 Task: Look for space in Titāgarh, India from 5th September, 2023 to 13th September, 2023 for 6 adults in price range Rs.15000 to Rs.20000. Place can be entire place with 3 bedrooms having 3 beds and 3 bathrooms. Property type can be house, flat, guest house. Booking option can be shelf check-in. Required host language is English.
Action: Mouse moved to (599, 106)
Screenshot: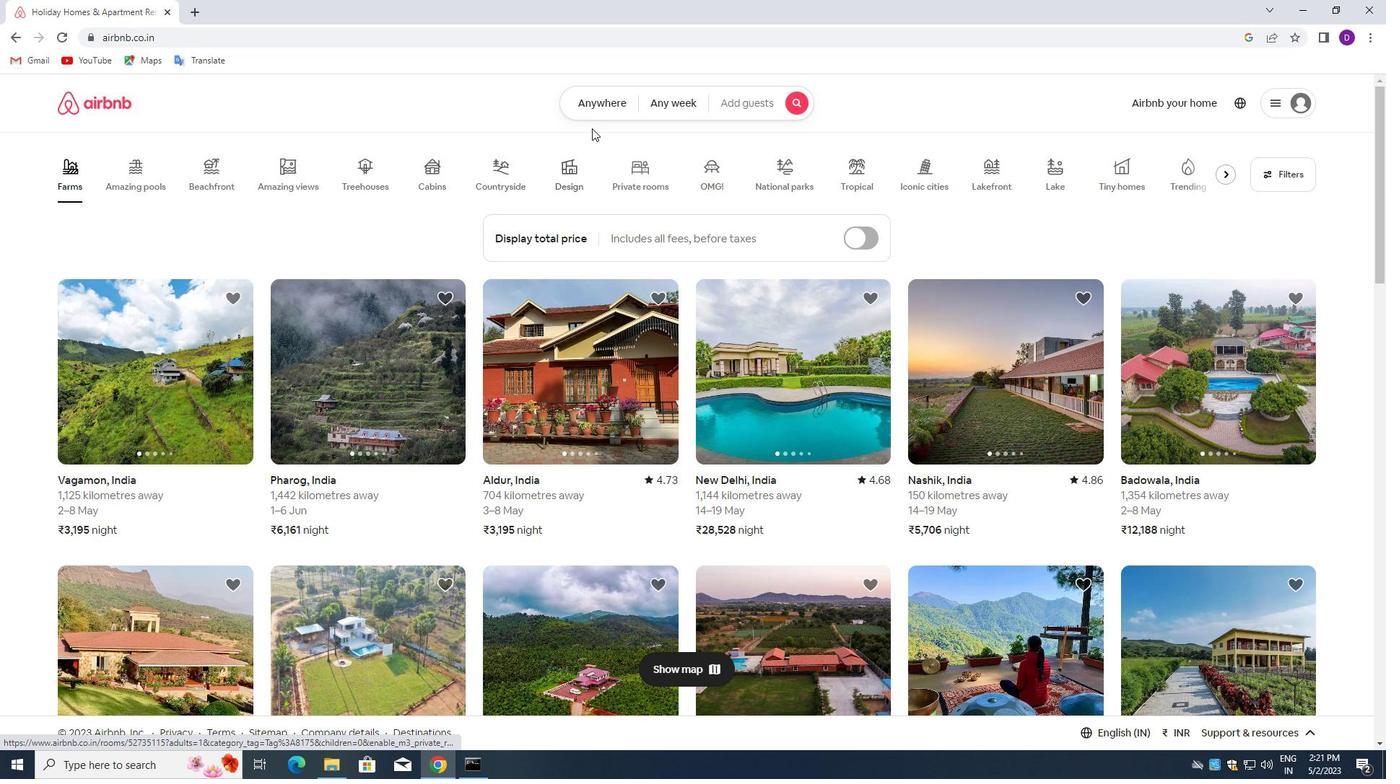 
Action: Mouse pressed left at (599, 106)
Screenshot: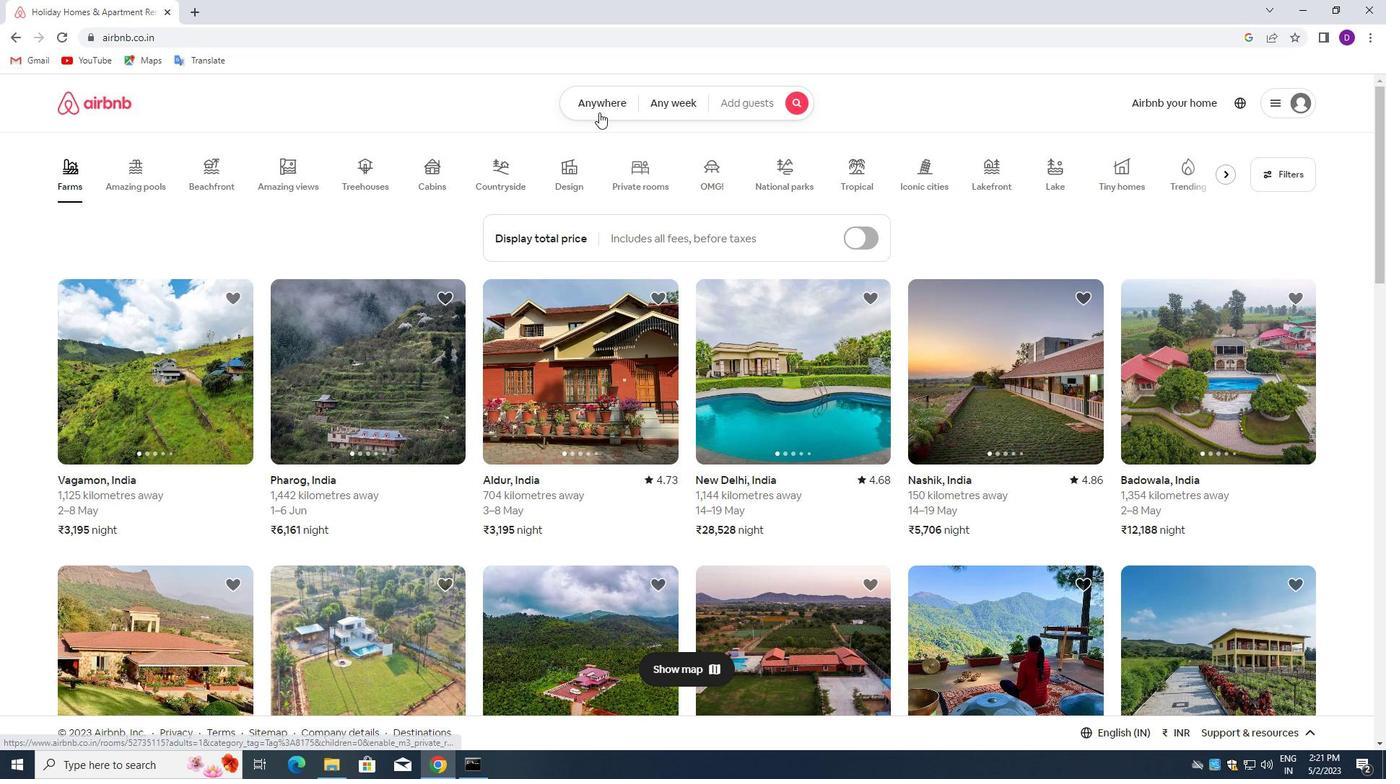 
Action: Mouse moved to (467, 162)
Screenshot: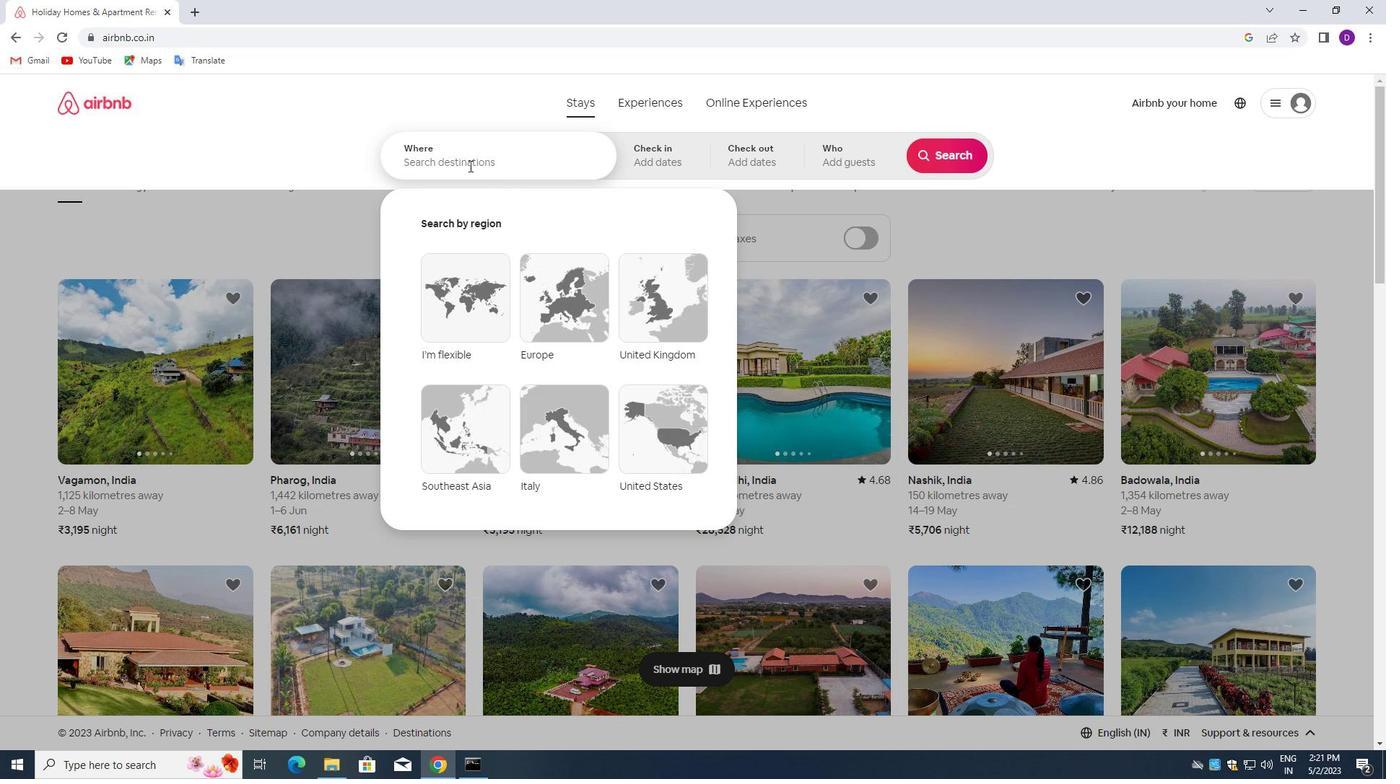 
Action: Mouse pressed left at (467, 162)
Screenshot: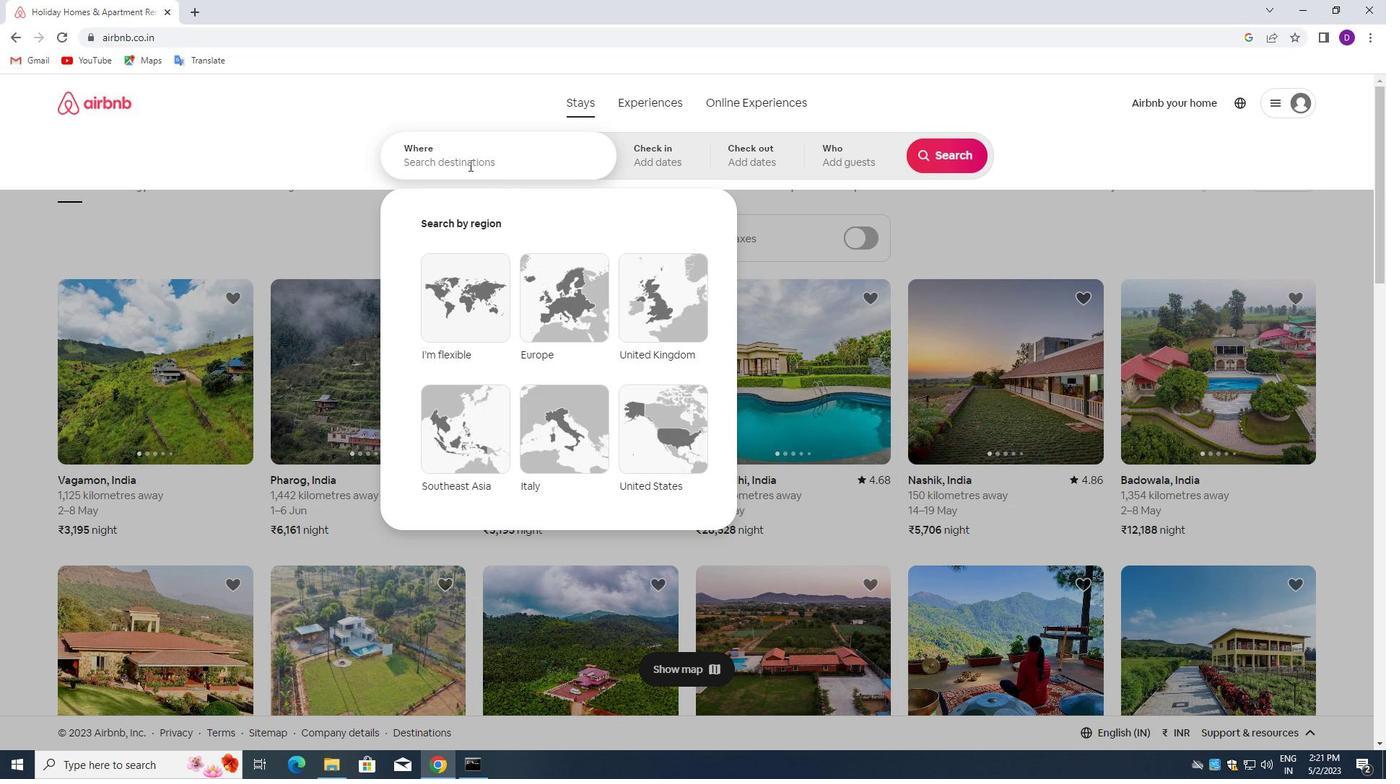 
Action: Key pressed <Key.shift_r>Titagarh,<Key.space><Key.shift>INDIA<Key.enter>
Screenshot: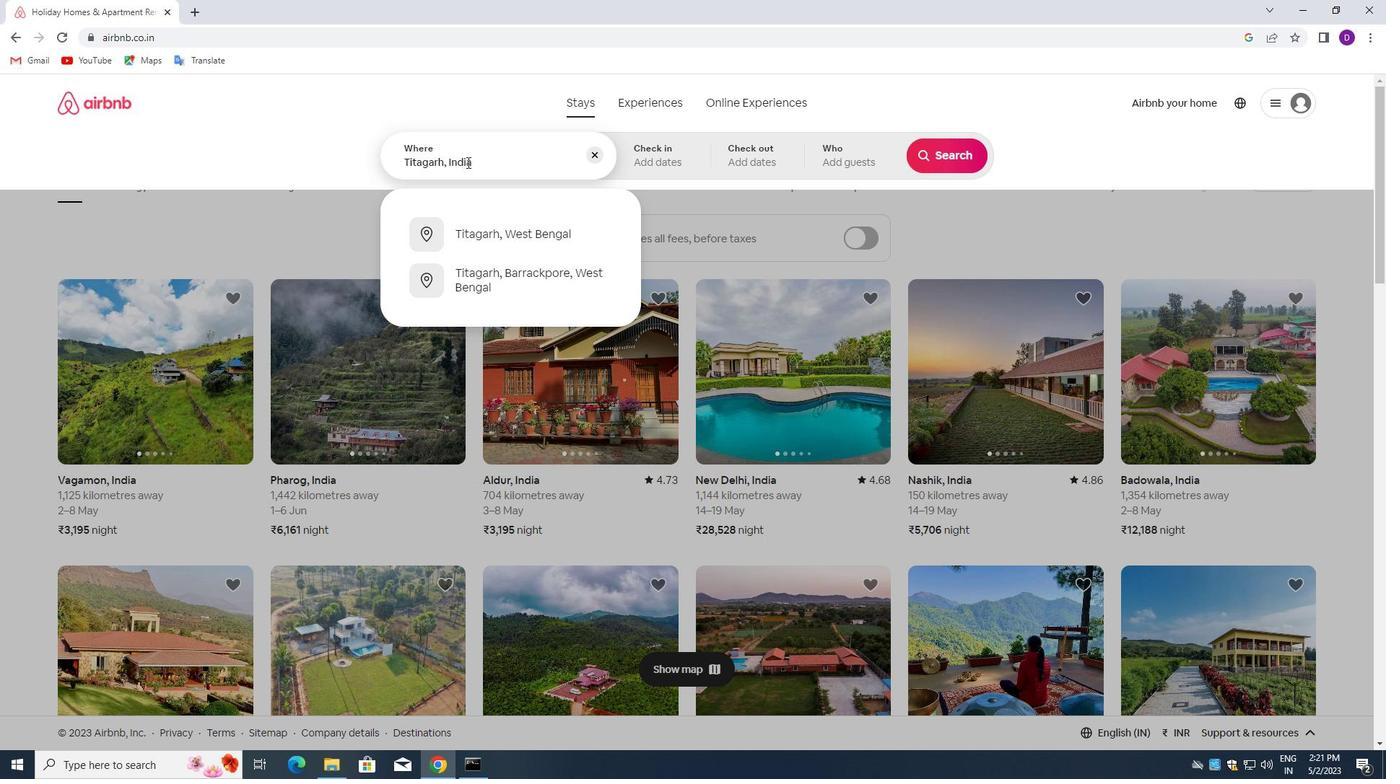 
Action: Mouse moved to (945, 270)
Screenshot: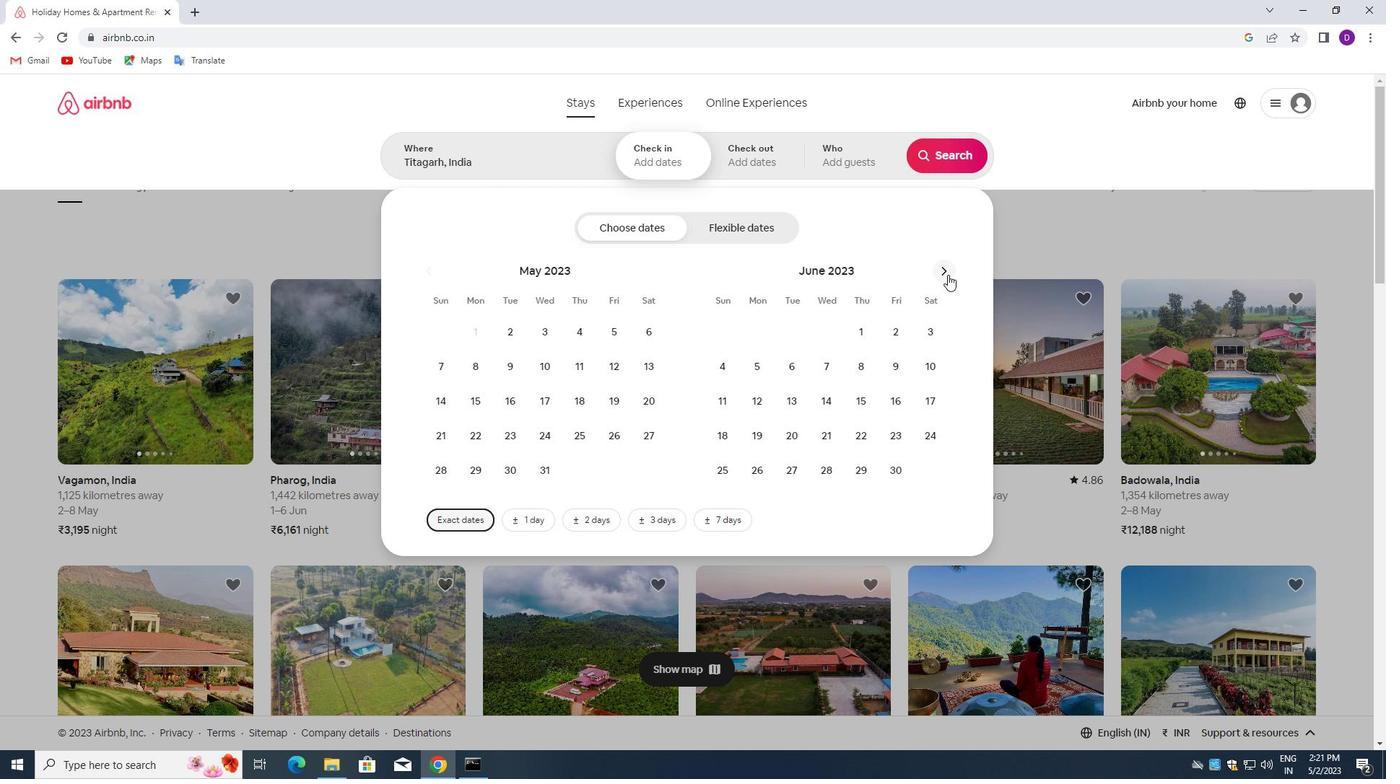 
Action: Mouse pressed left at (945, 270)
Screenshot: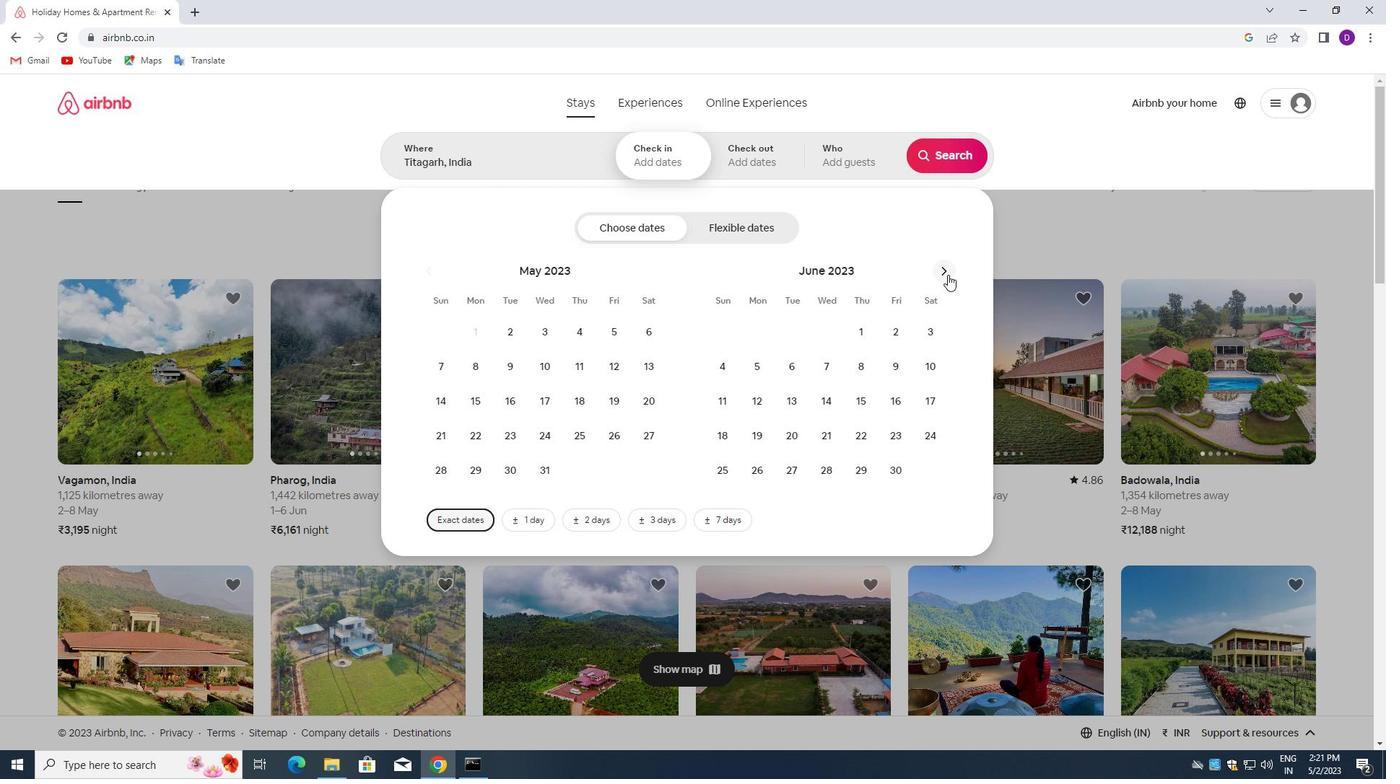 
Action: Mouse pressed left at (945, 270)
Screenshot: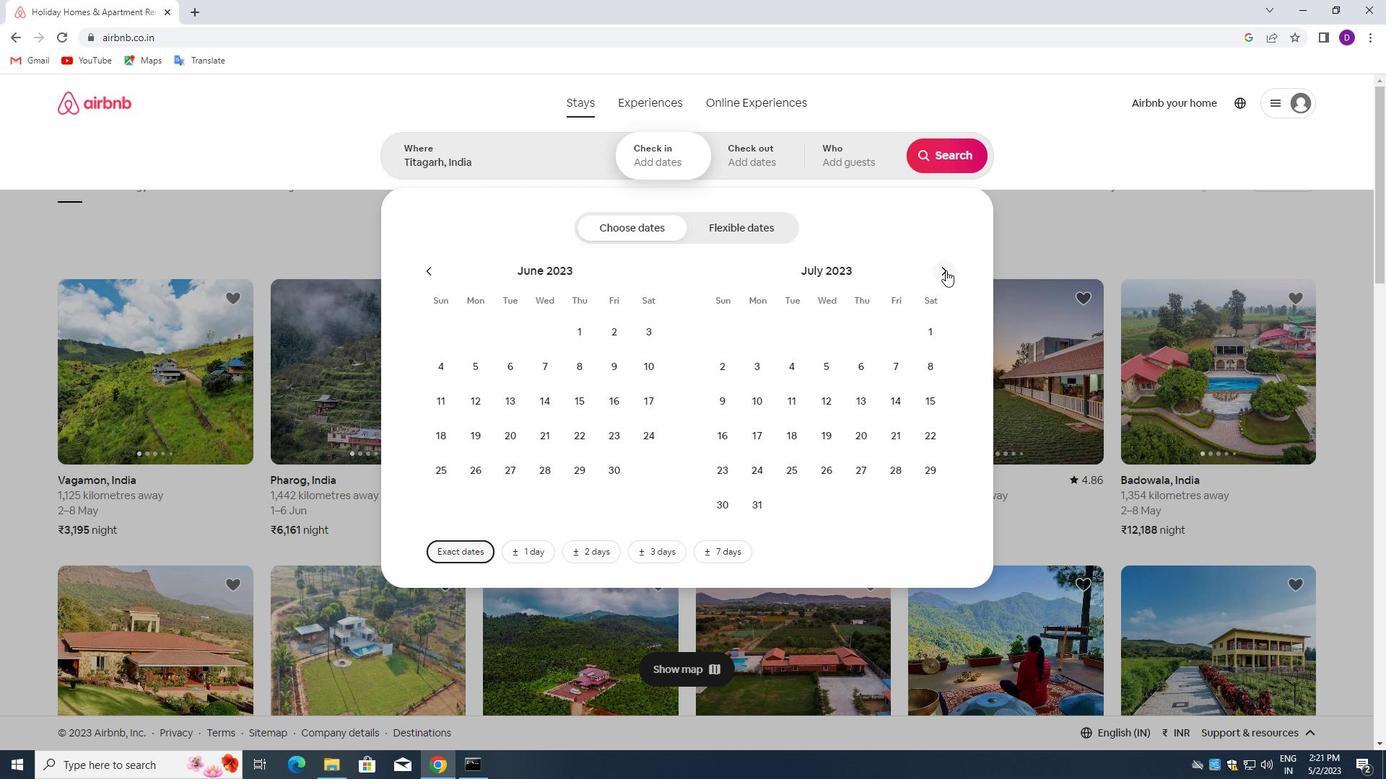 
Action: Mouse pressed left at (945, 270)
Screenshot: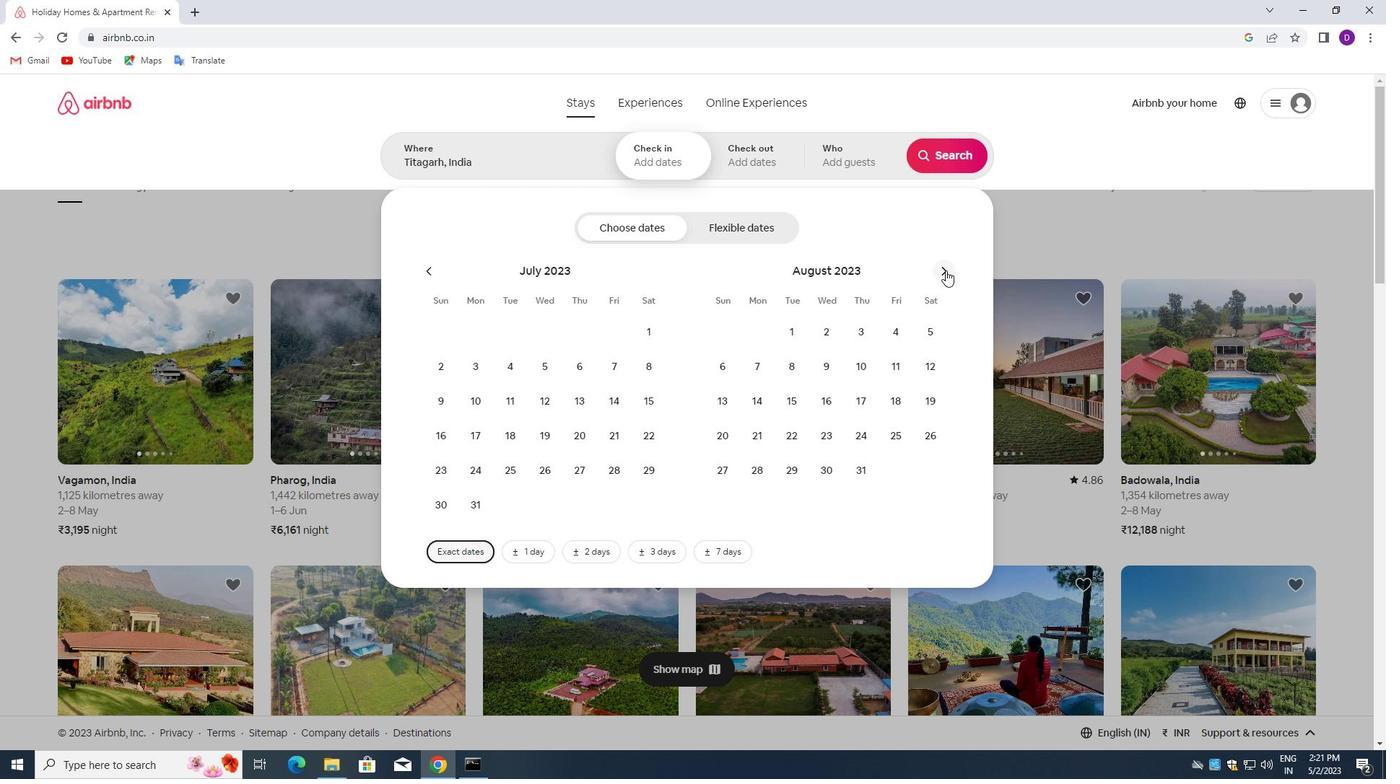 
Action: Mouse moved to (802, 369)
Screenshot: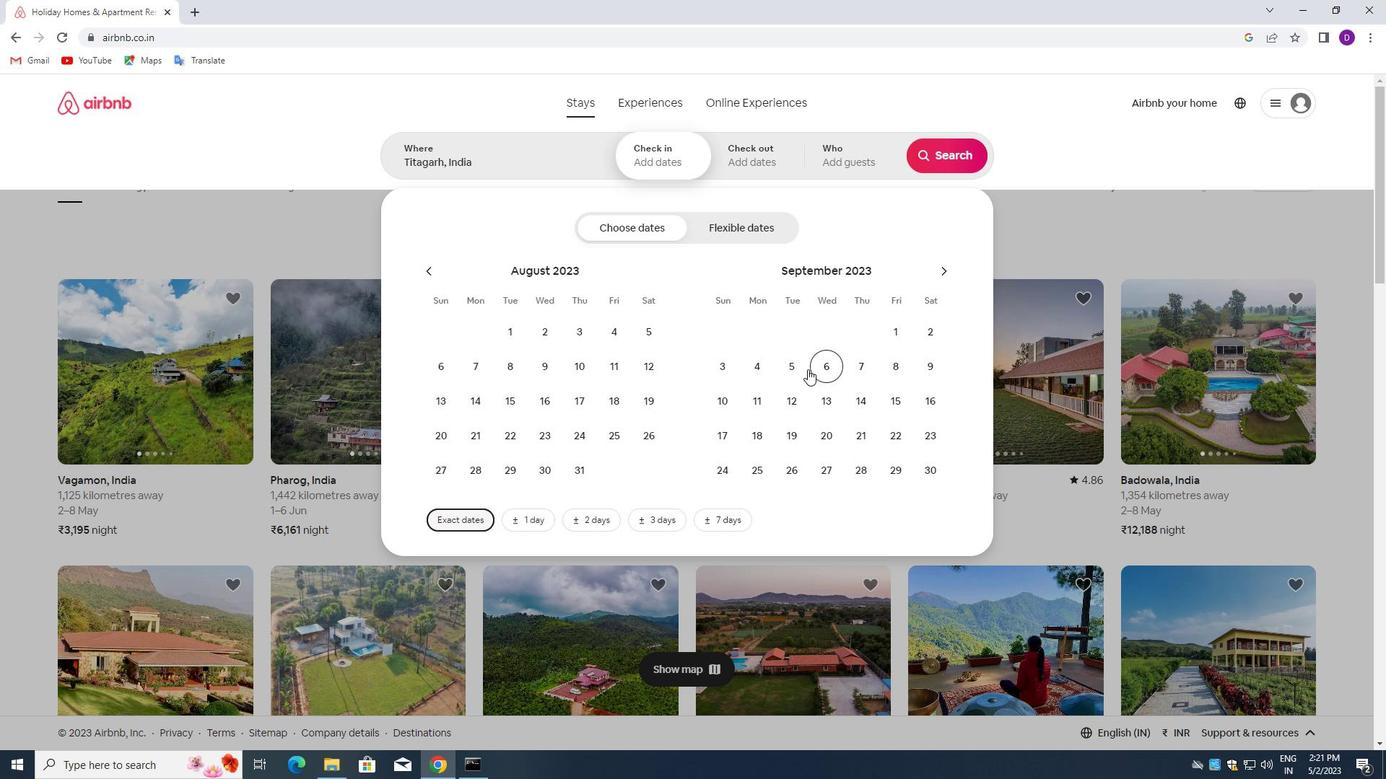 
Action: Mouse pressed left at (802, 369)
Screenshot: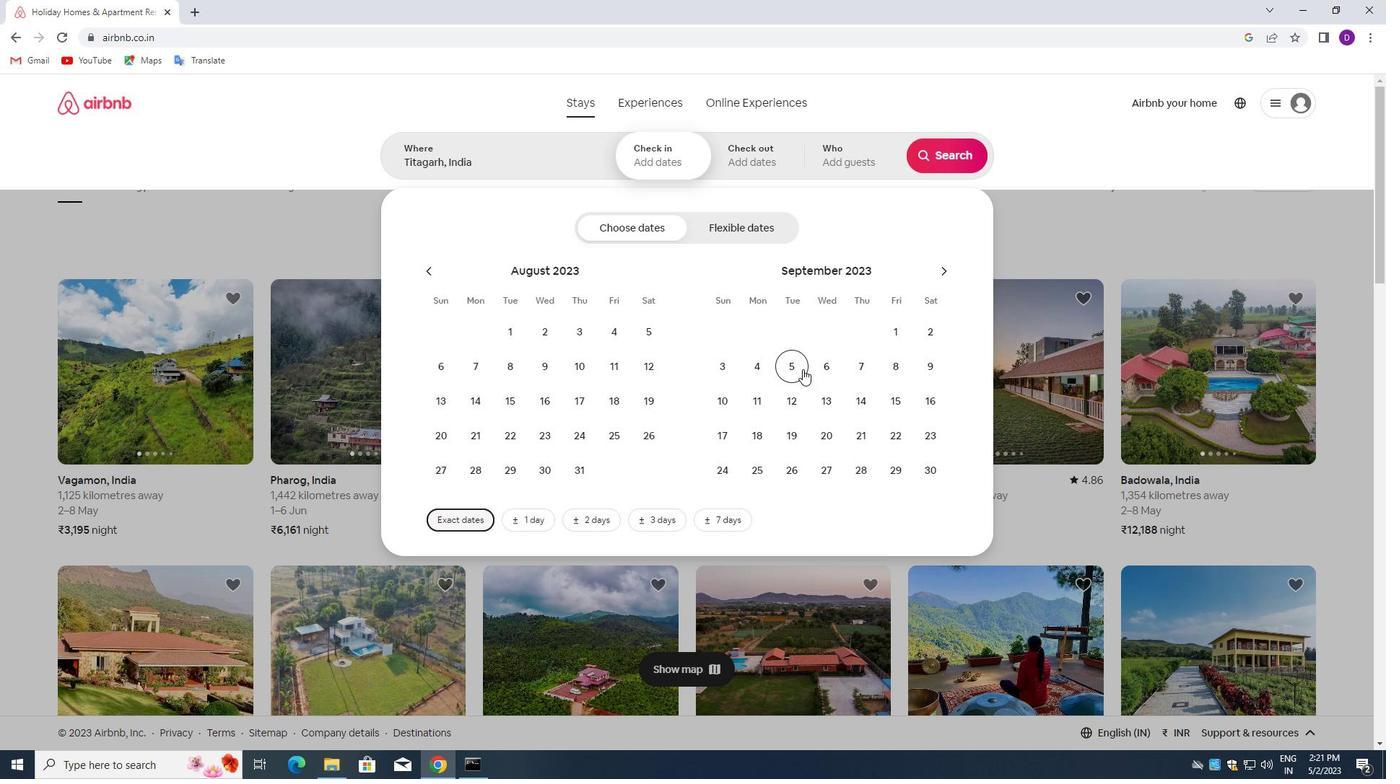 
Action: Mouse moved to (827, 394)
Screenshot: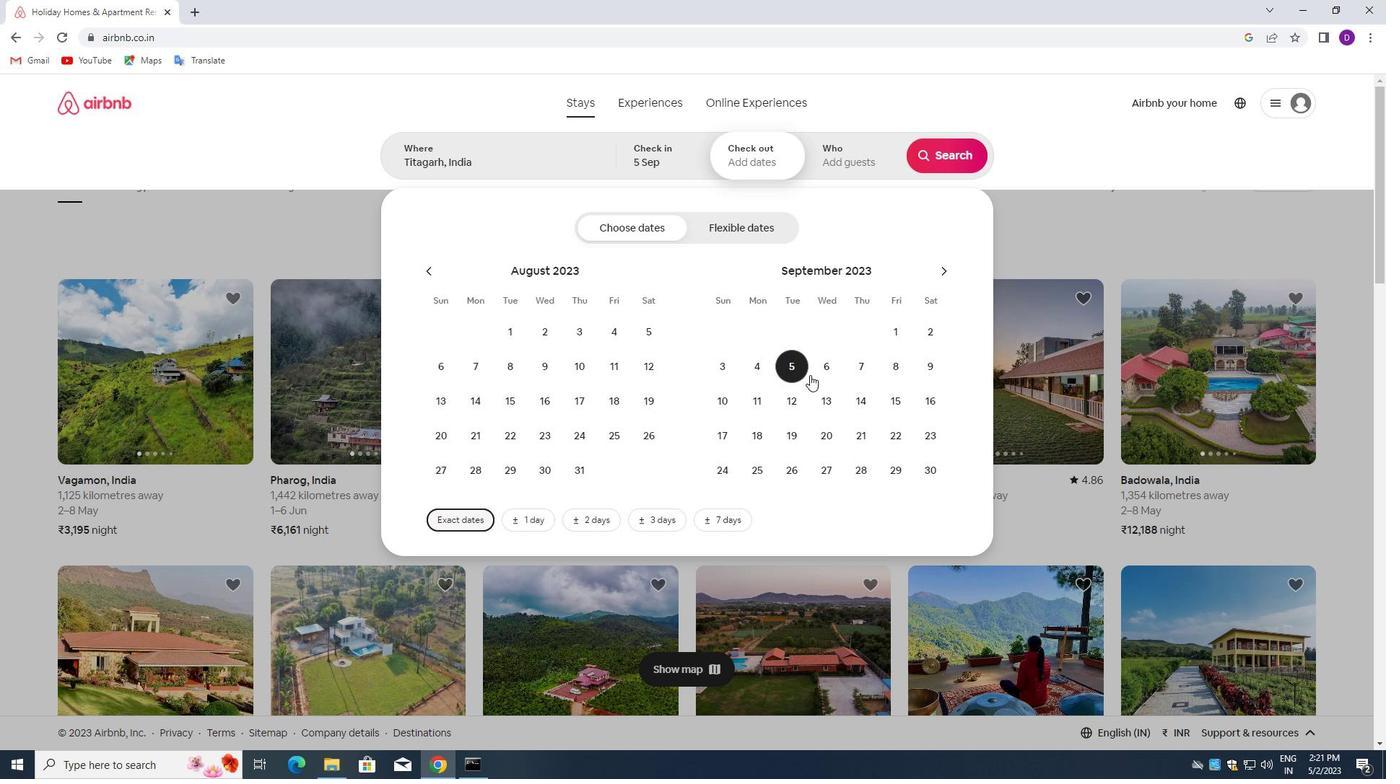 
Action: Mouse pressed left at (827, 394)
Screenshot: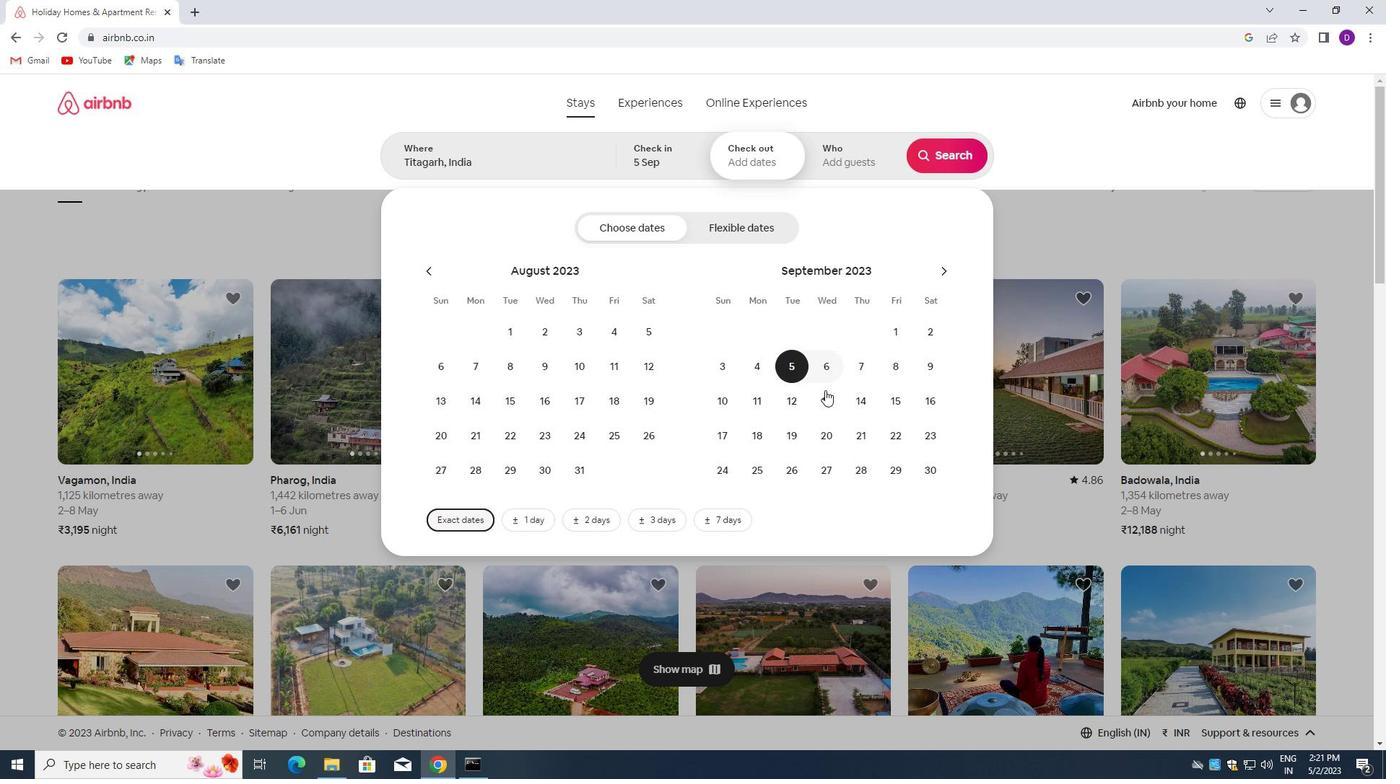 
Action: Mouse moved to (837, 151)
Screenshot: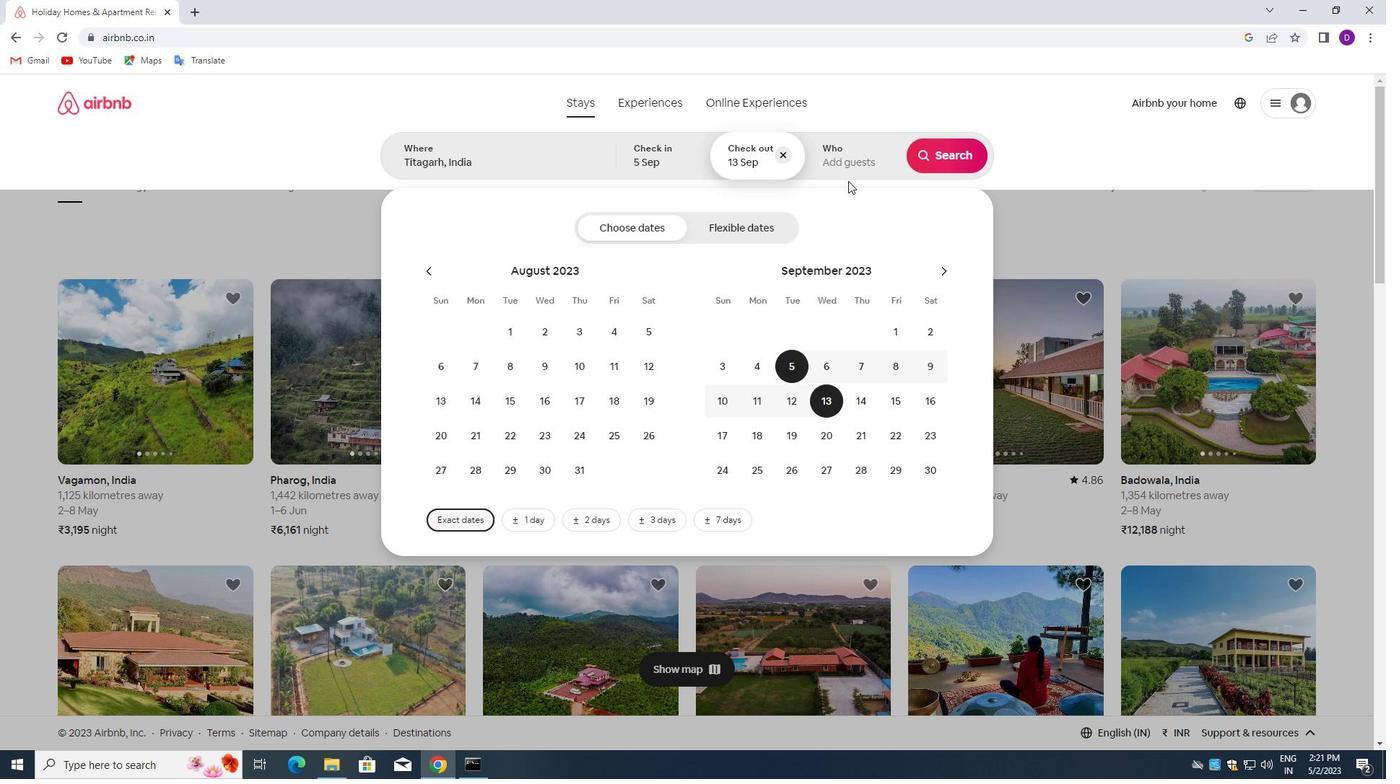 
Action: Mouse pressed left at (837, 151)
Screenshot: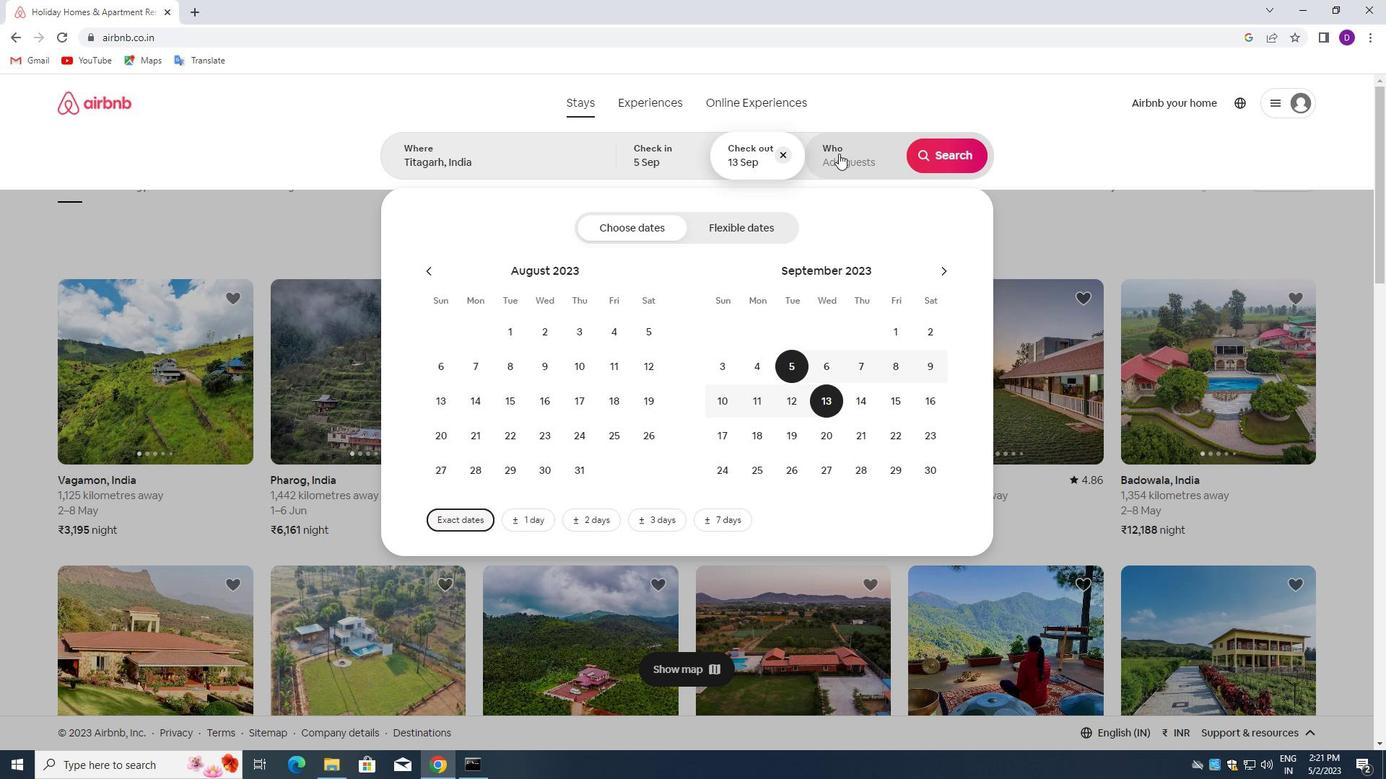 
Action: Mouse moved to (945, 224)
Screenshot: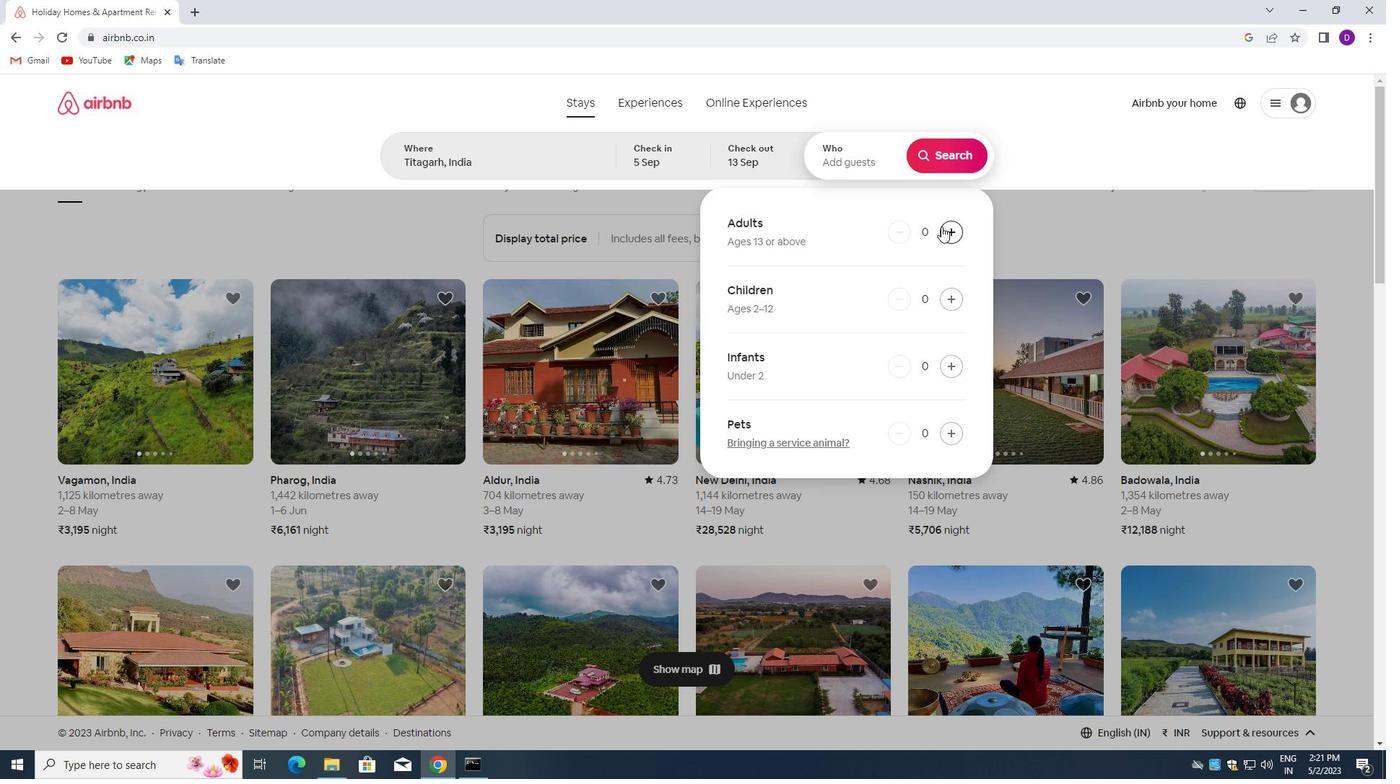 
Action: Mouse pressed left at (945, 224)
Screenshot: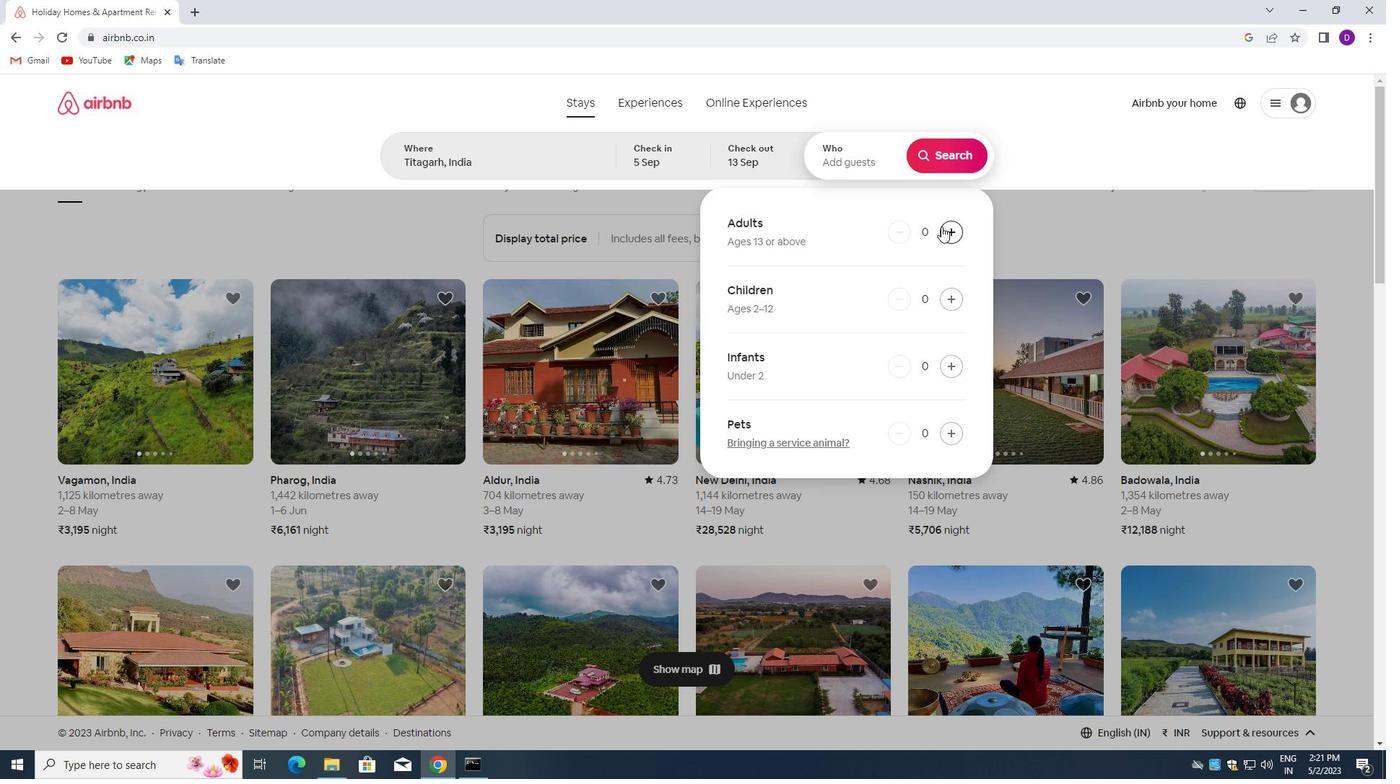 
Action: Mouse moved to (945, 224)
Screenshot: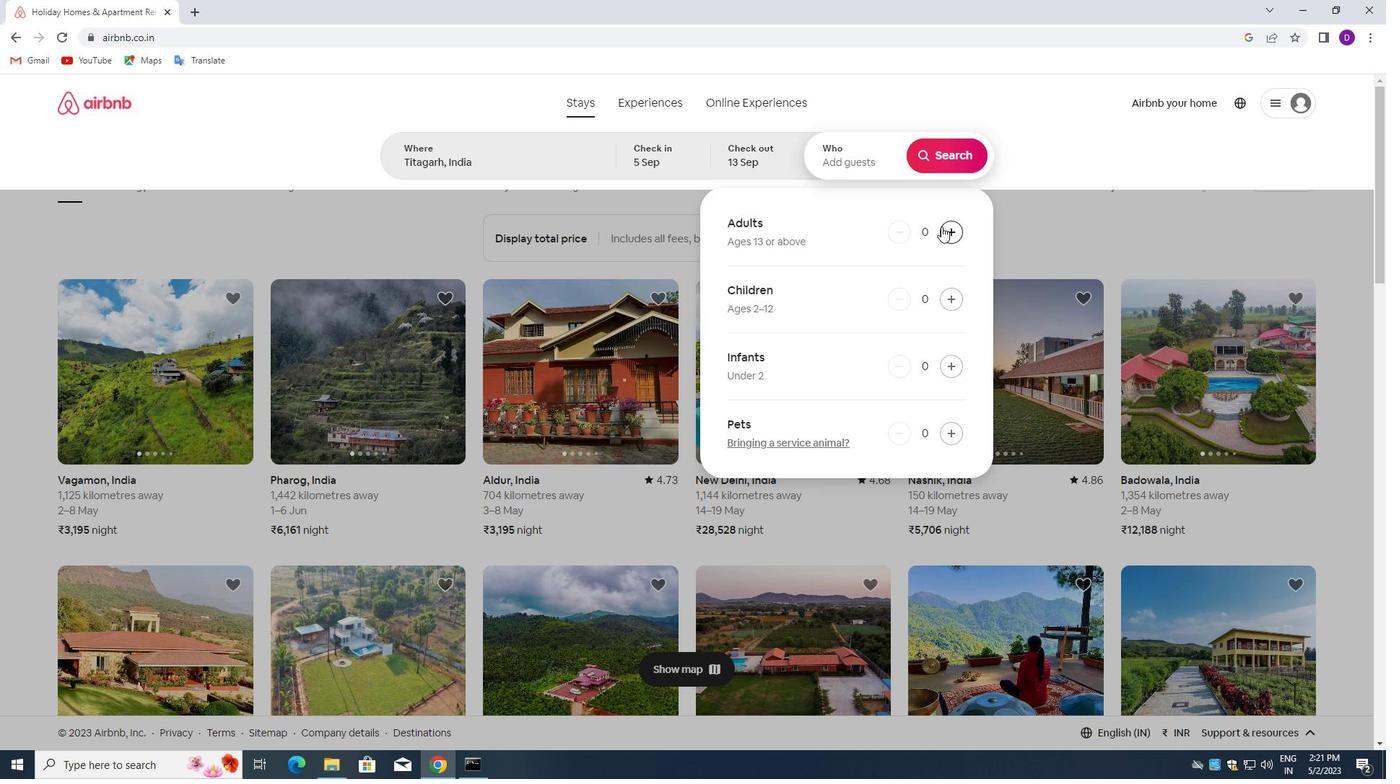 
Action: Mouse pressed left at (945, 224)
Screenshot: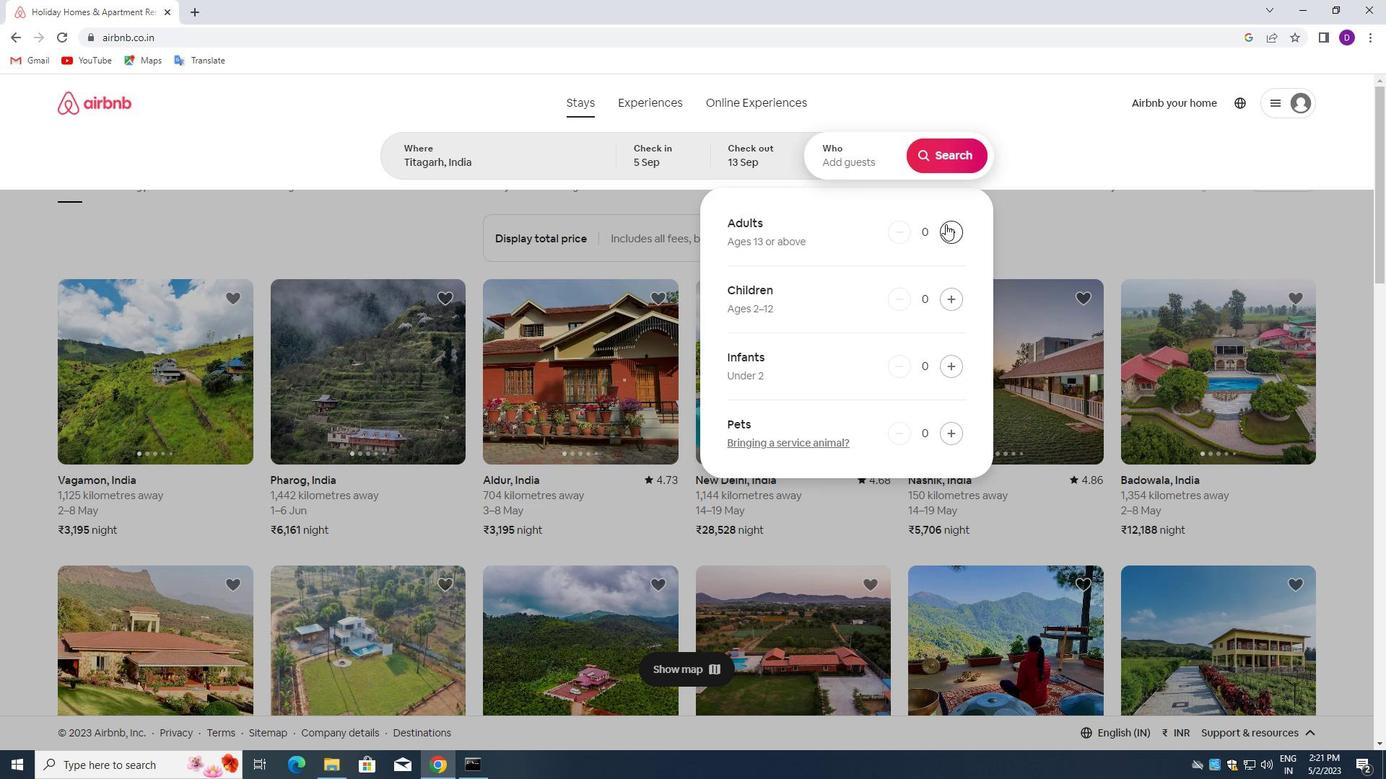 
Action: Mouse pressed left at (945, 224)
Screenshot: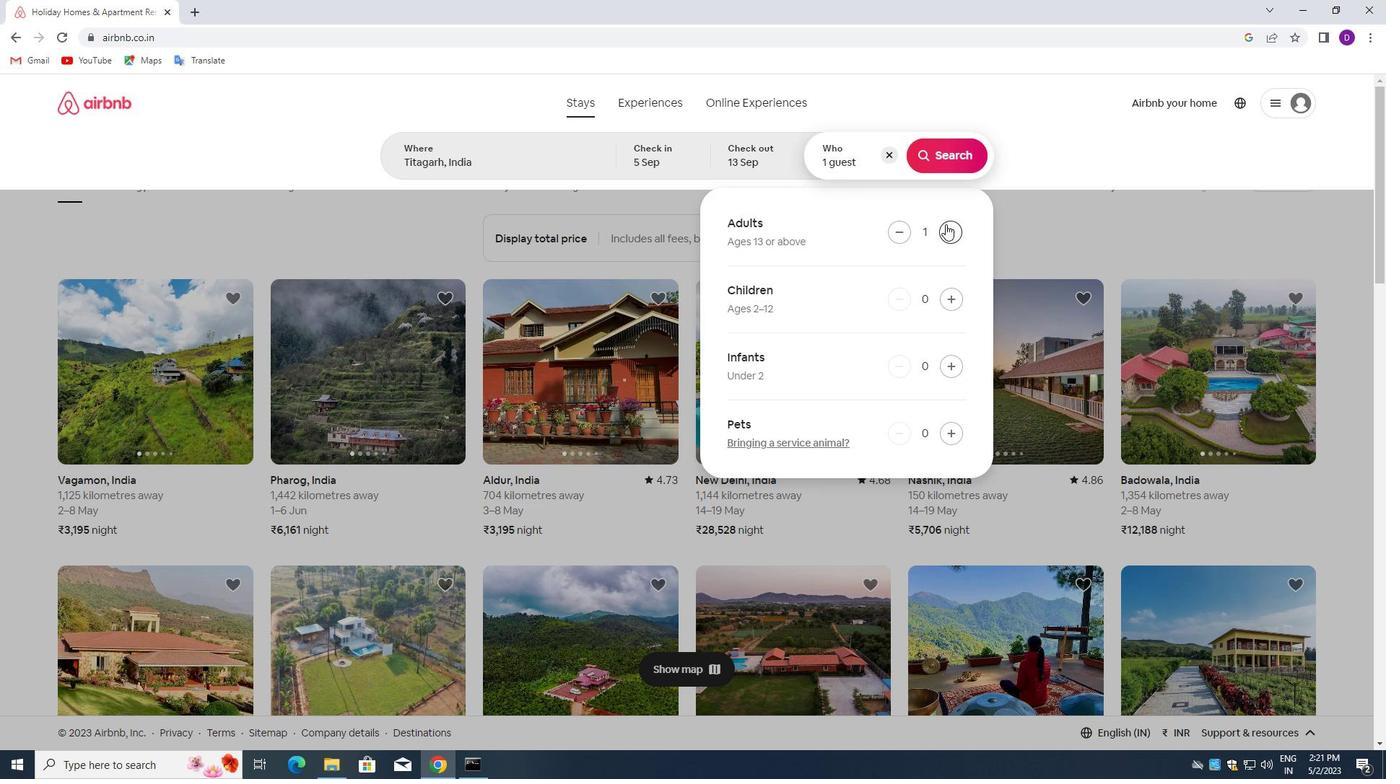 
Action: Mouse pressed left at (945, 224)
Screenshot: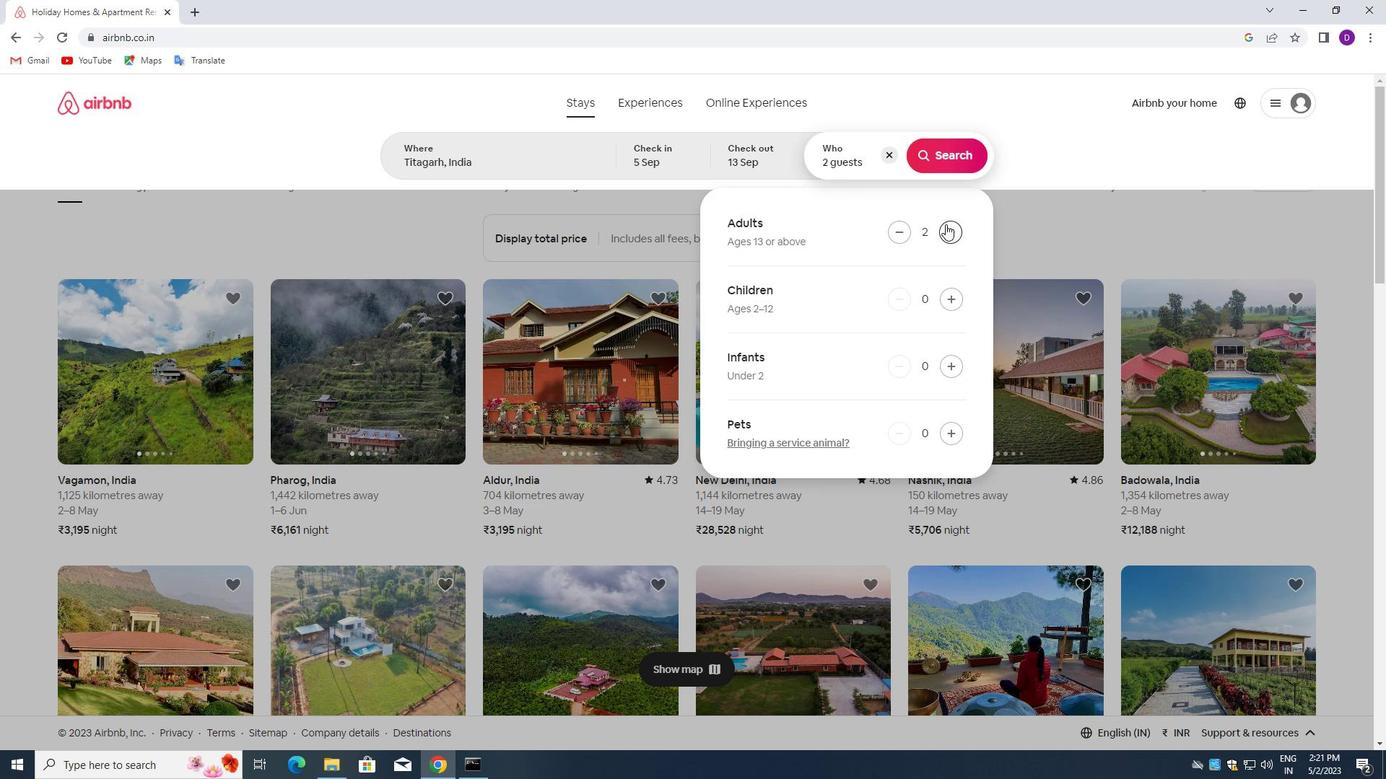 
Action: Mouse pressed left at (945, 224)
Screenshot: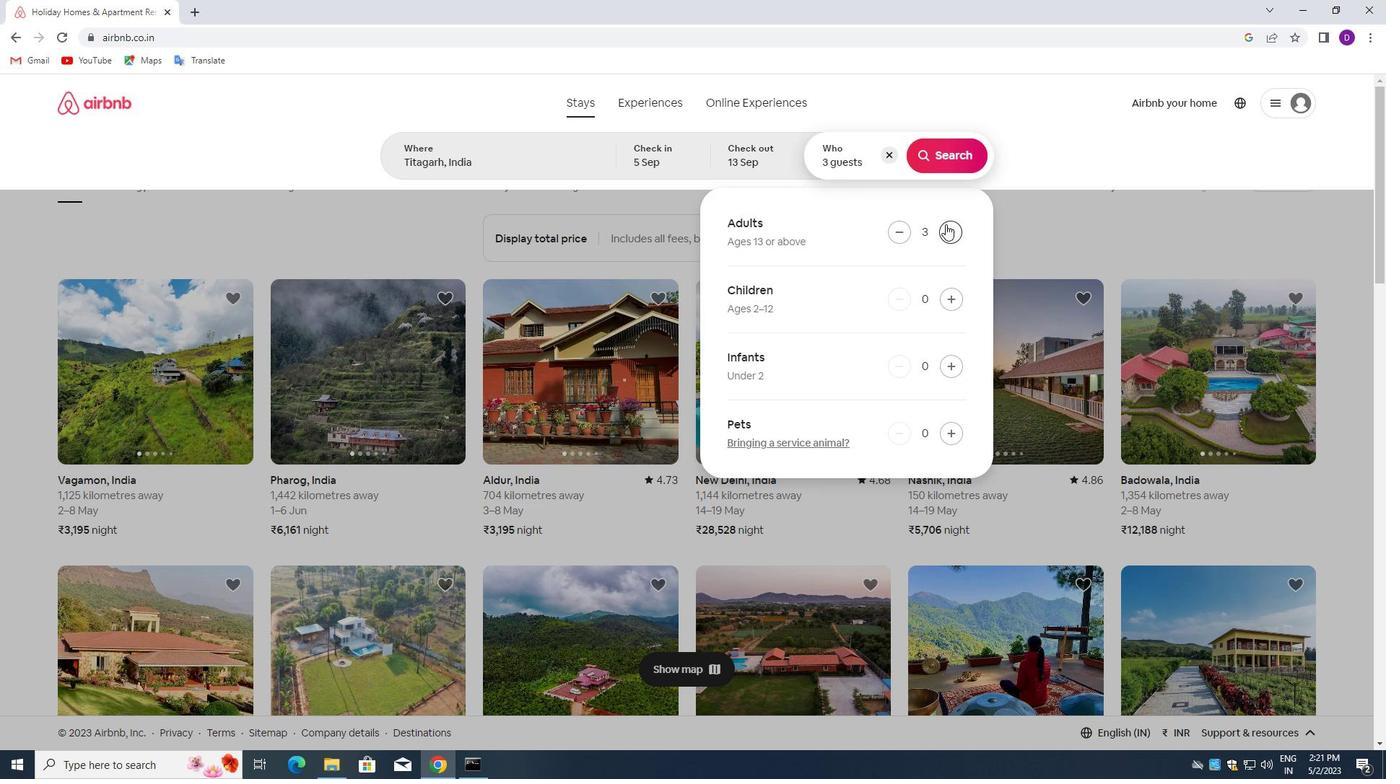 
Action: Mouse pressed left at (945, 224)
Screenshot: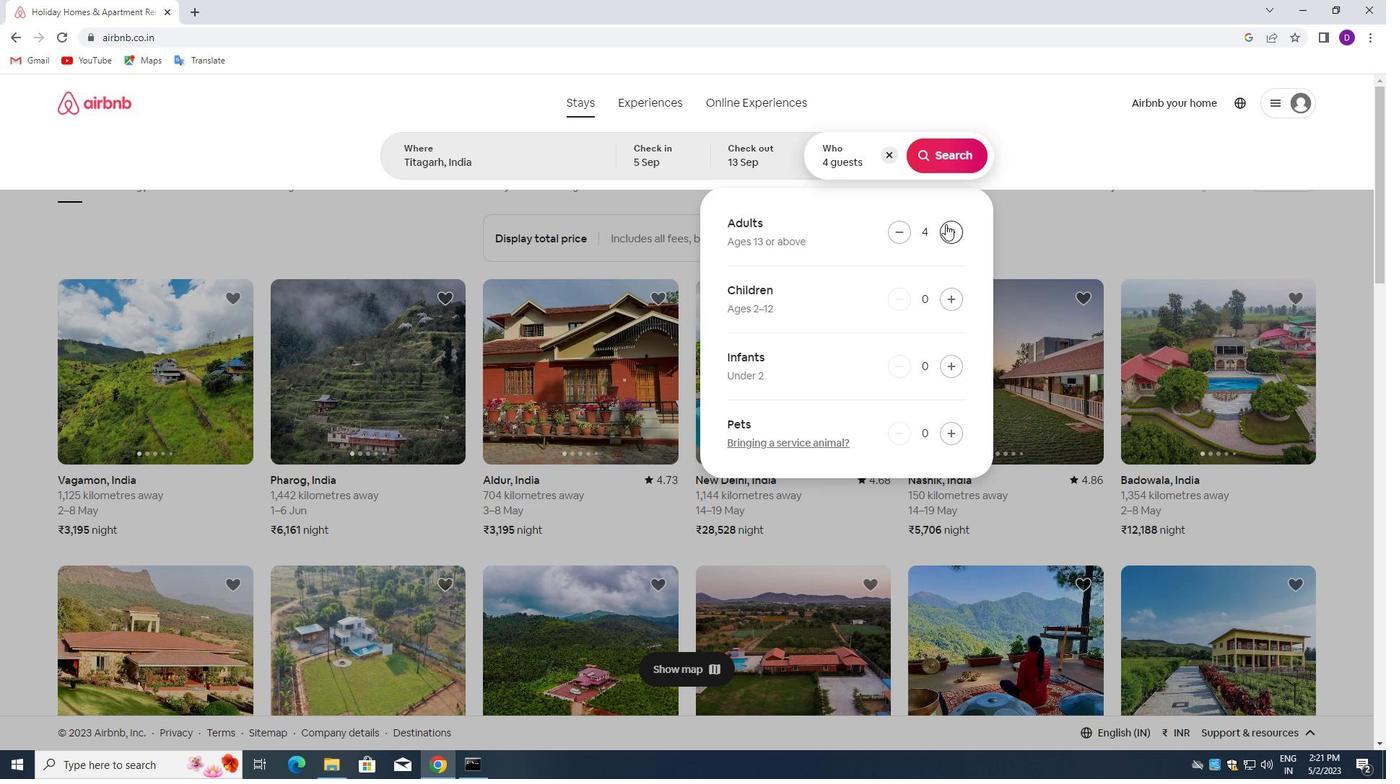 
Action: Mouse moved to (940, 158)
Screenshot: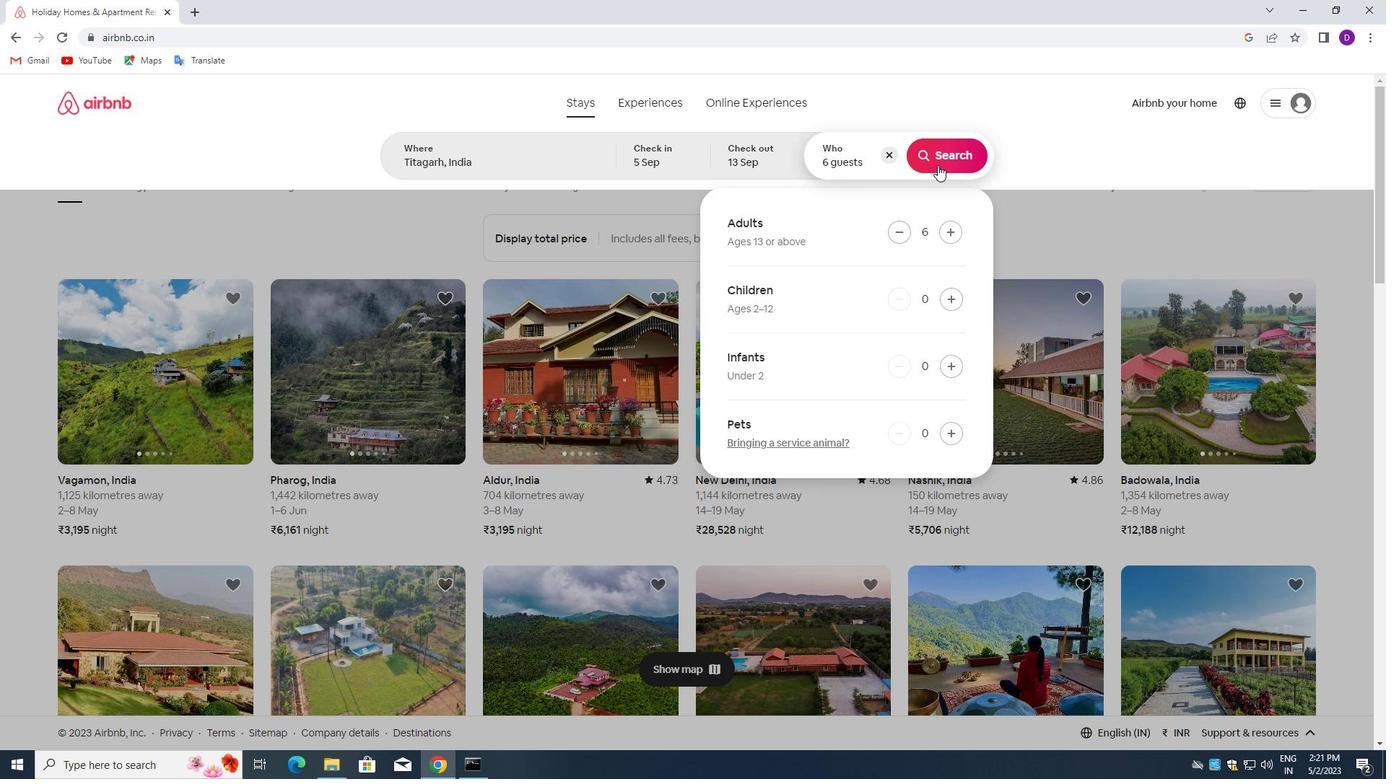 
Action: Mouse pressed left at (940, 158)
Screenshot: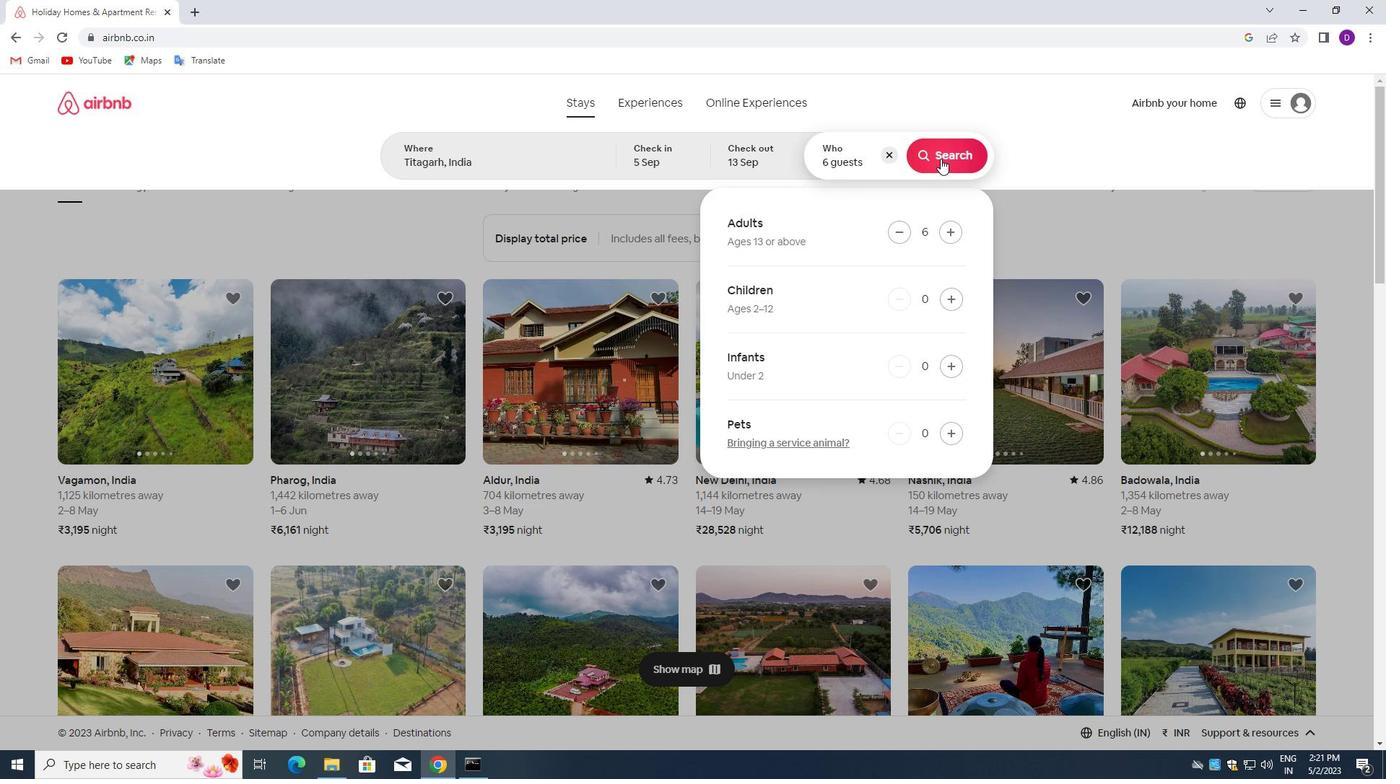 
Action: Mouse moved to (1317, 153)
Screenshot: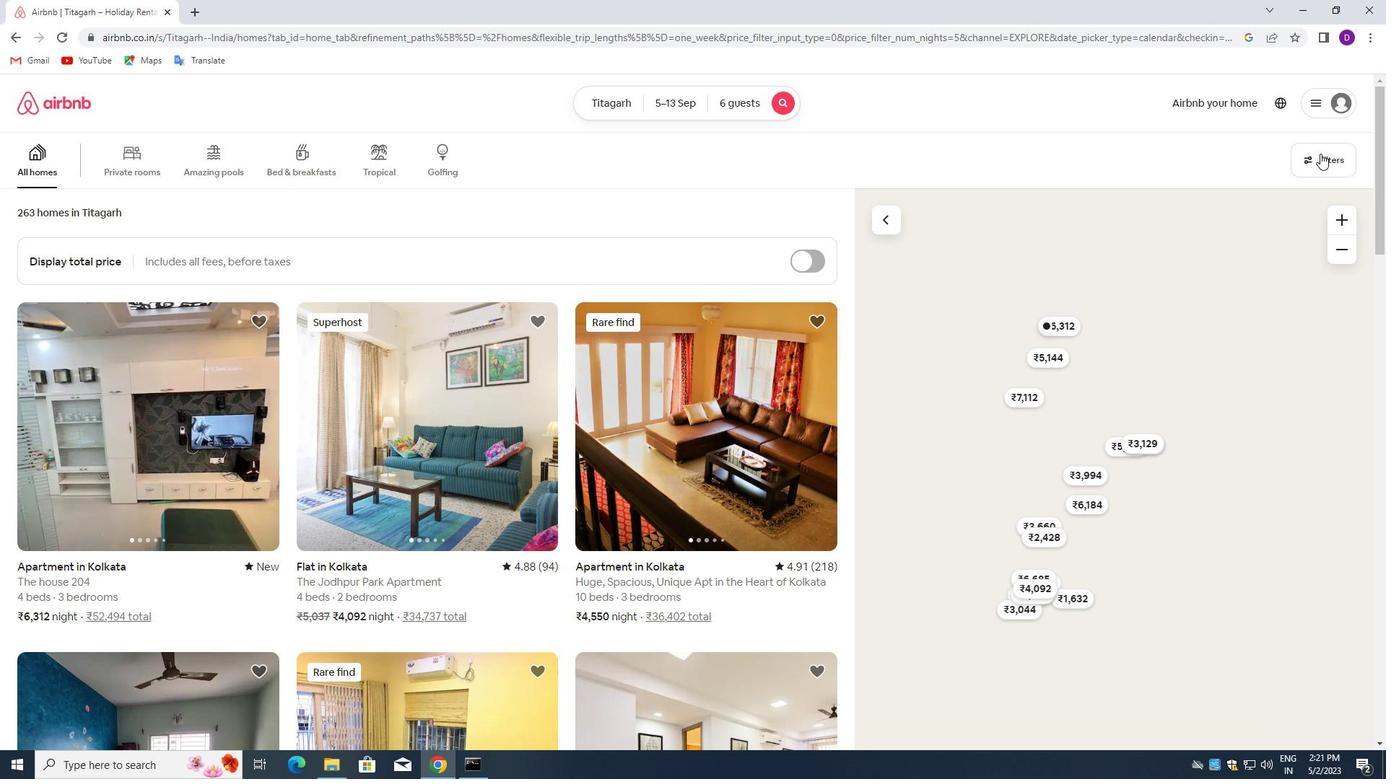 
Action: Mouse pressed left at (1317, 153)
Screenshot: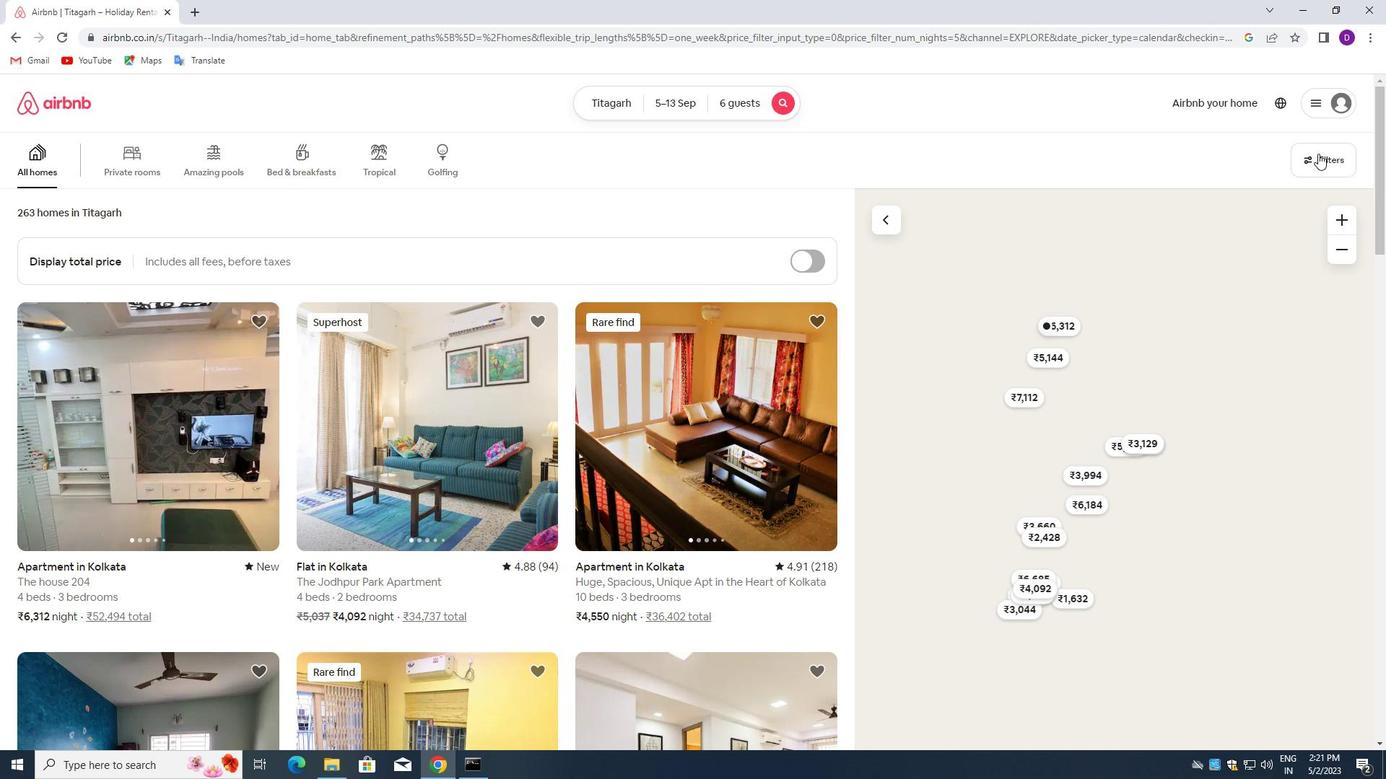 
Action: Mouse moved to (498, 346)
Screenshot: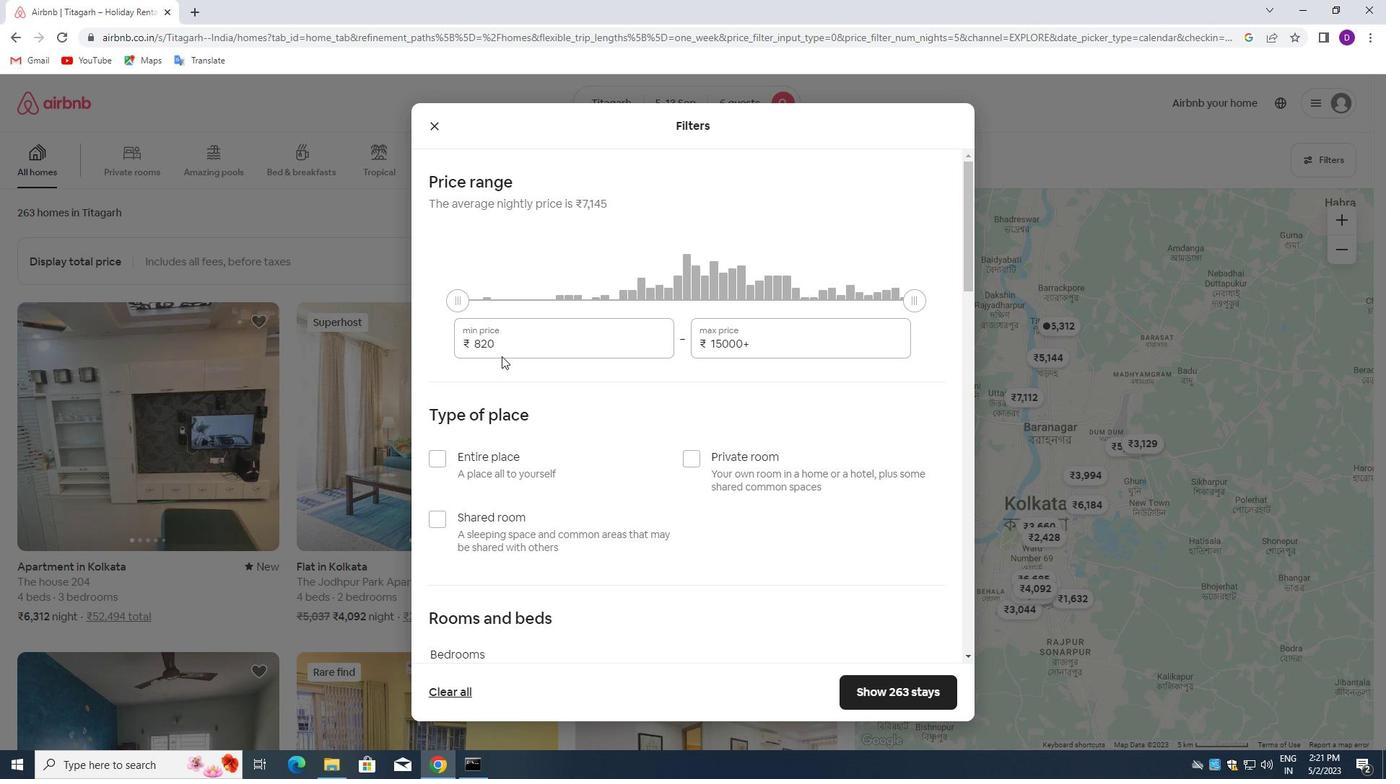 
Action: Mouse pressed left at (498, 346)
Screenshot: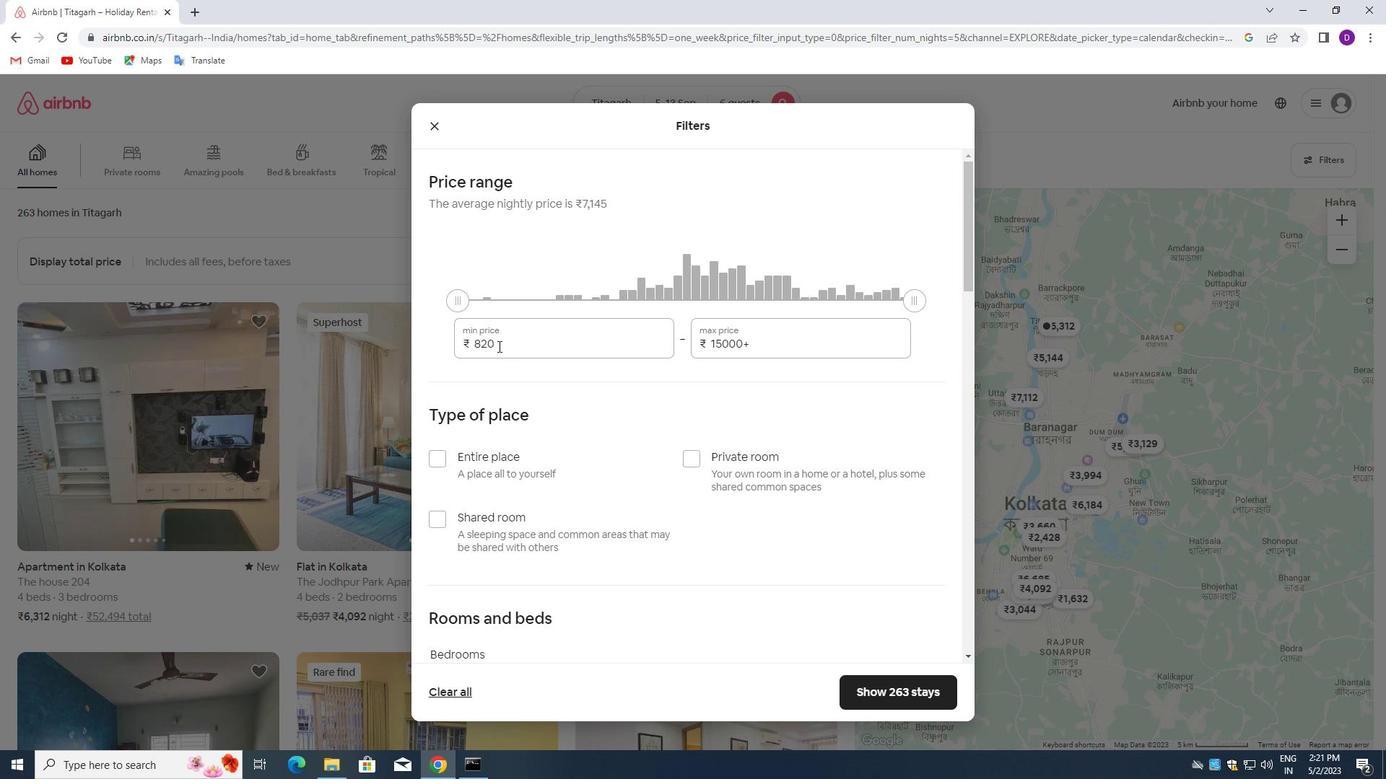 
Action: Mouse moved to (498, 345)
Screenshot: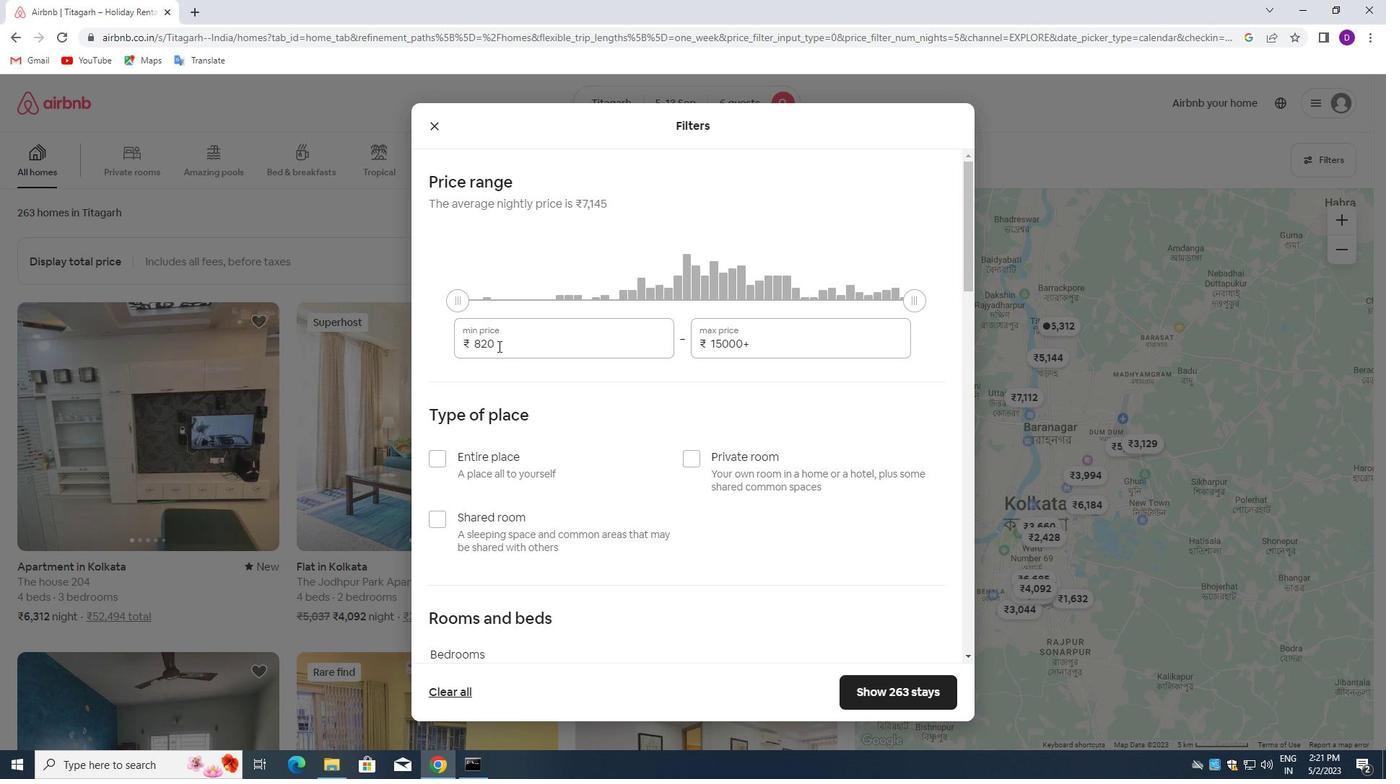 
Action: Mouse pressed left at (498, 345)
Screenshot: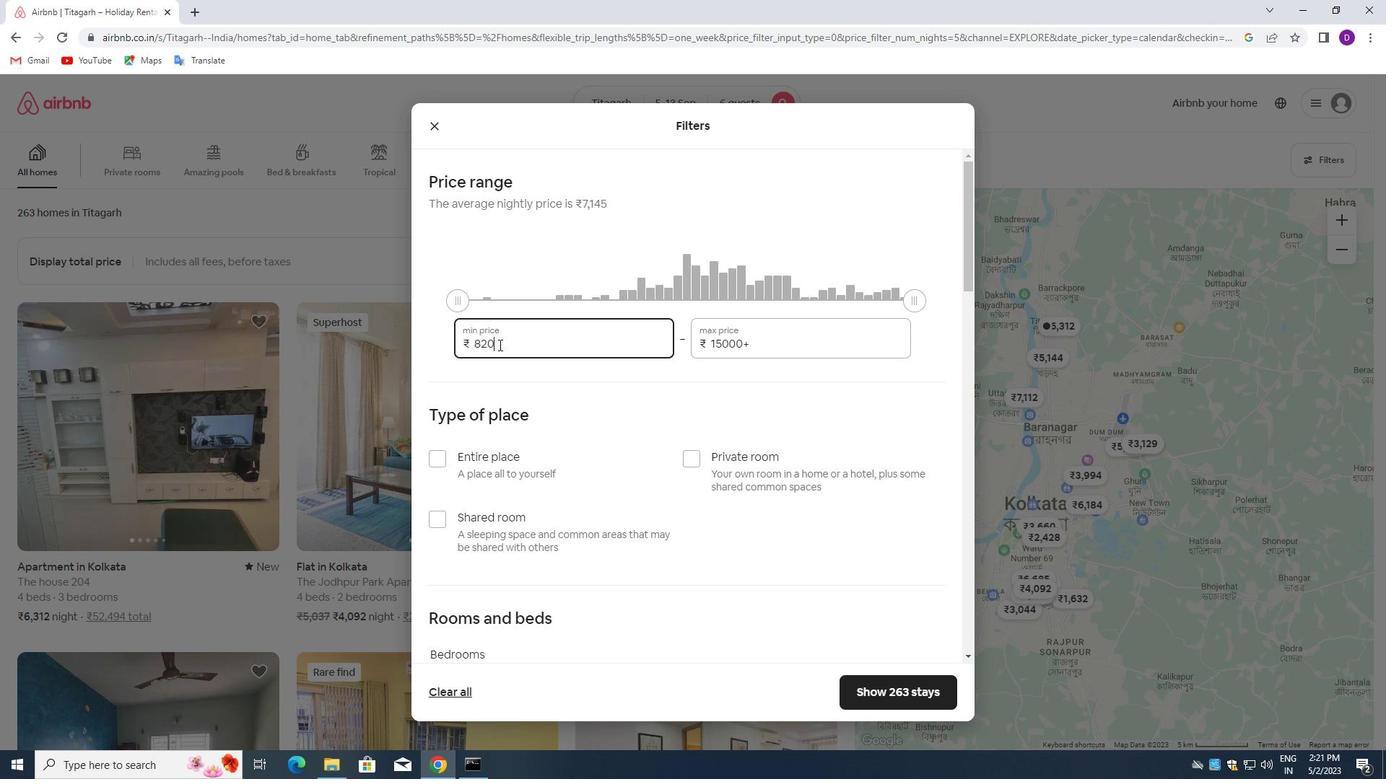 
Action: Key pressed 15000<Key.tab>20000
Screenshot: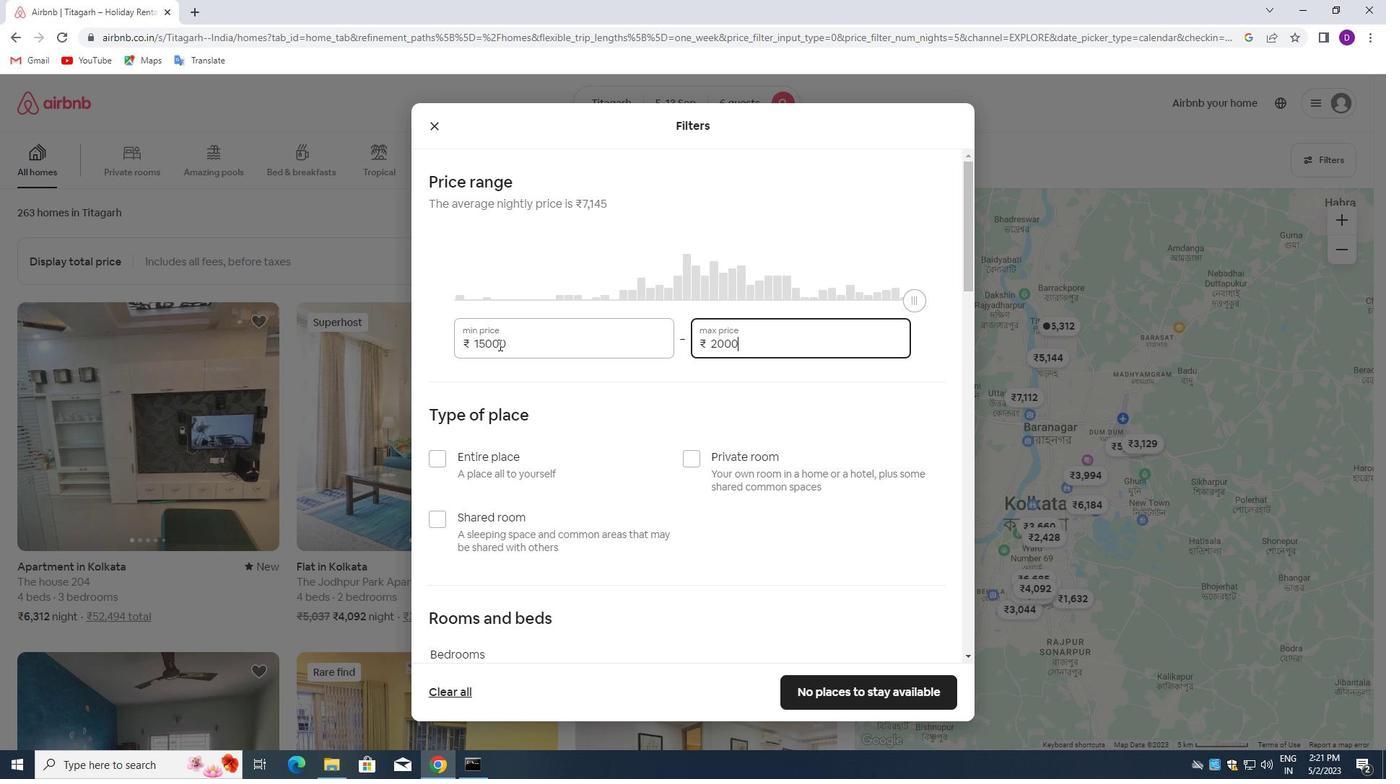 
Action: Mouse moved to (703, 508)
Screenshot: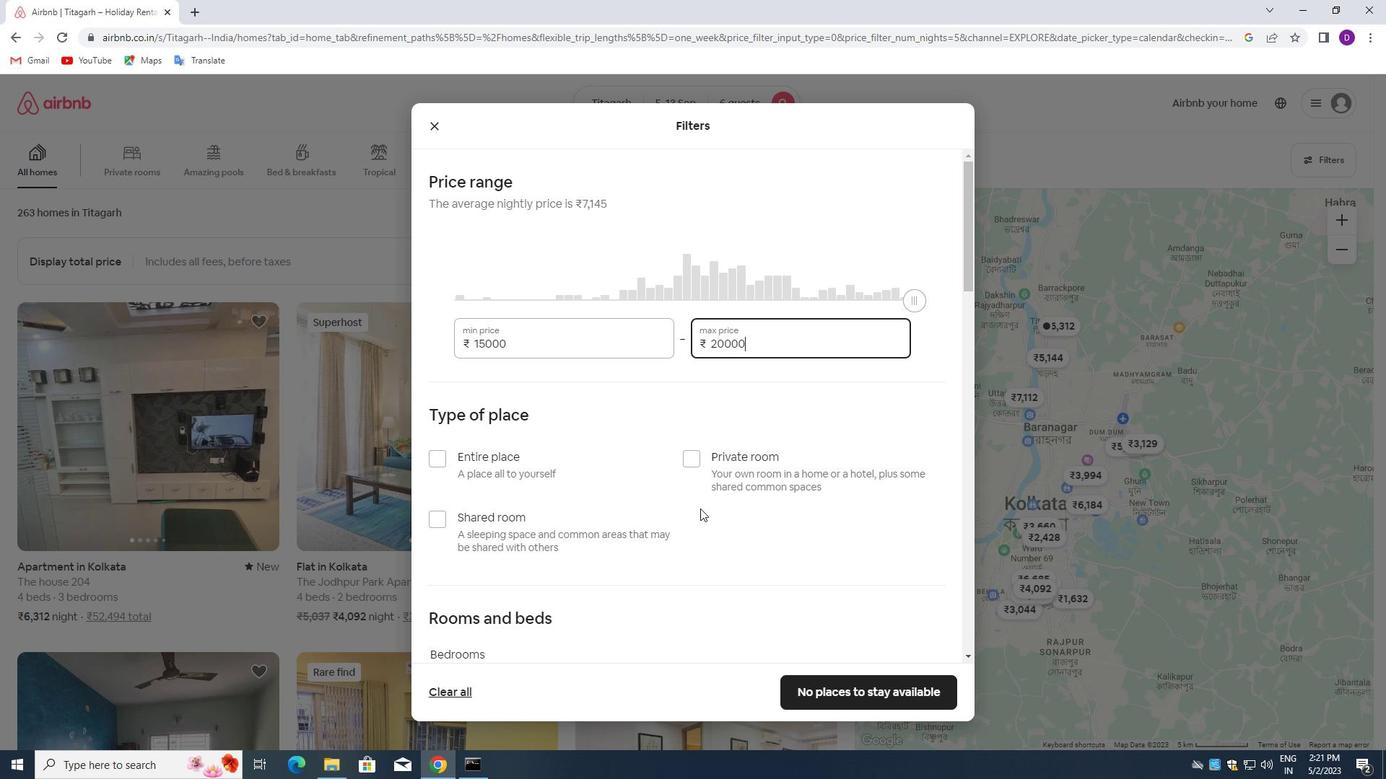 
Action: Mouse scrolled (703, 508) with delta (0, 0)
Screenshot: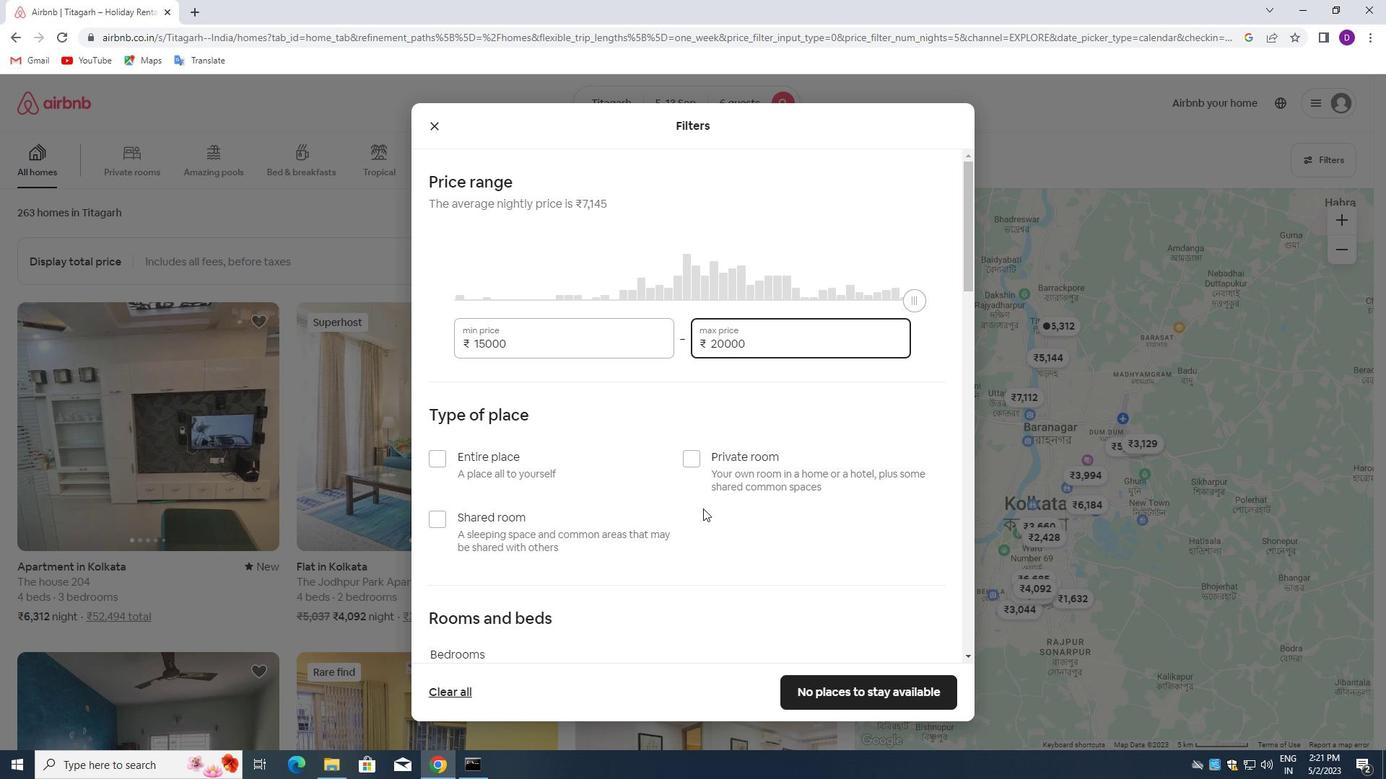 
Action: Mouse moved to (703, 509)
Screenshot: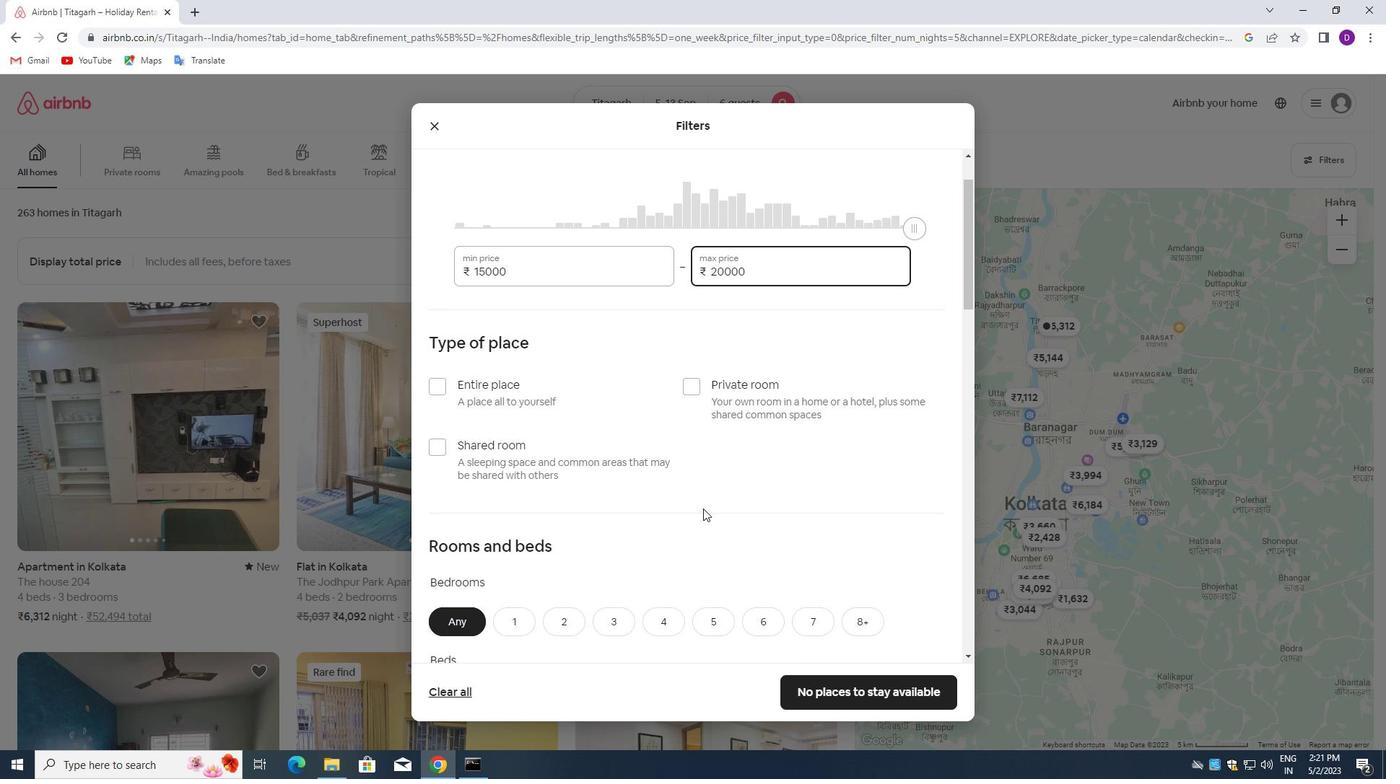 
Action: Mouse scrolled (703, 508) with delta (0, 0)
Screenshot: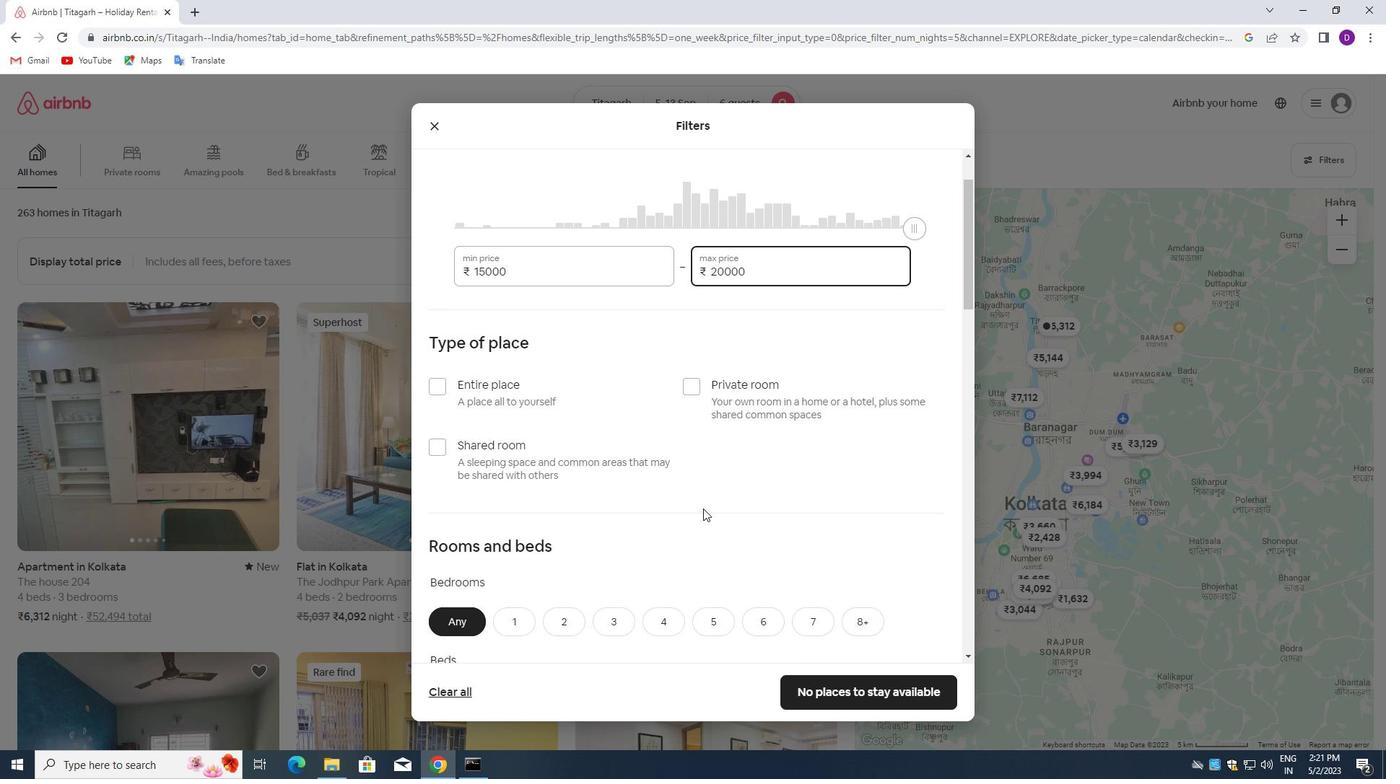 
Action: Mouse moved to (426, 314)
Screenshot: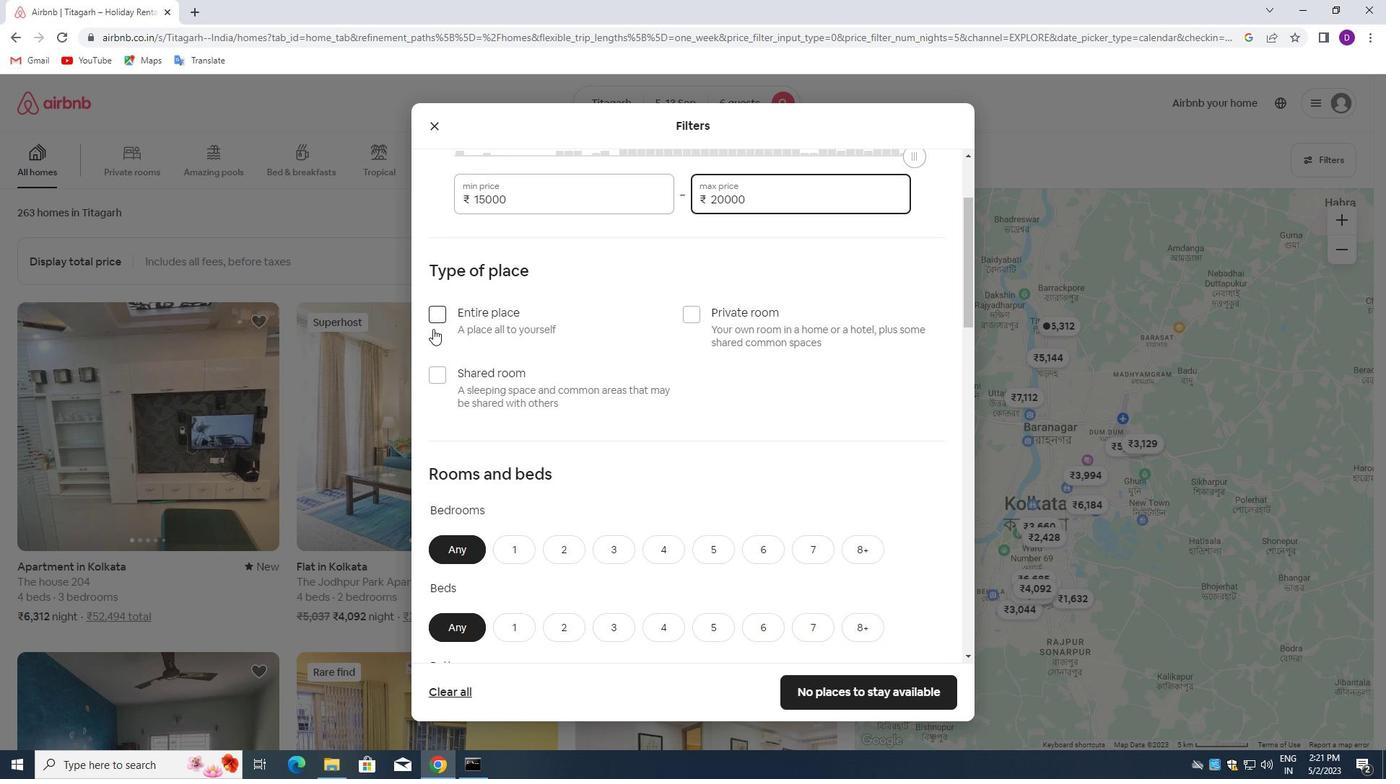 
Action: Mouse pressed left at (426, 314)
Screenshot: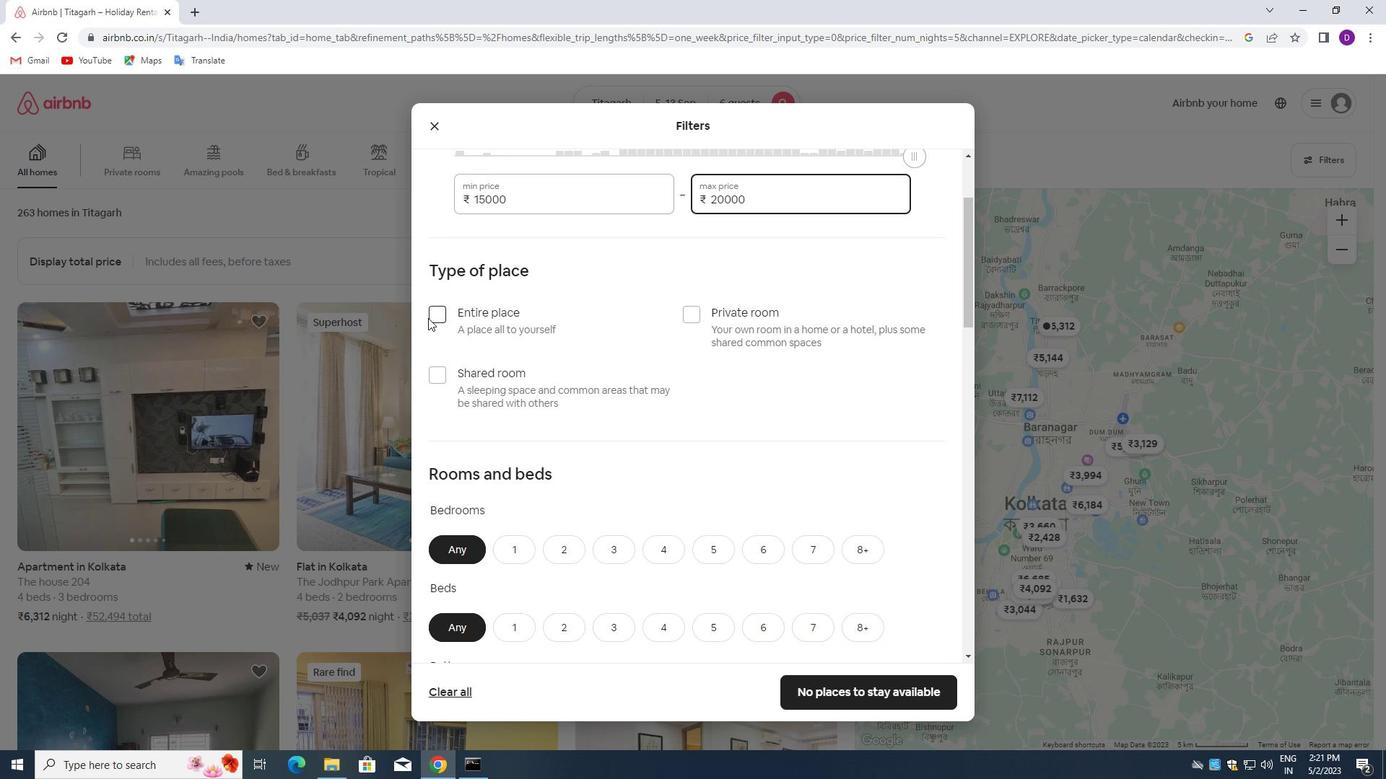 
Action: Mouse moved to (440, 312)
Screenshot: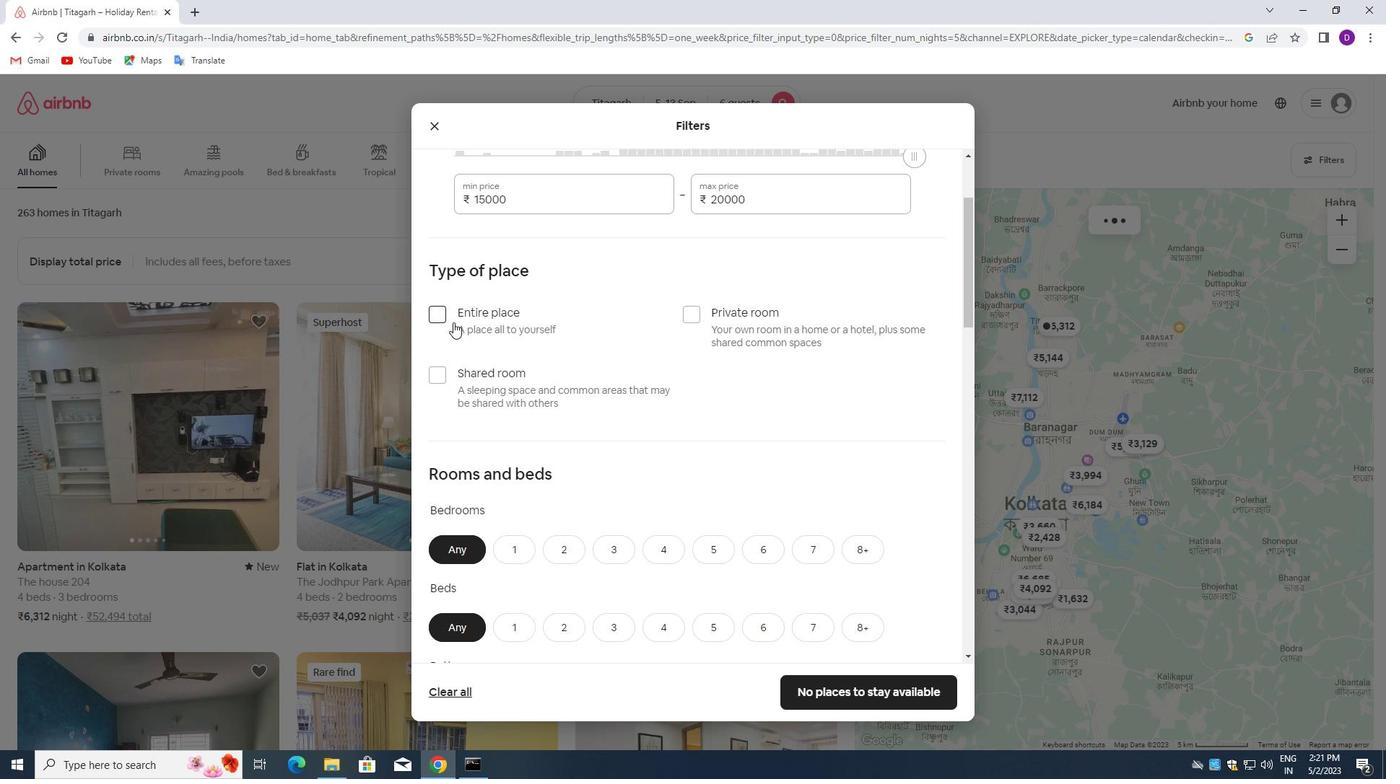 
Action: Mouse pressed left at (440, 312)
Screenshot: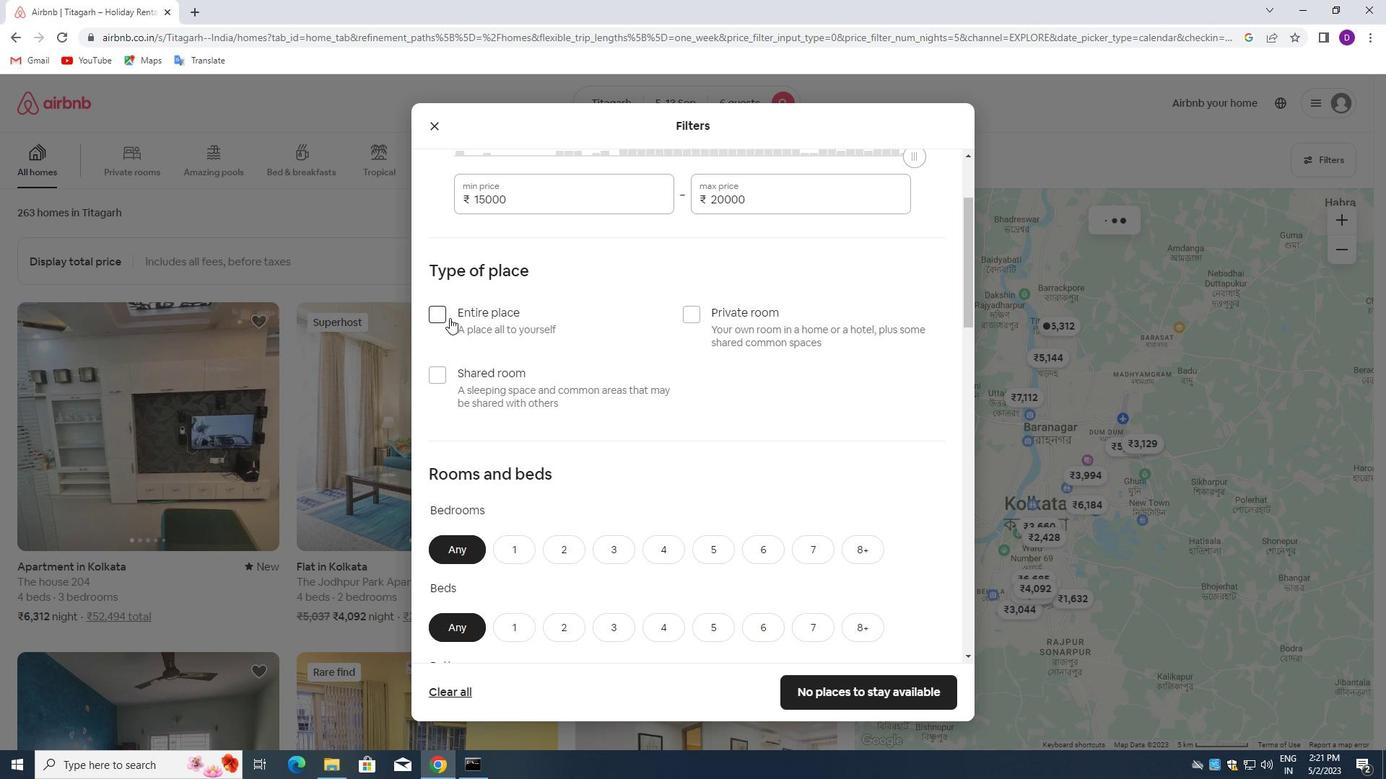 
Action: Mouse moved to (593, 397)
Screenshot: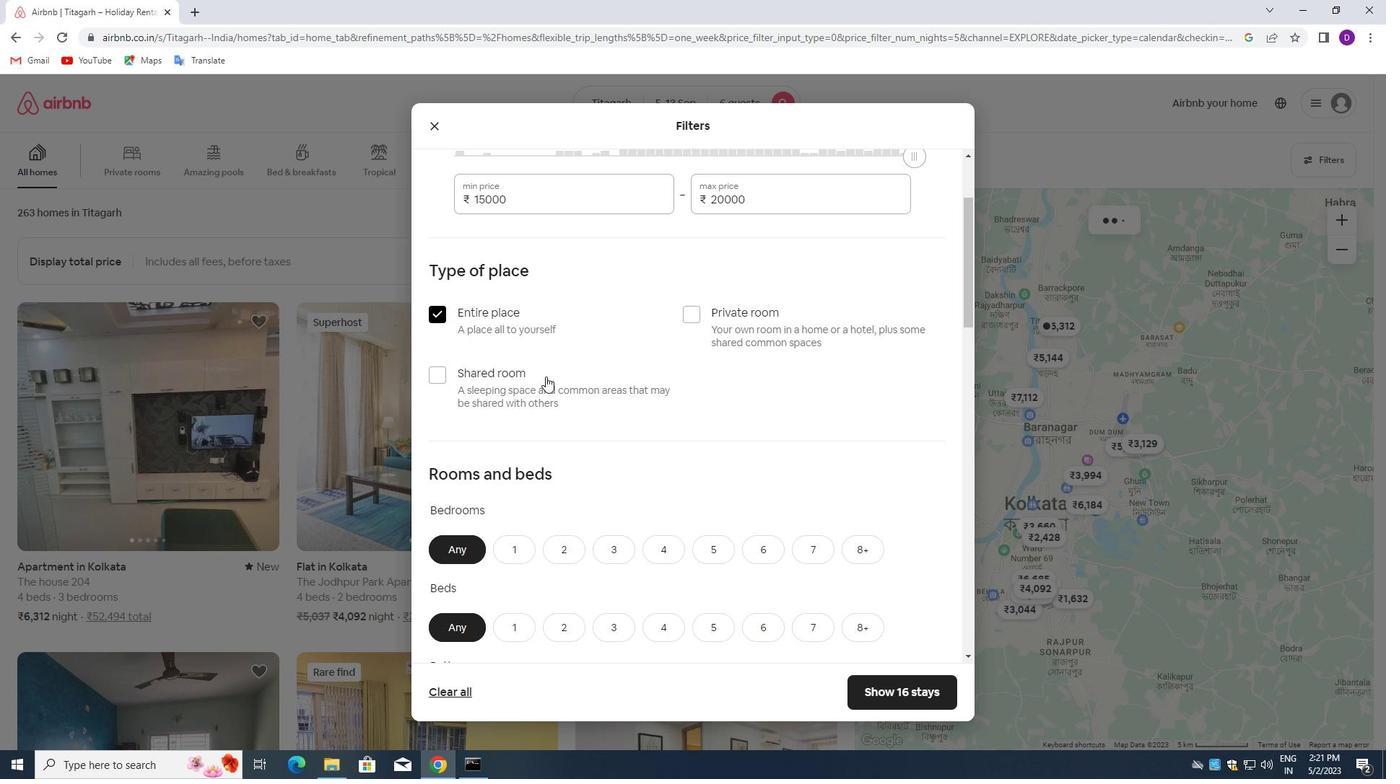 
Action: Mouse scrolled (593, 396) with delta (0, 0)
Screenshot: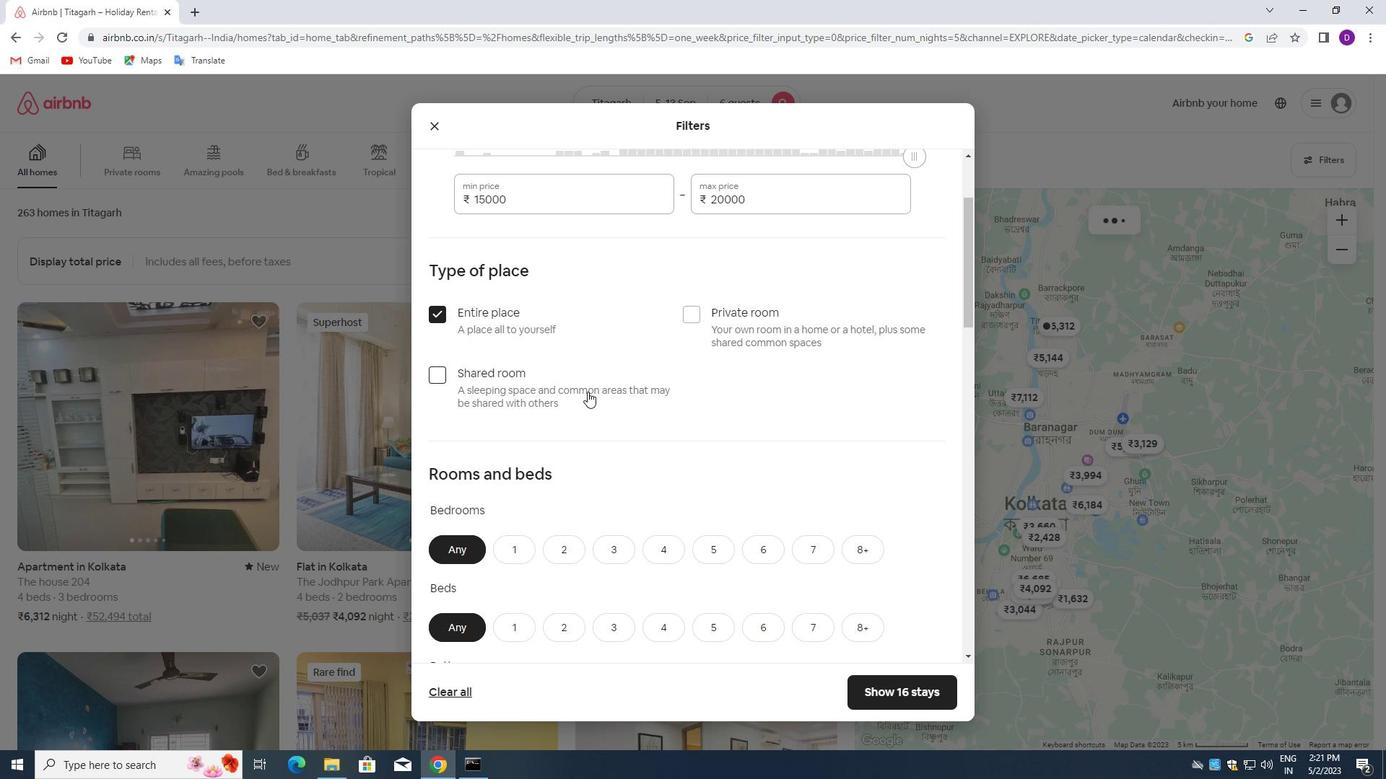 
Action: Mouse moved to (594, 401)
Screenshot: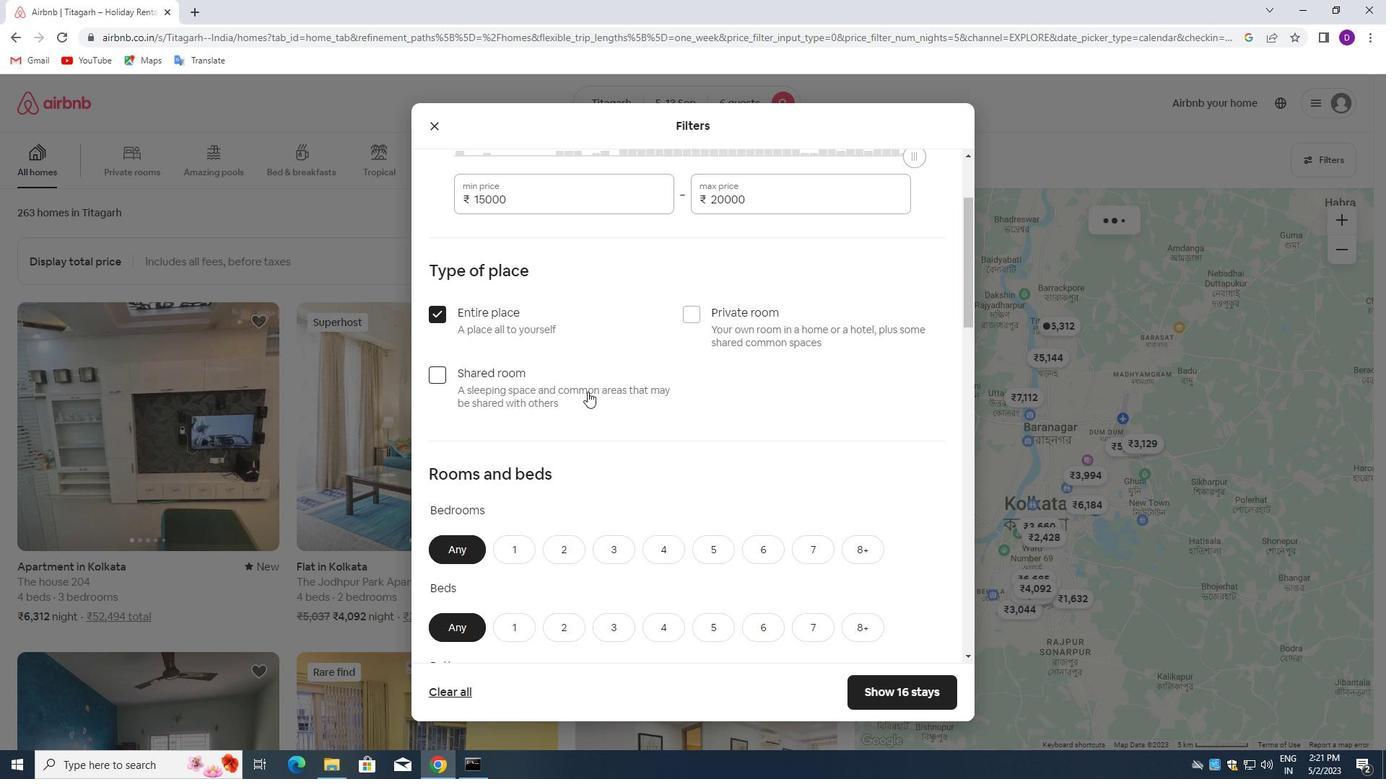 
Action: Mouse scrolled (594, 400) with delta (0, 0)
Screenshot: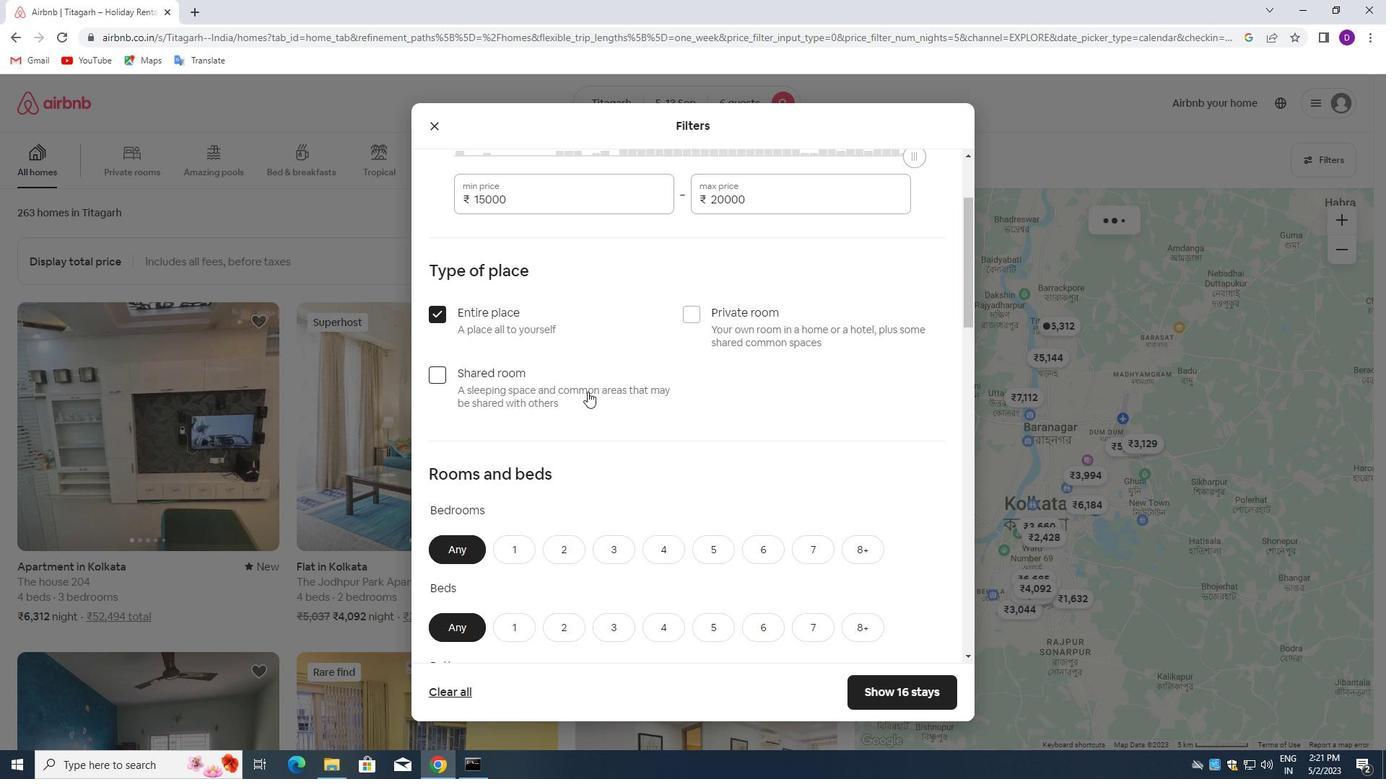 
Action: Mouse moved to (594, 402)
Screenshot: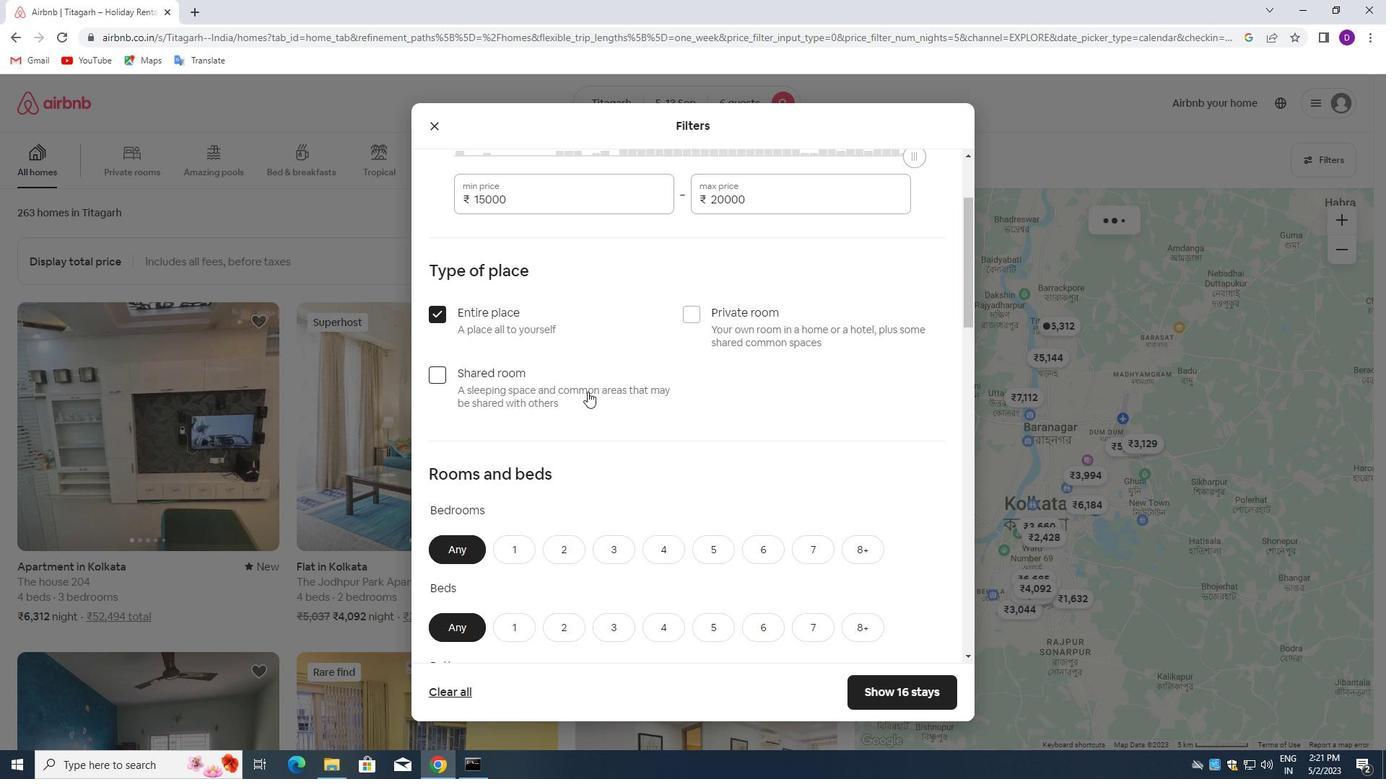 
Action: Mouse scrolled (594, 401) with delta (0, 0)
Screenshot: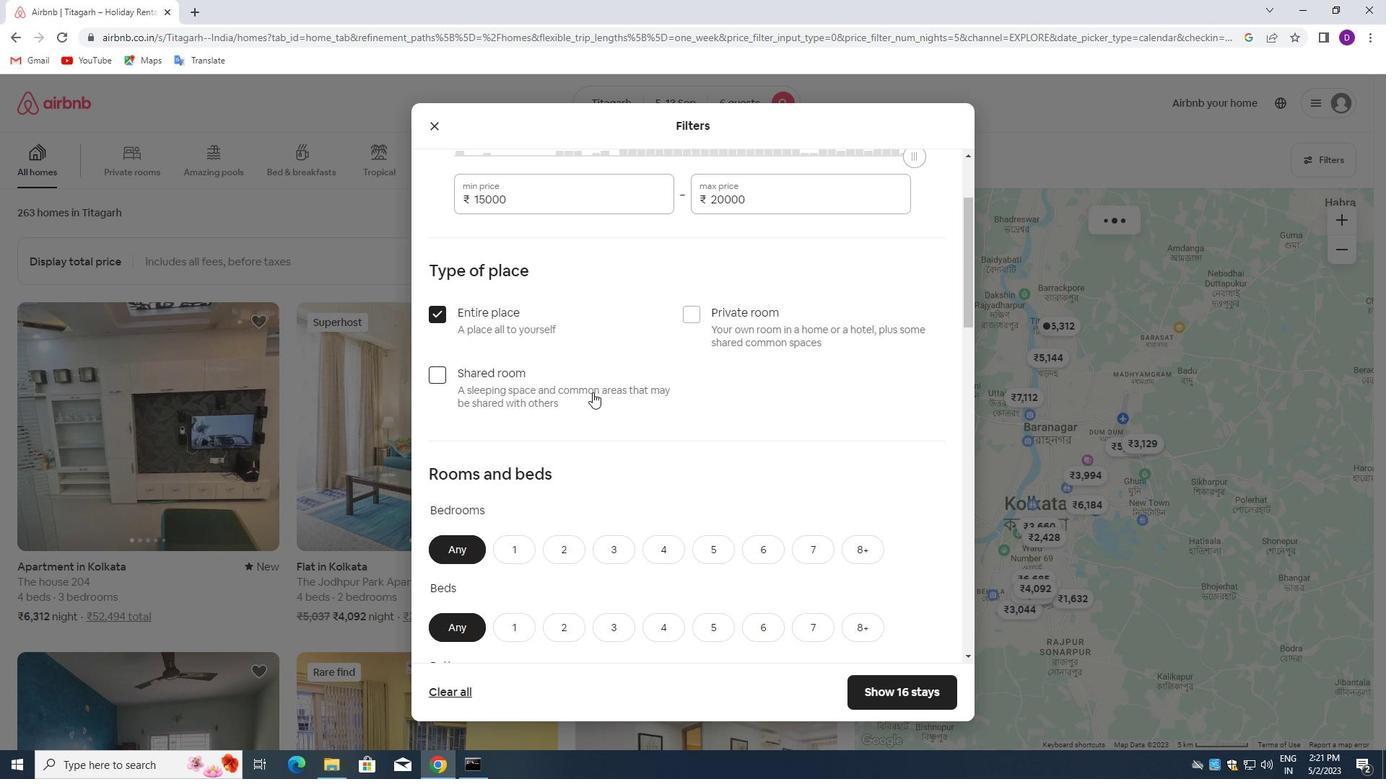 
Action: Mouse moved to (617, 327)
Screenshot: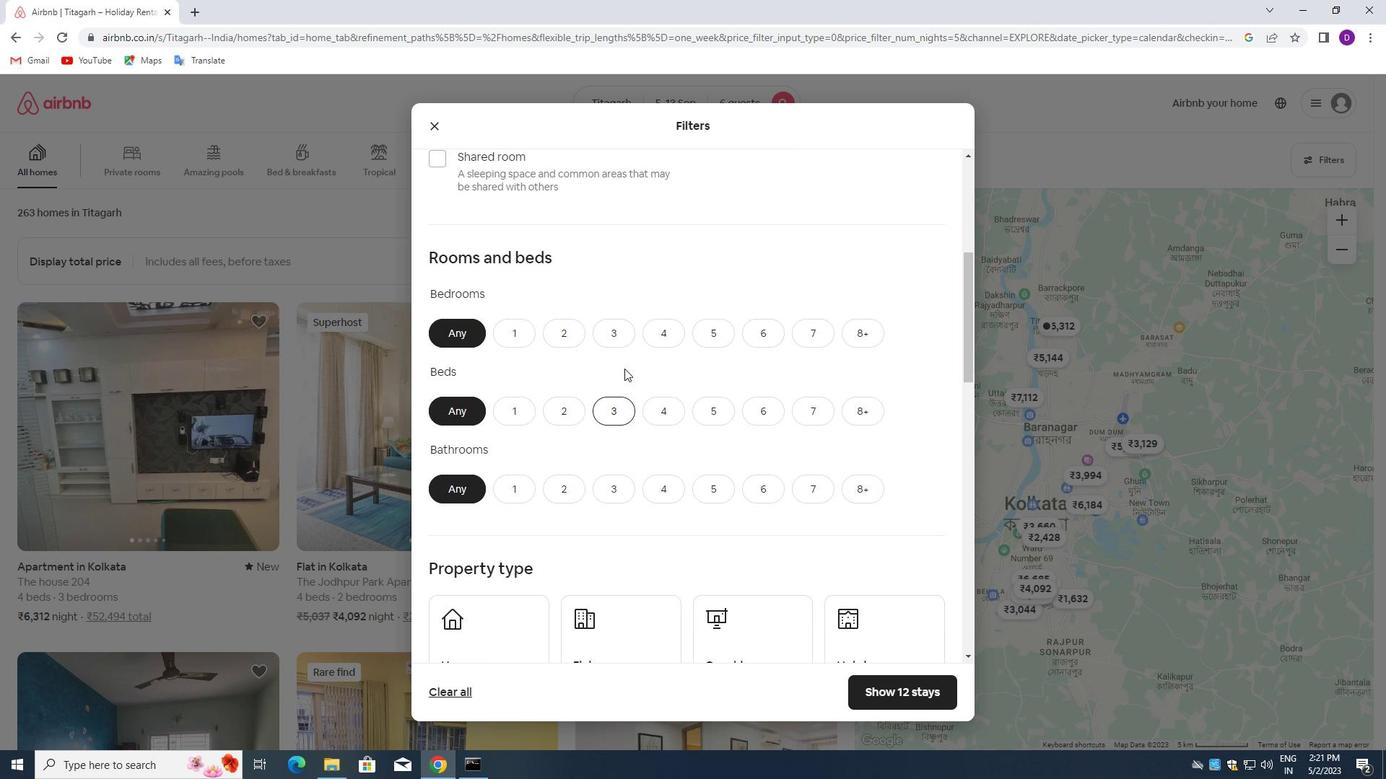 
Action: Mouse pressed left at (617, 327)
Screenshot: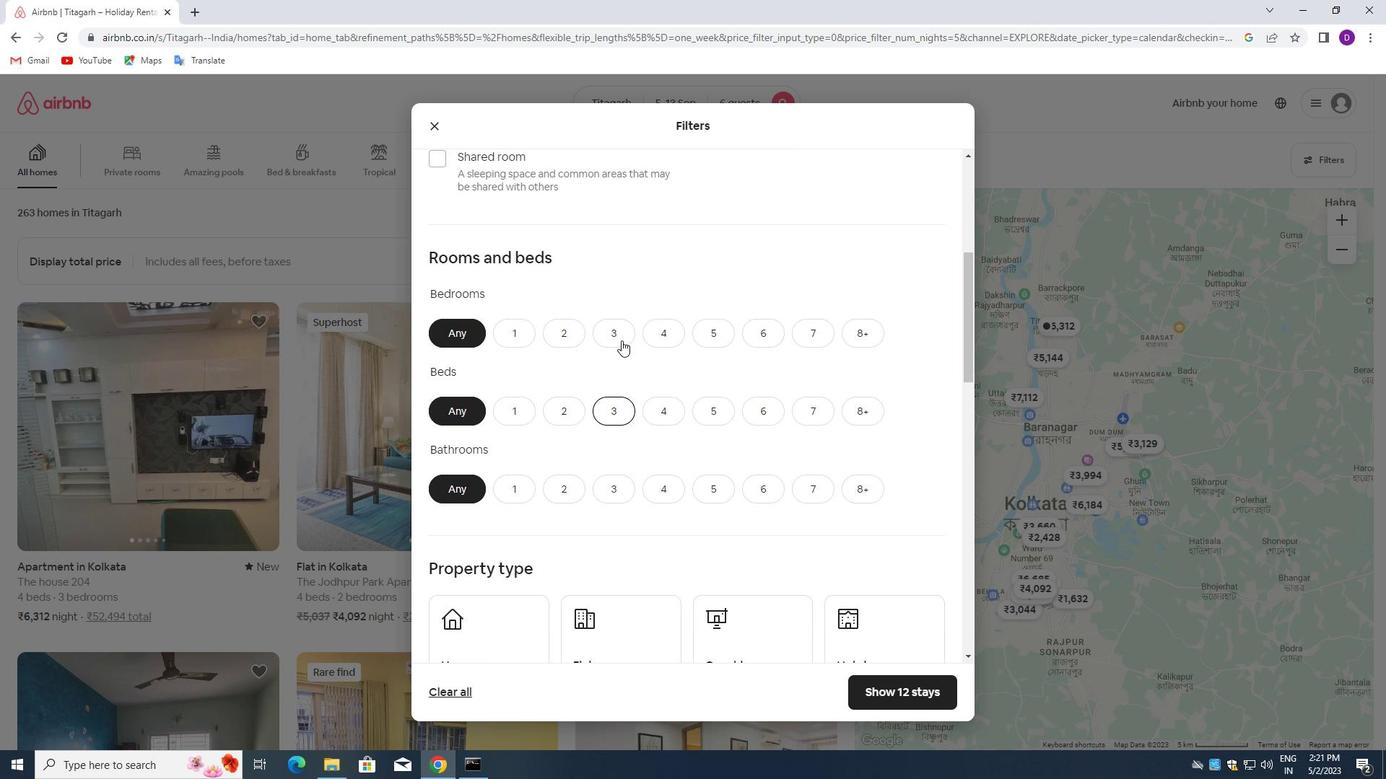 
Action: Mouse moved to (607, 400)
Screenshot: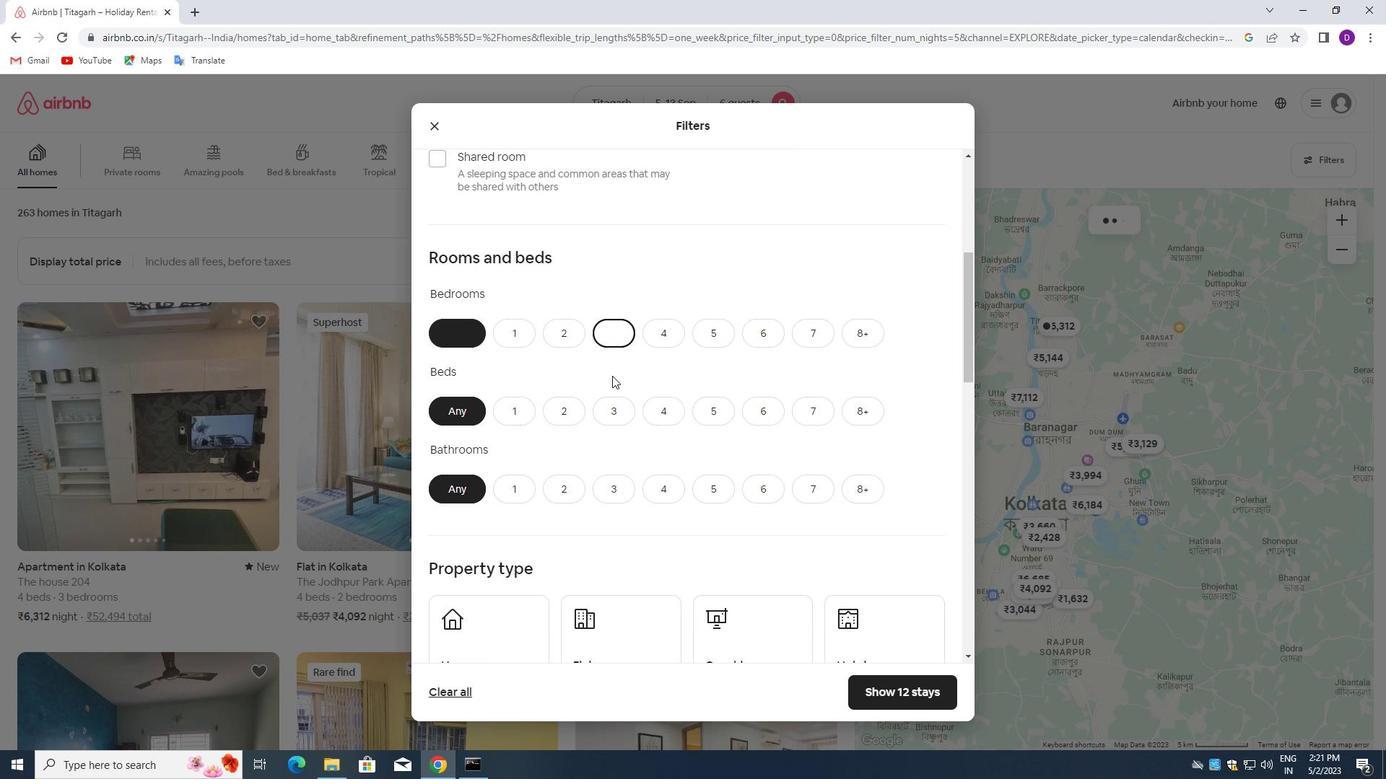 
Action: Mouse pressed left at (607, 400)
Screenshot: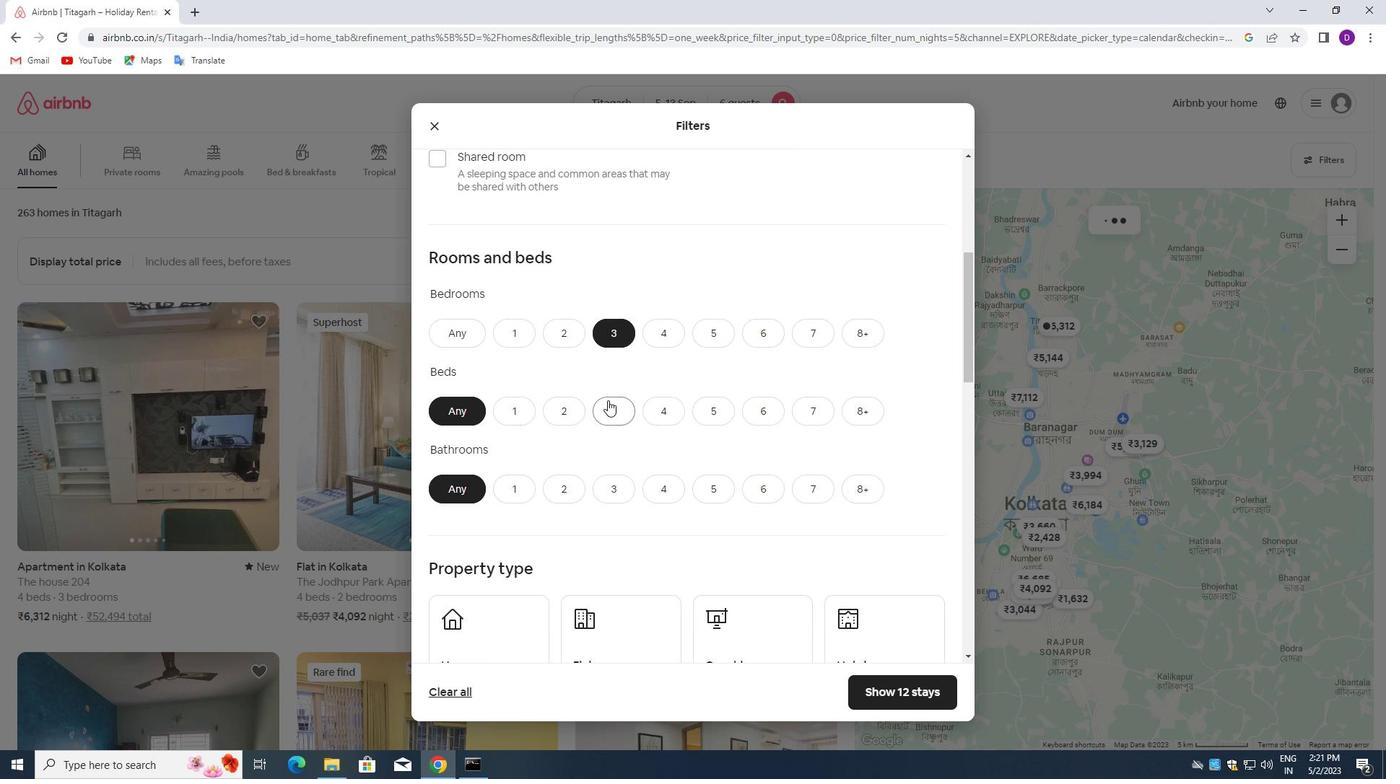 
Action: Mouse moved to (614, 487)
Screenshot: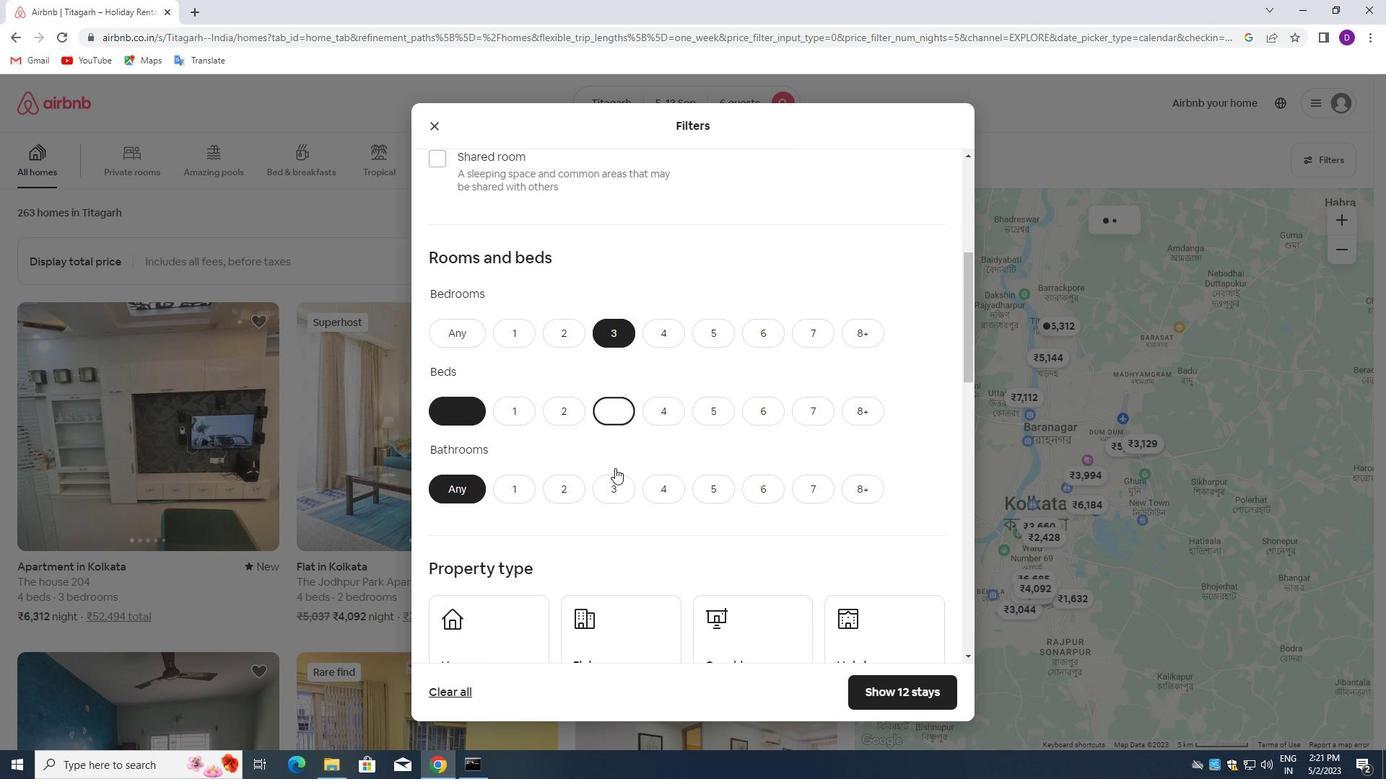 
Action: Mouse pressed left at (614, 487)
Screenshot: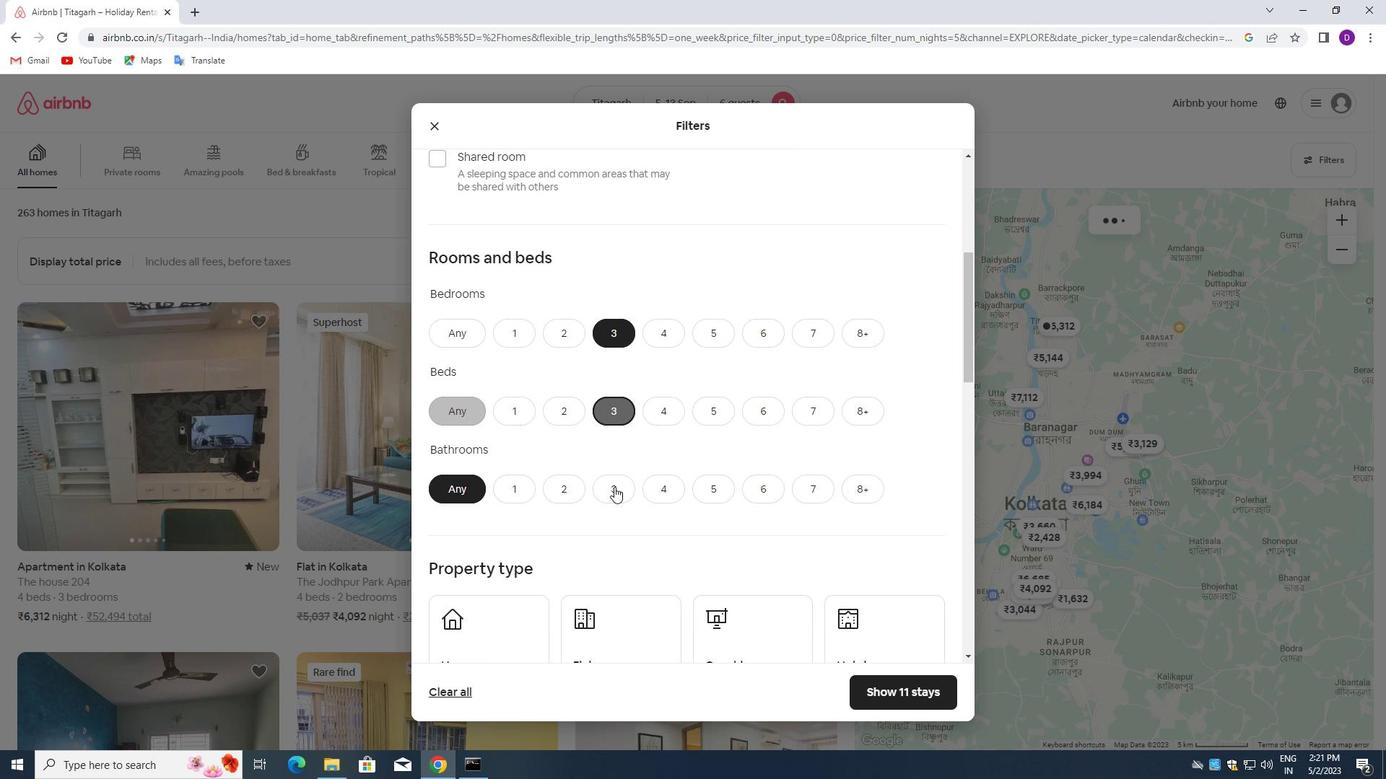 
Action: Mouse moved to (741, 508)
Screenshot: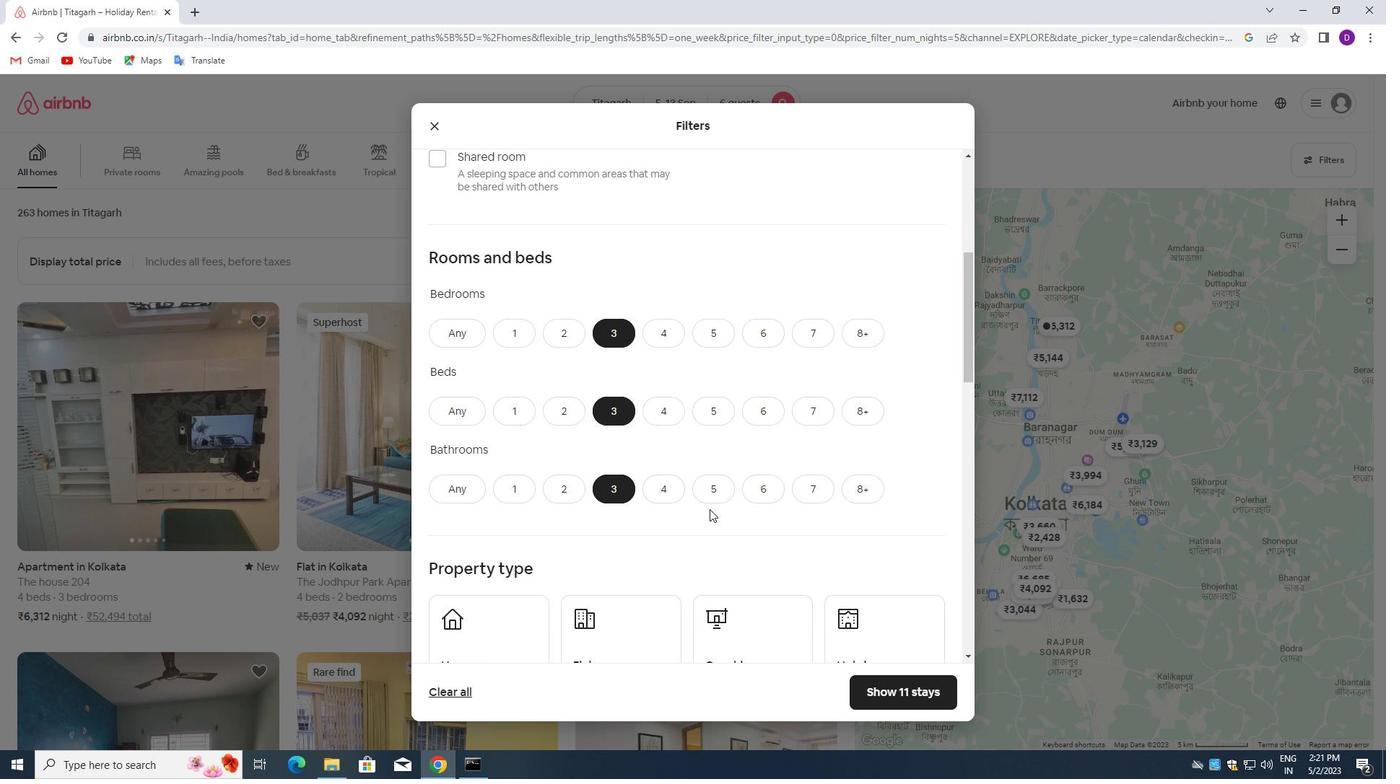 
Action: Mouse scrolled (741, 508) with delta (0, 0)
Screenshot: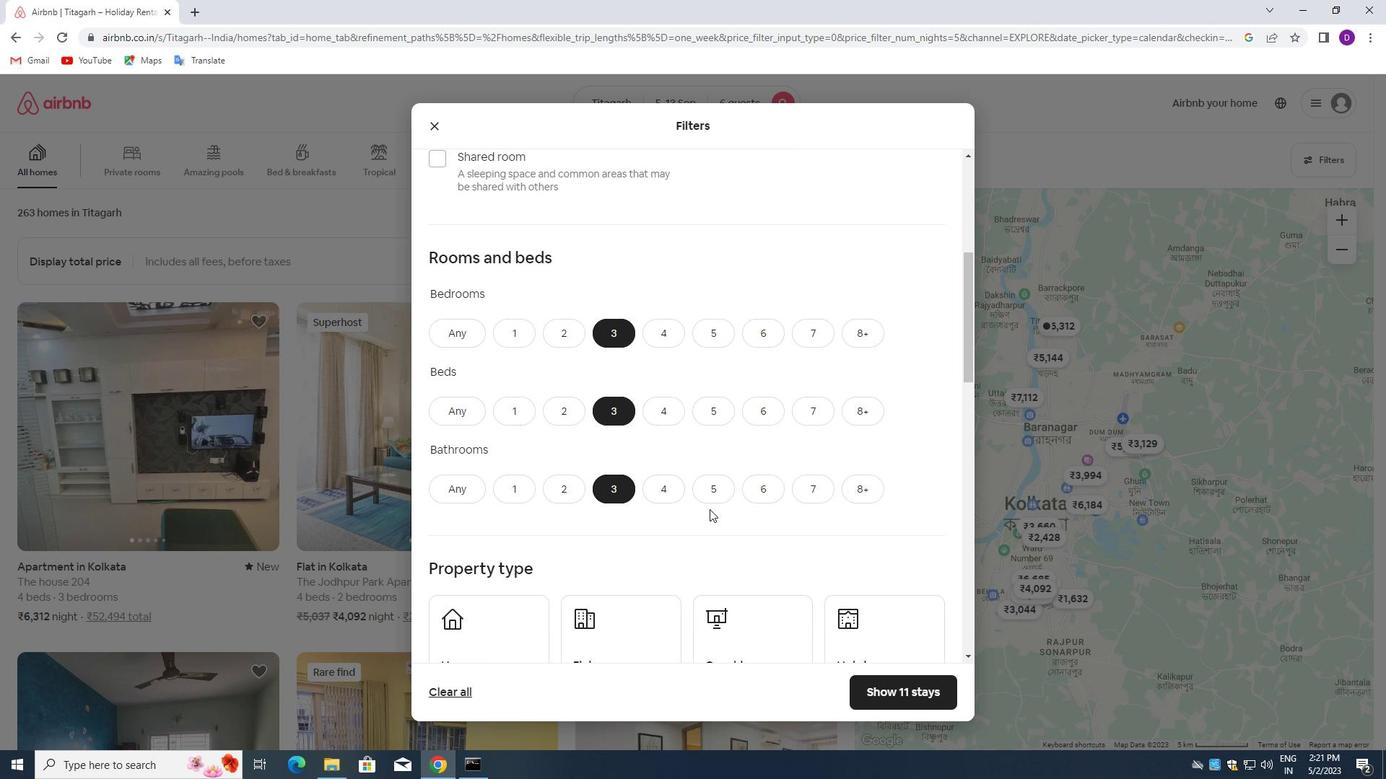 
Action: Mouse moved to (741, 508)
Screenshot: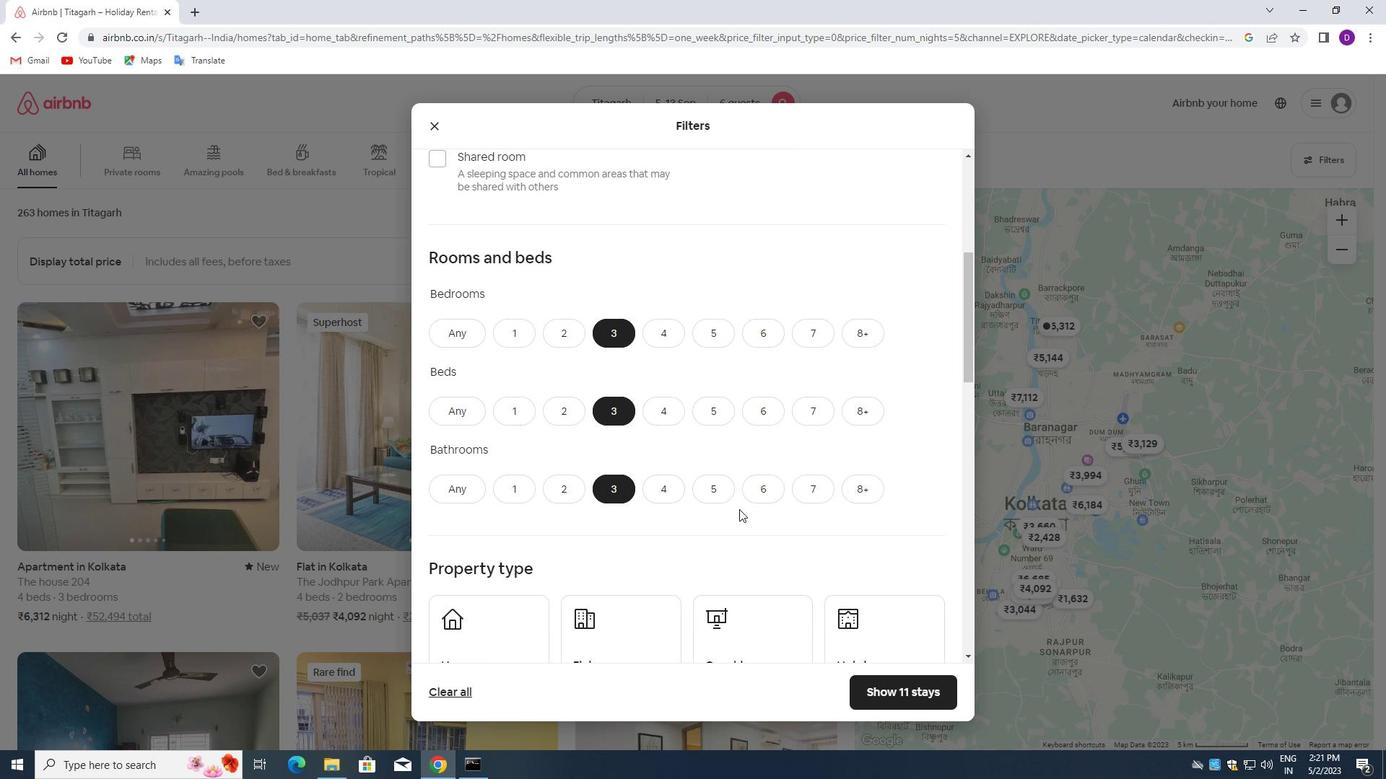 
Action: Mouse scrolled (741, 508) with delta (0, 0)
Screenshot: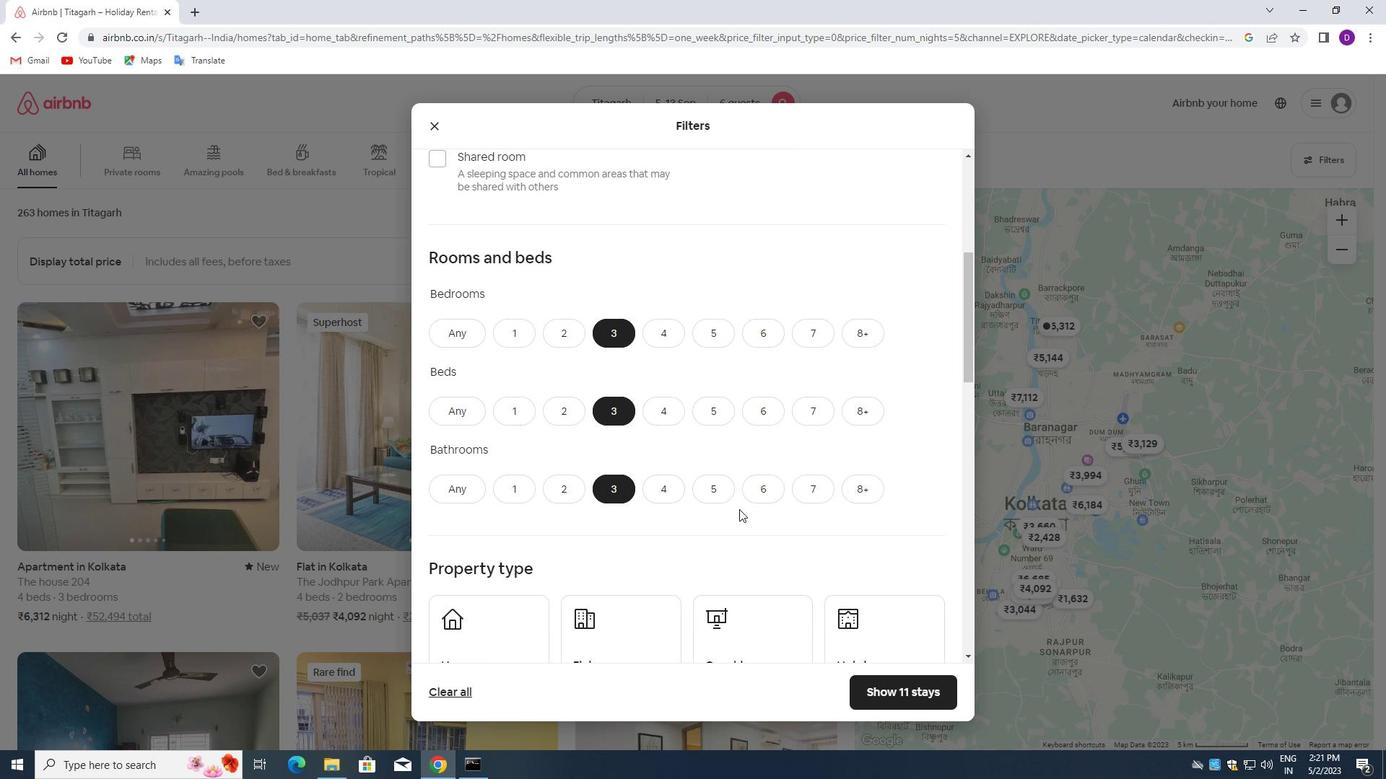 
Action: Mouse moved to (498, 474)
Screenshot: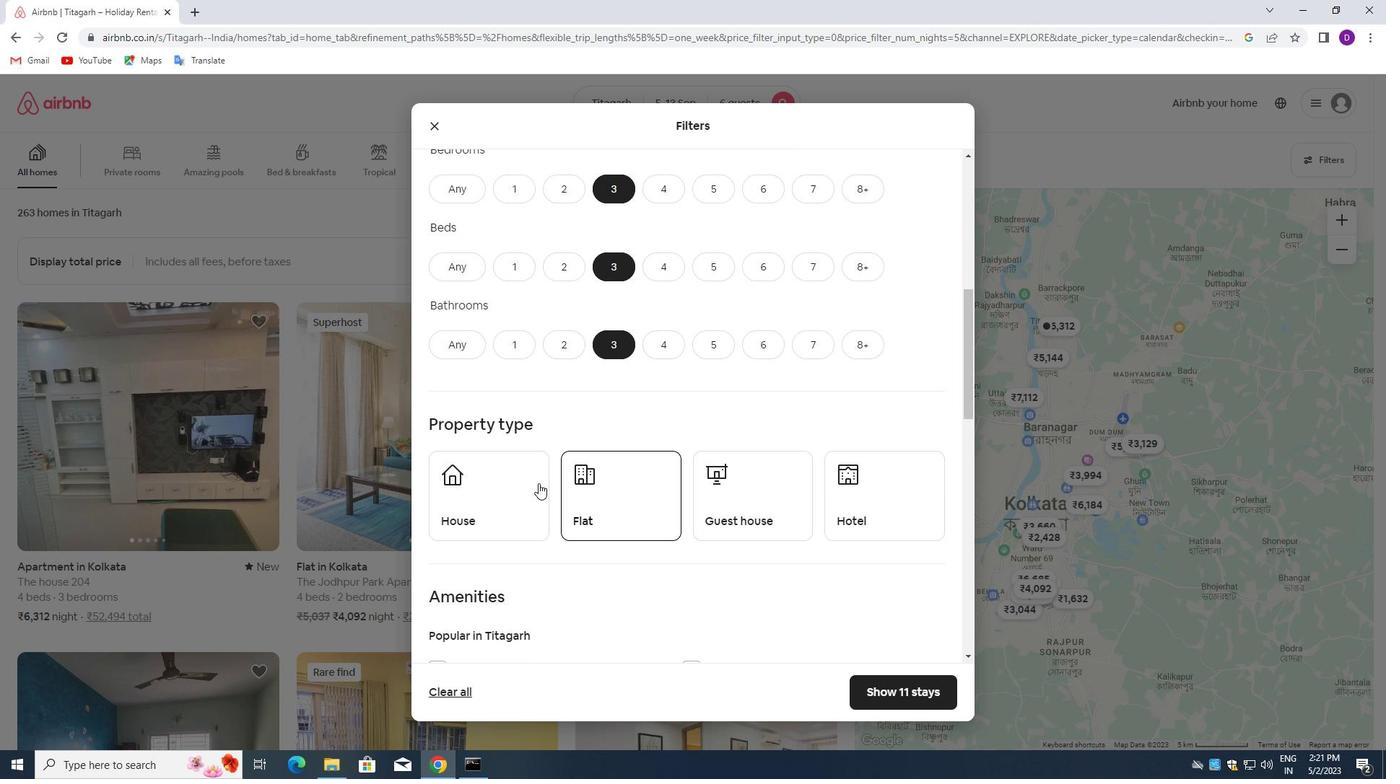 
Action: Mouse pressed left at (498, 474)
Screenshot: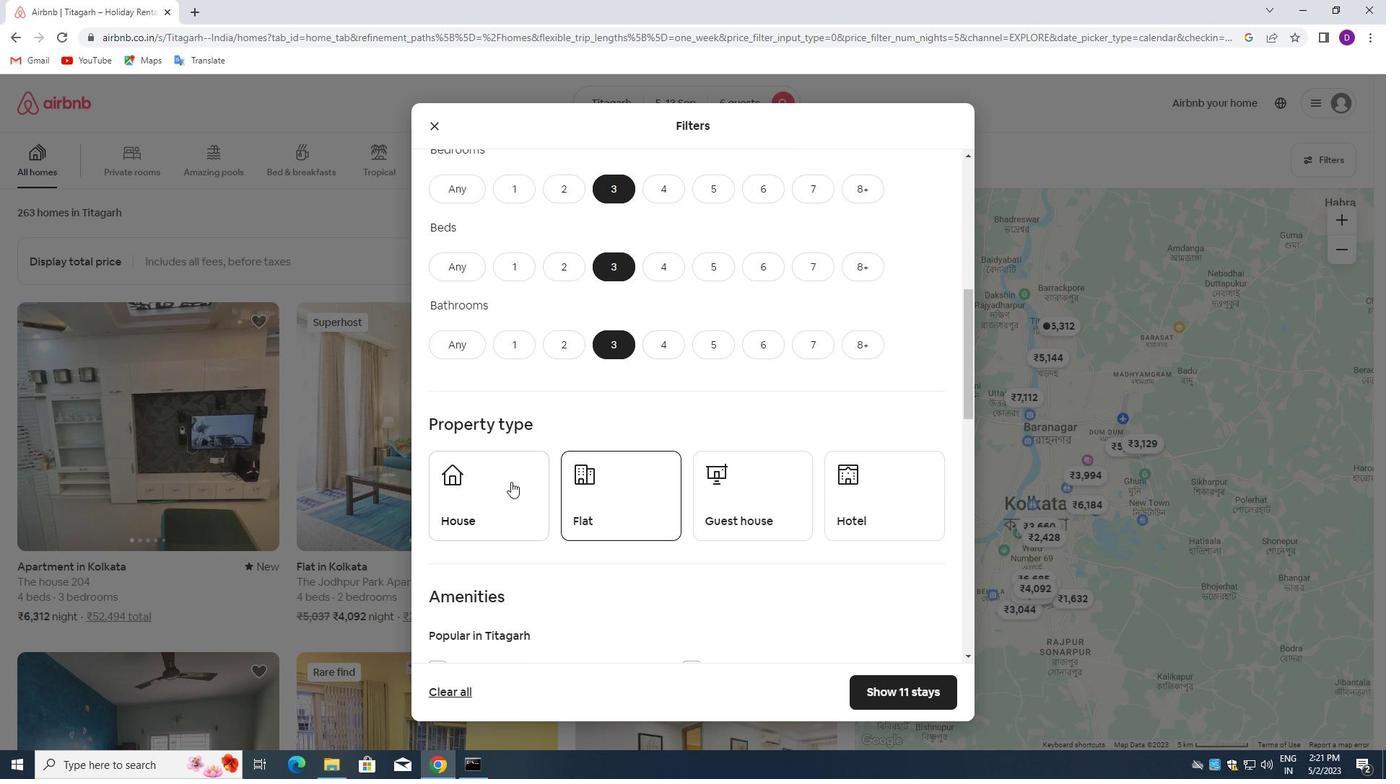 
Action: Mouse moved to (593, 488)
Screenshot: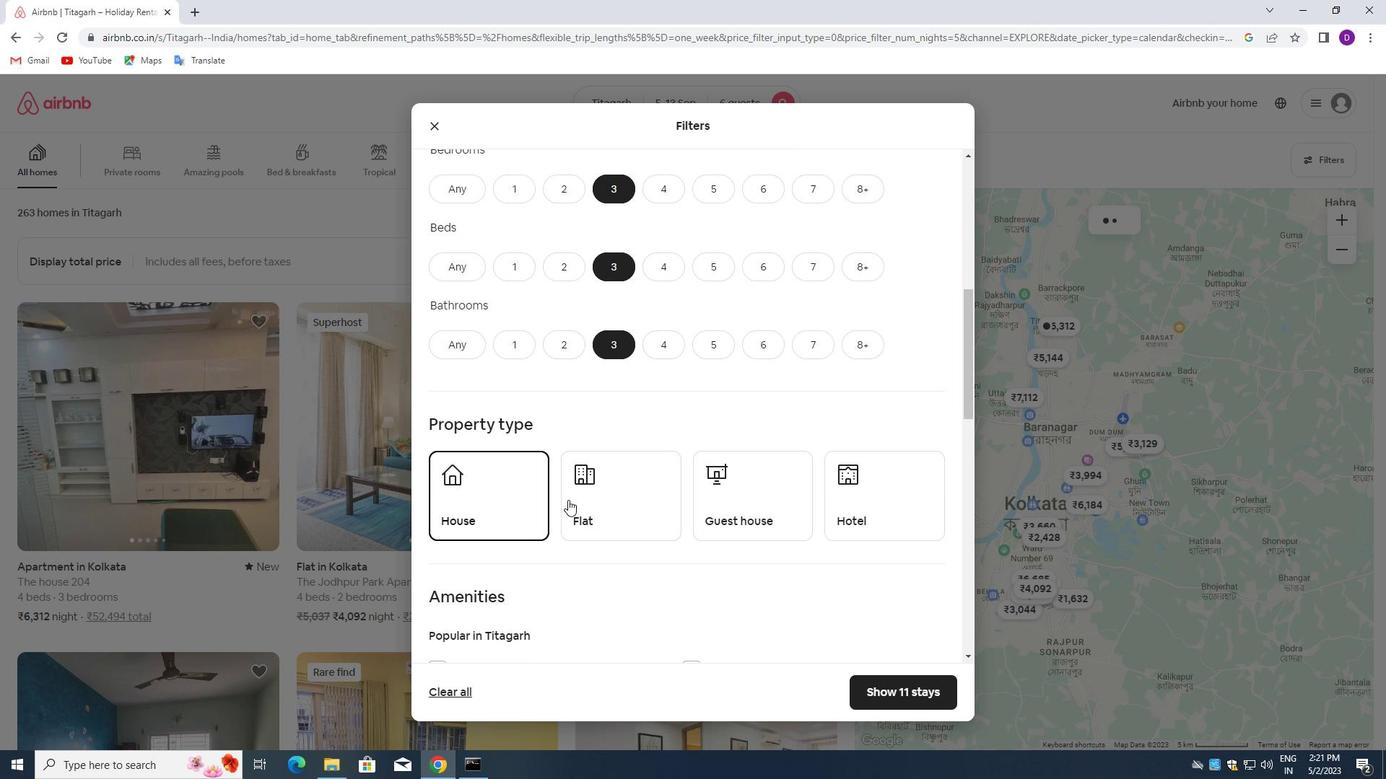 
Action: Mouse pressed left at (593, 488)
Screenshot: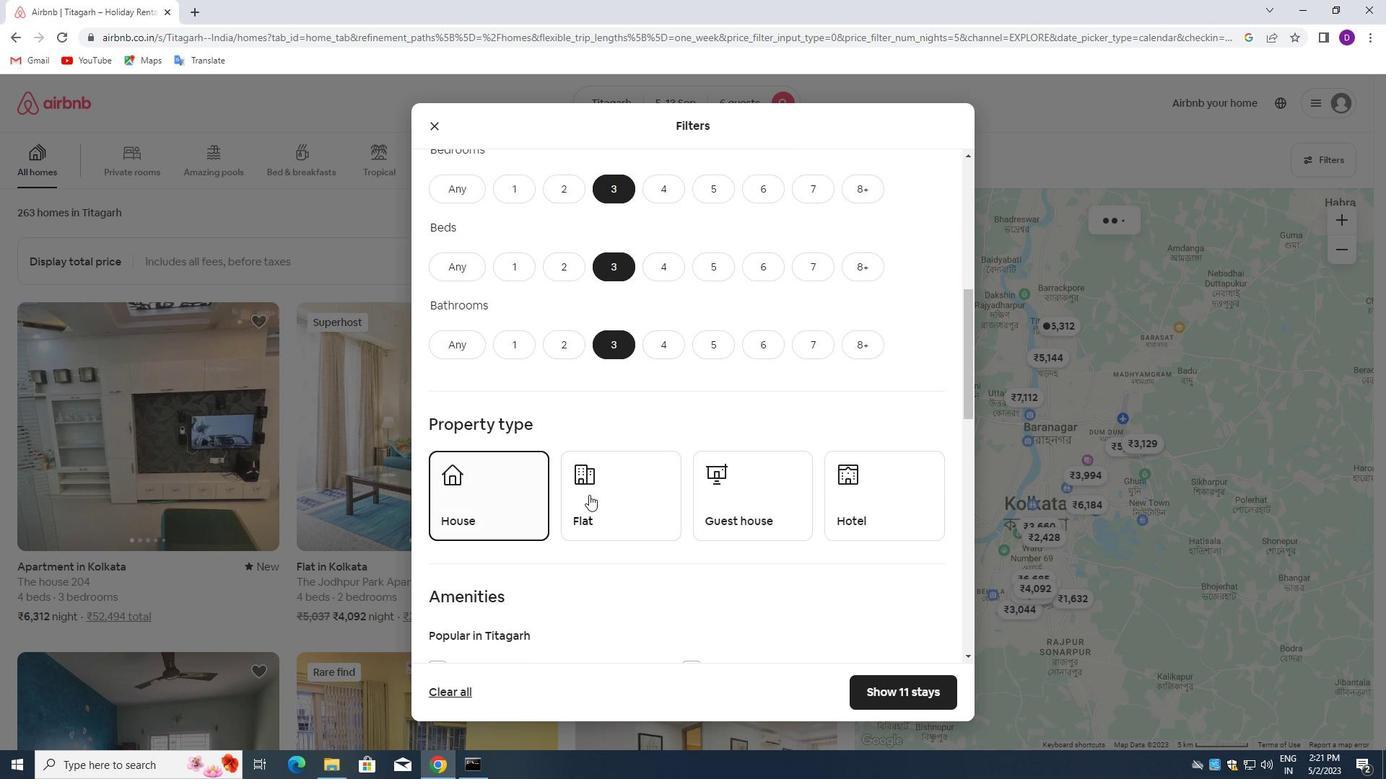 
Action: Mouse moved to (719, 498)
Screenshot: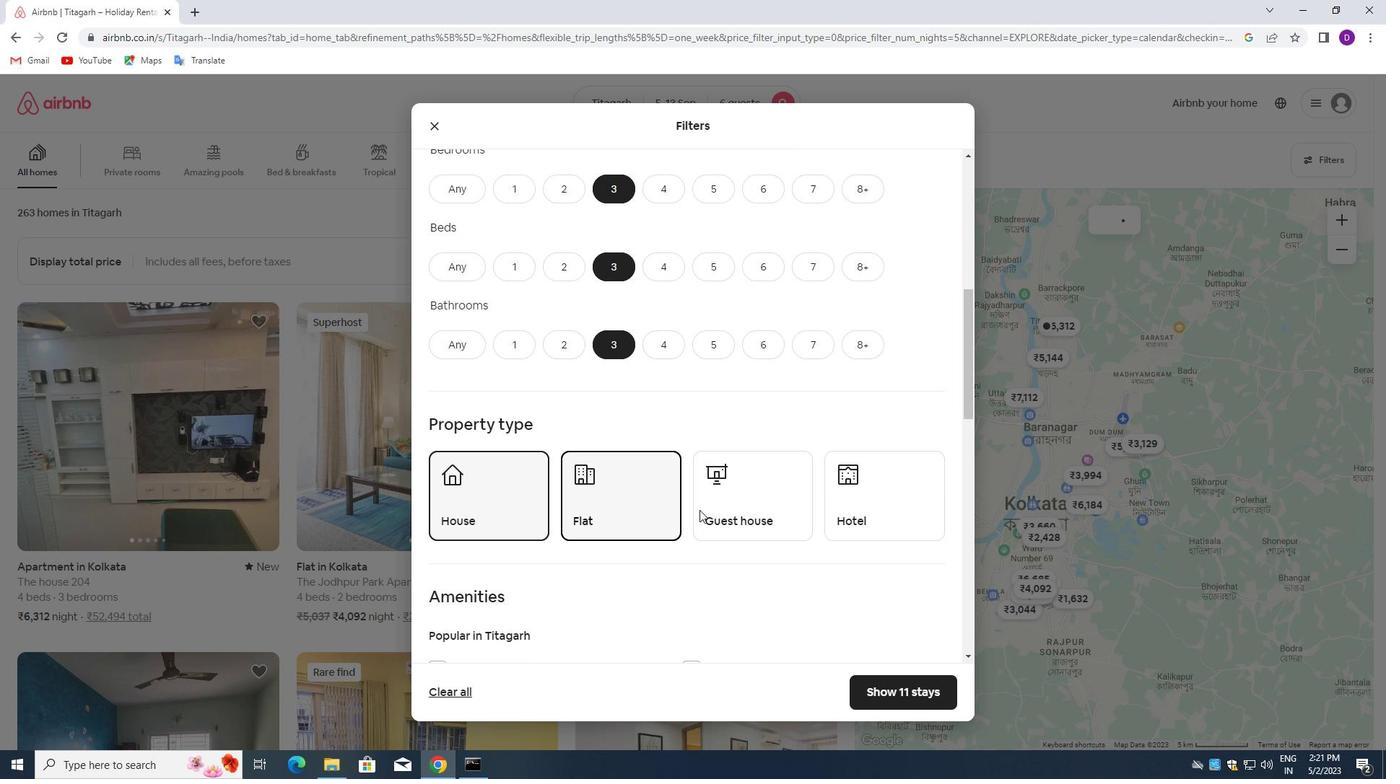 
Action: Mouse pressed left at (719, 498)
Screenshot: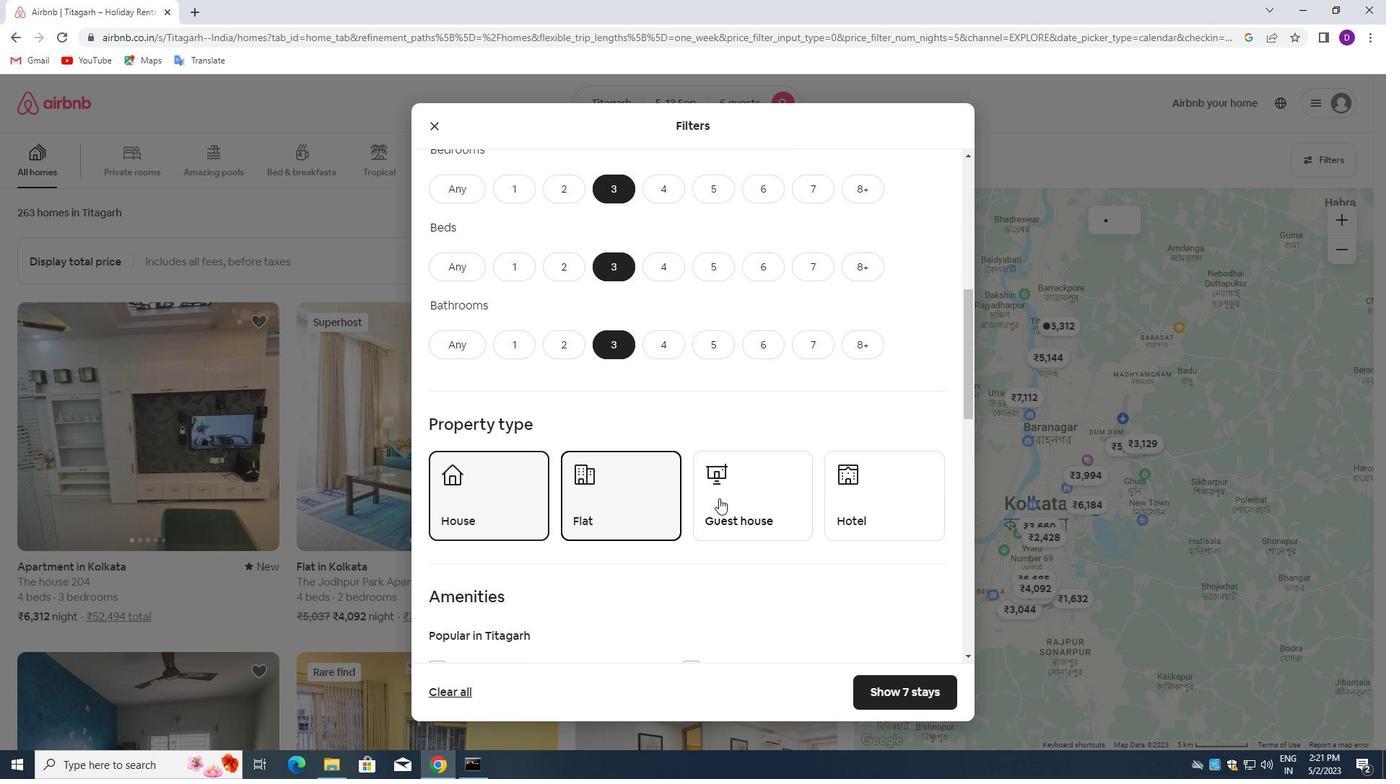 
Action: Mouse moved to (662, 524)
Screenshot: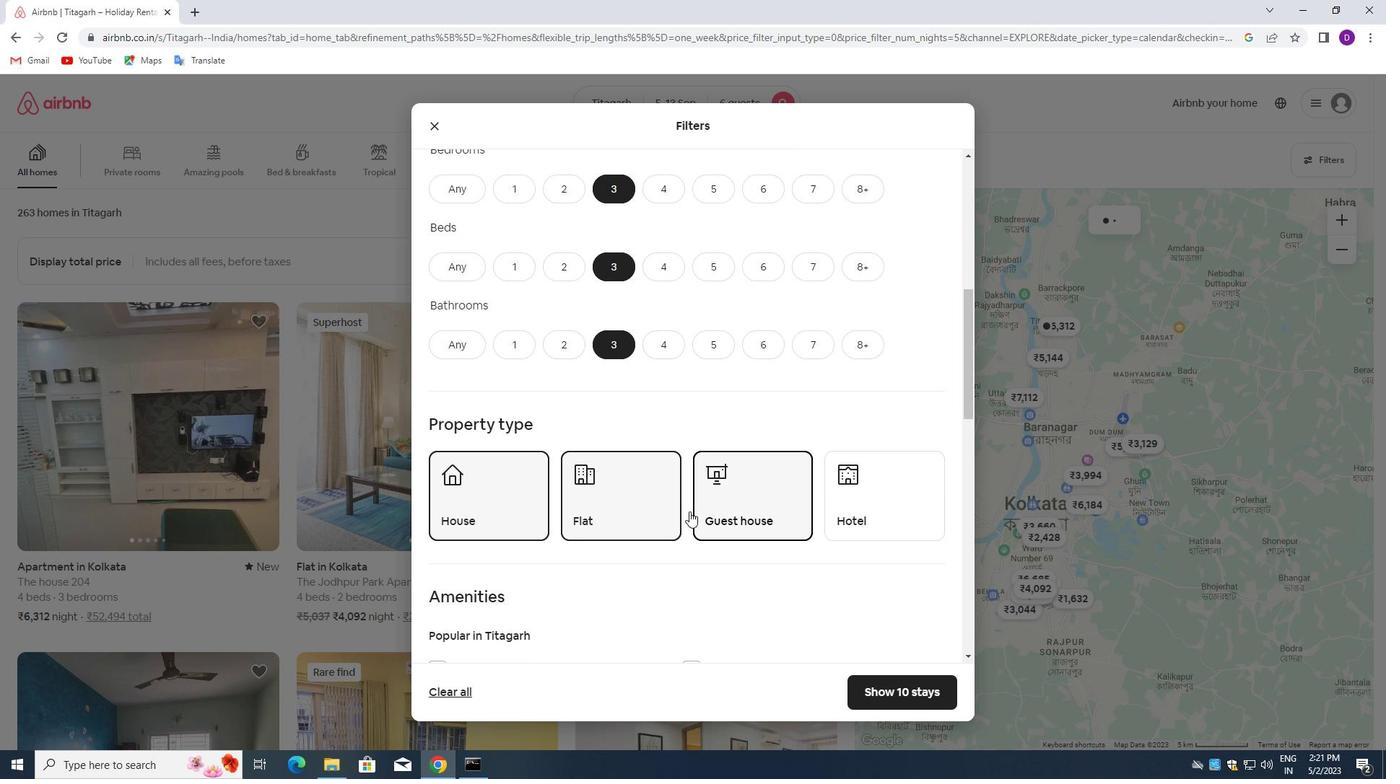 
Action: Mouse scrolled (662, 523) with delta (0, 0)
Screenshot: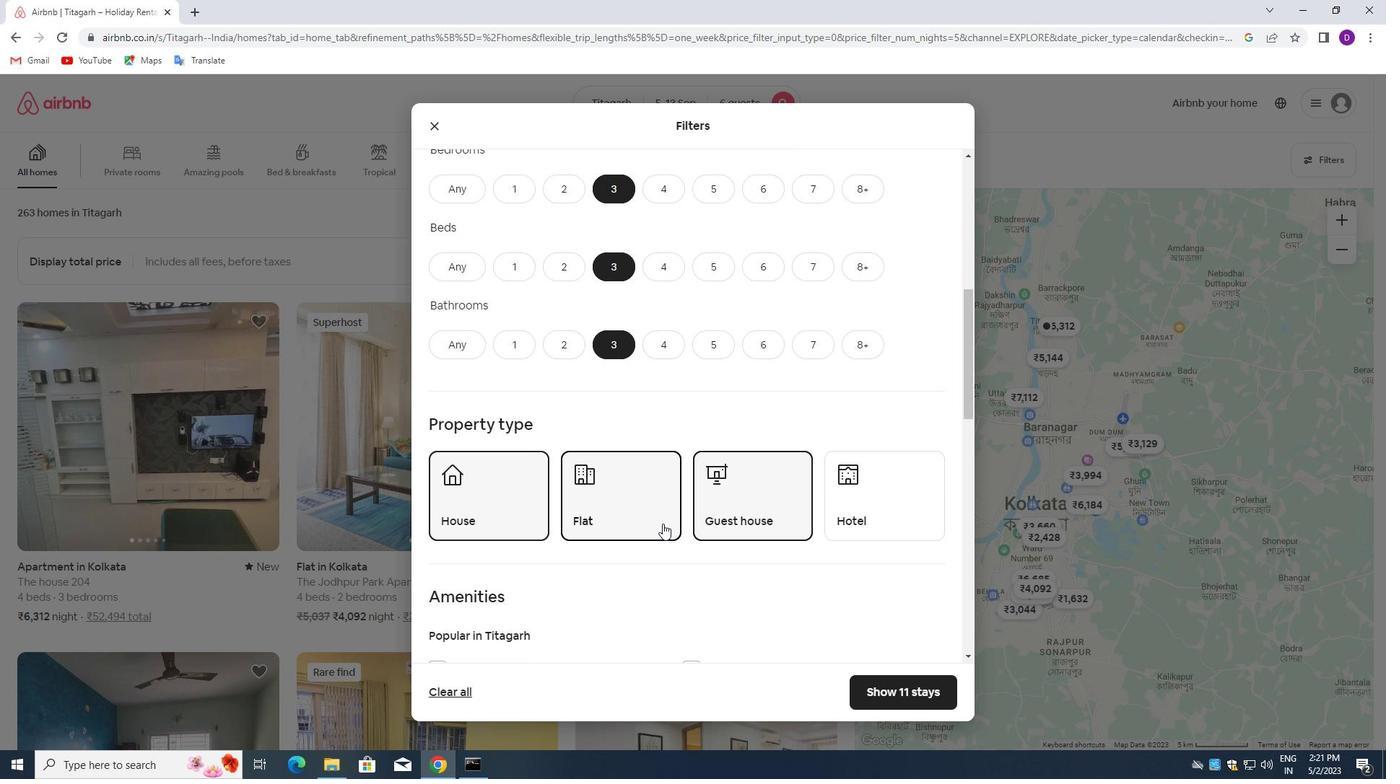 
Action: Mouse moved to (662, 524)
Screenshot: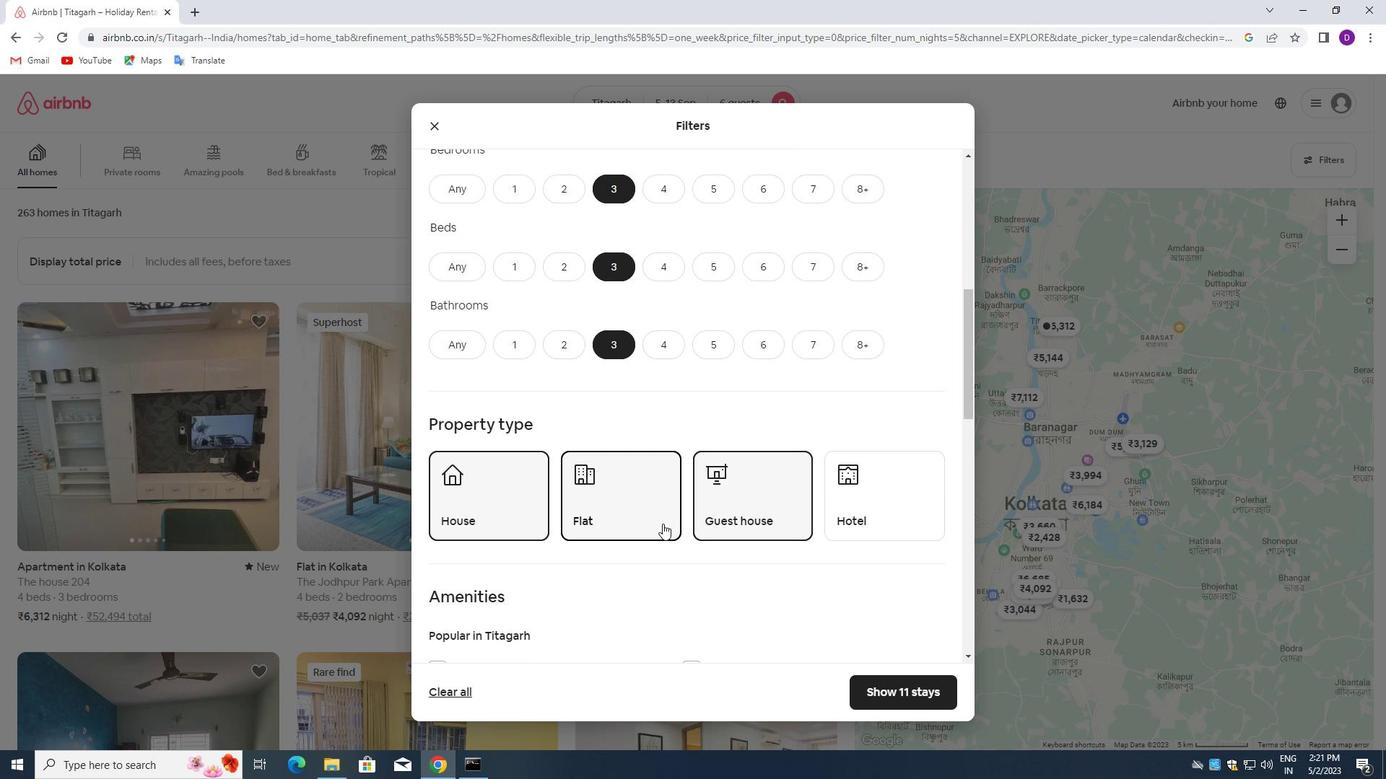 
Action: Mouse scrolled (662, 523) with delta (0, 0)
Screenshot: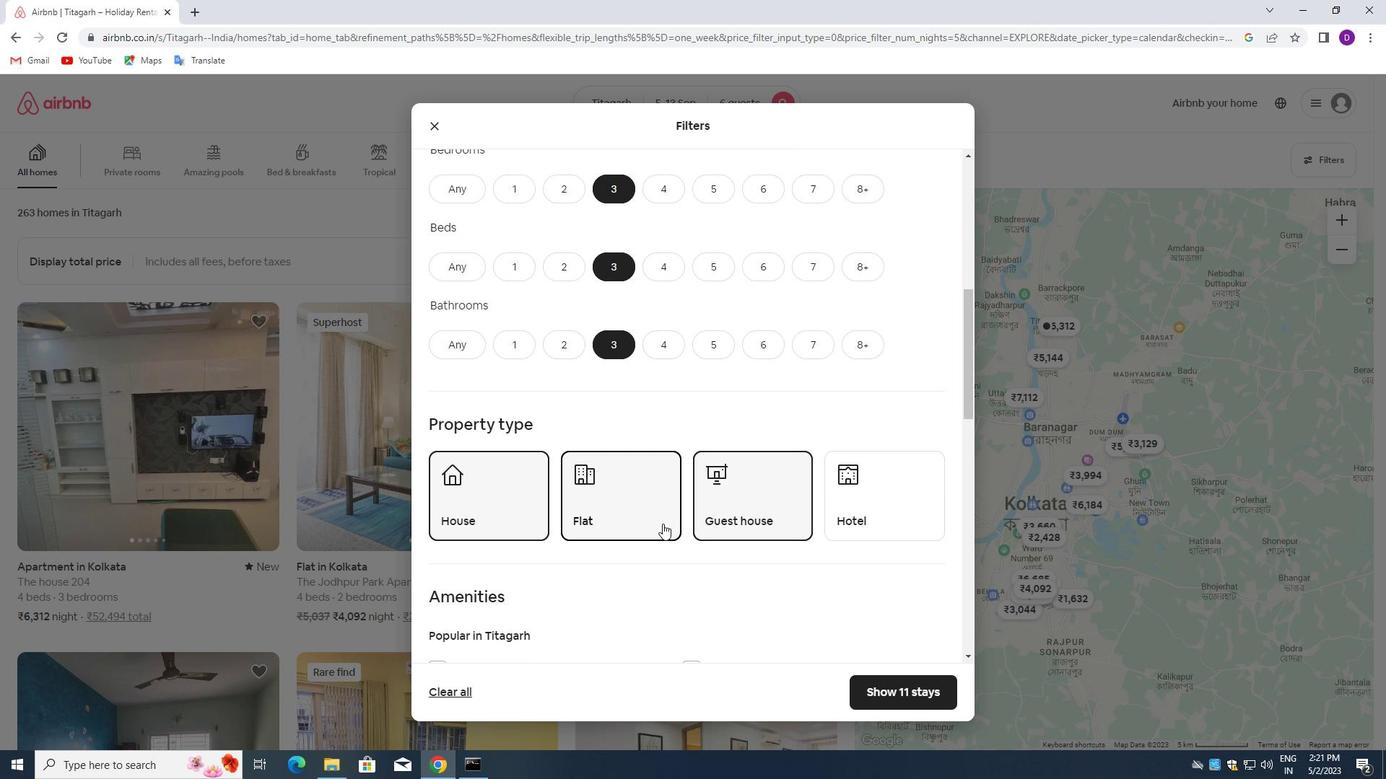 
Action: Mouse scrolled (662, 523) with delta (0, 0)
Screenshot: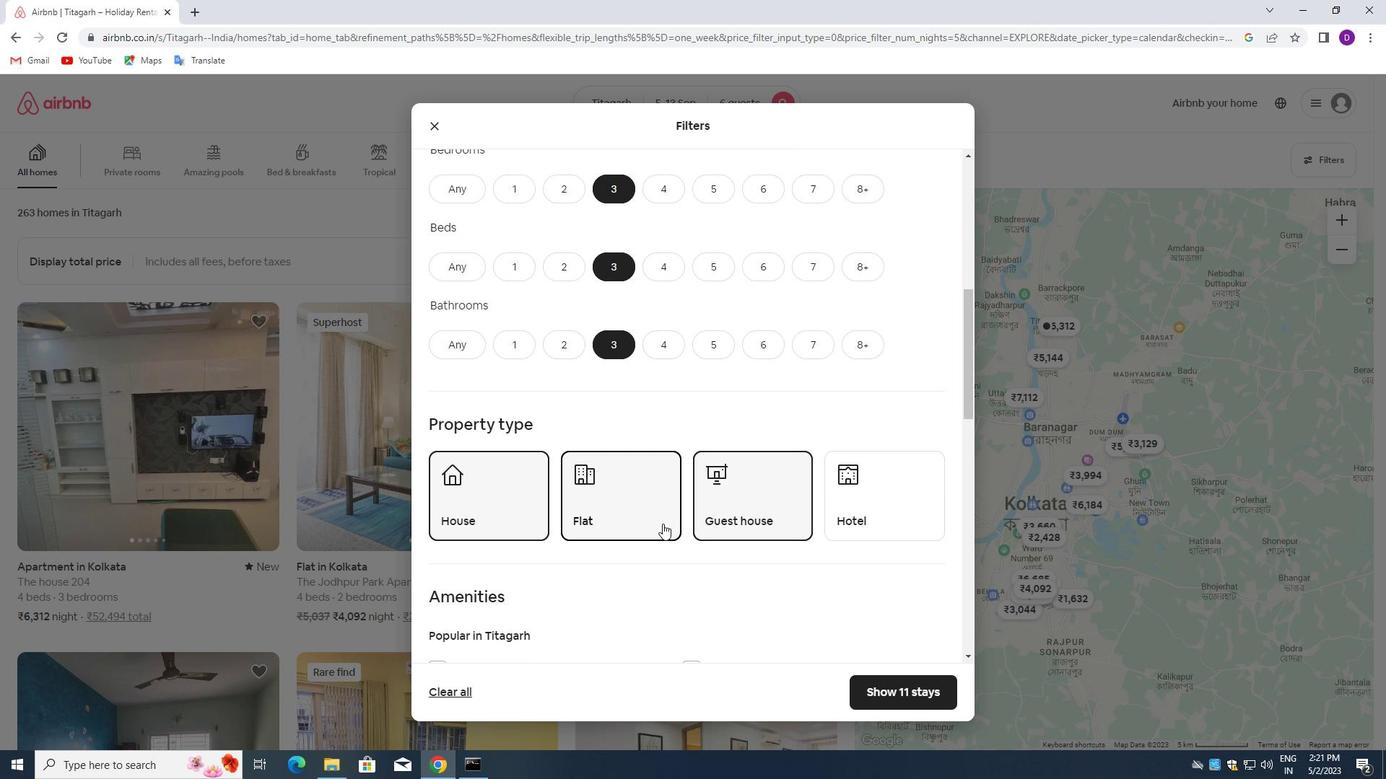 
Action: Mouse moved to (663, 524)
Screenshot: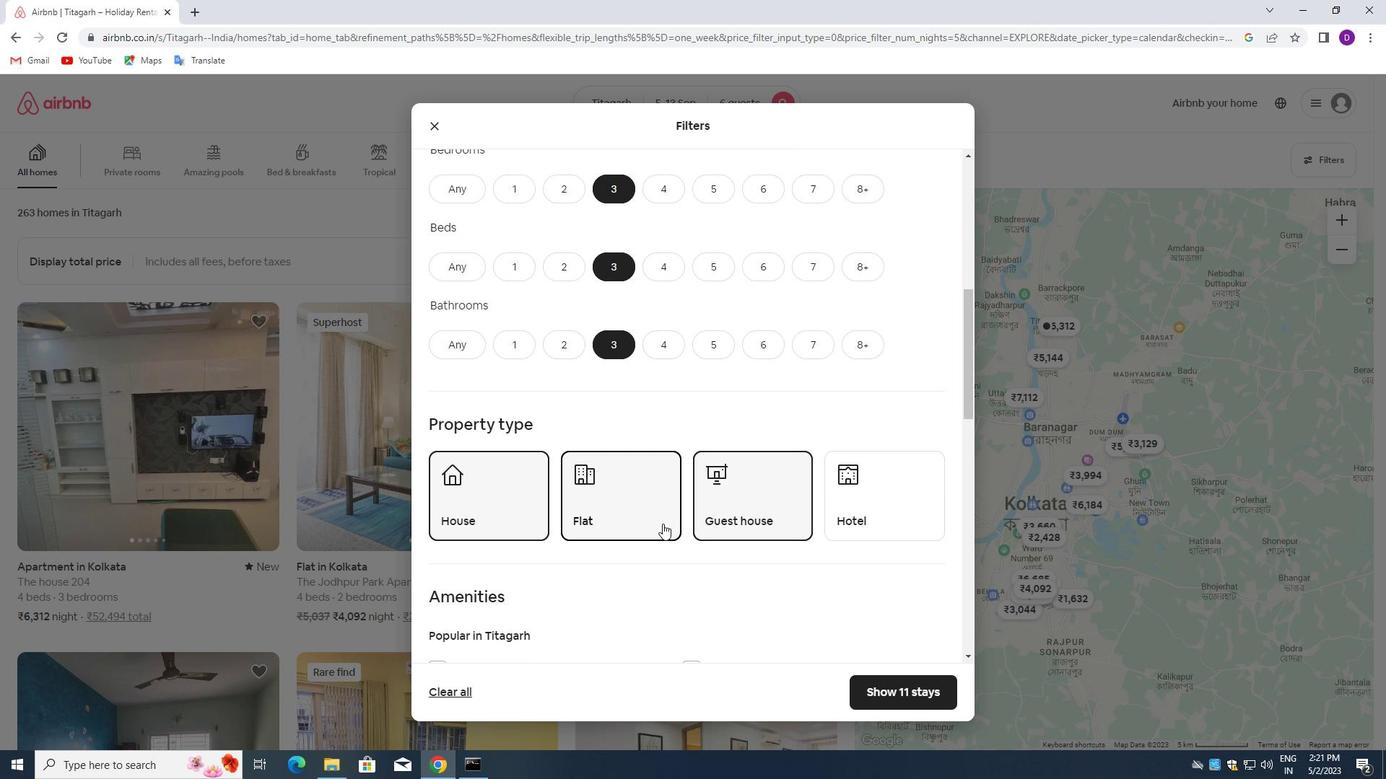 
Action: Mouse scrolled (663, 523) with delta (0, 0)
Screenshot: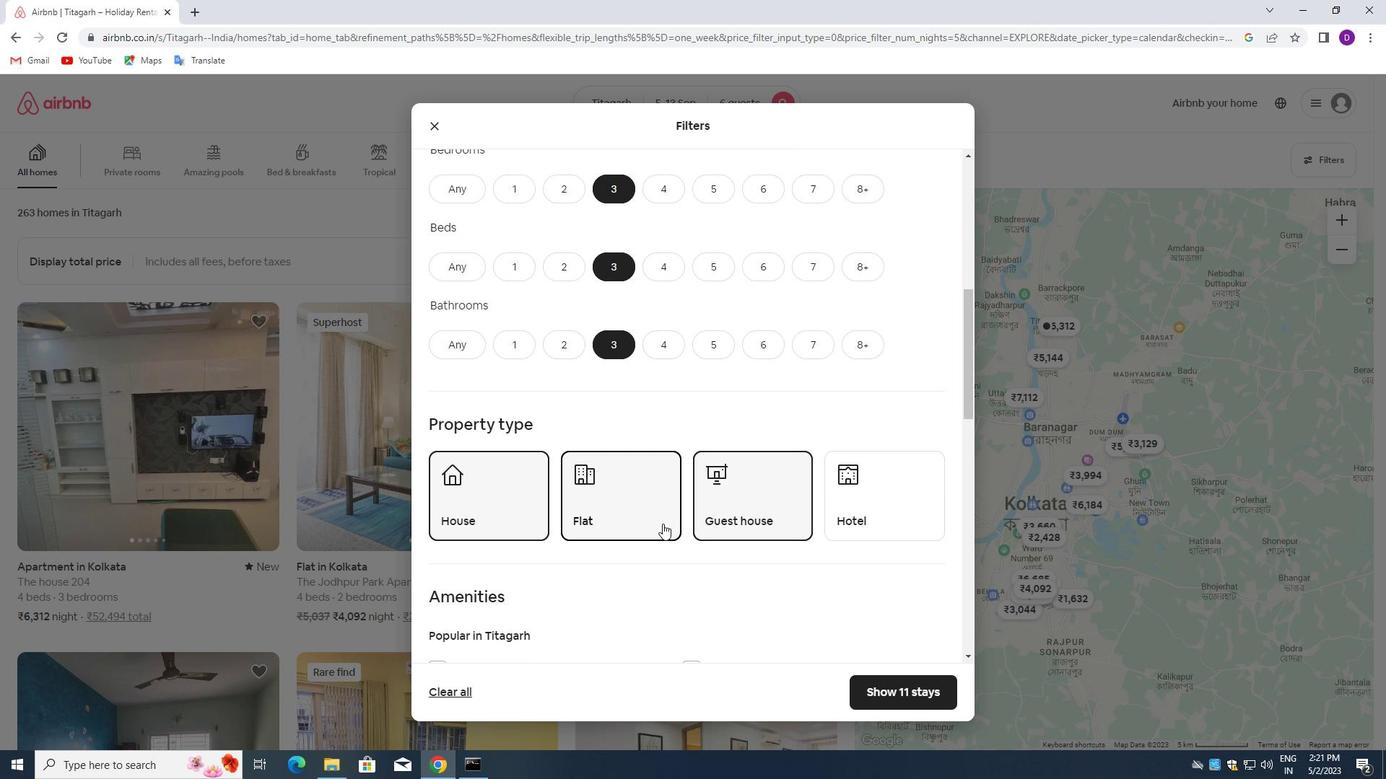 
Action: Mouse moved to (678, 503)
Screenshot: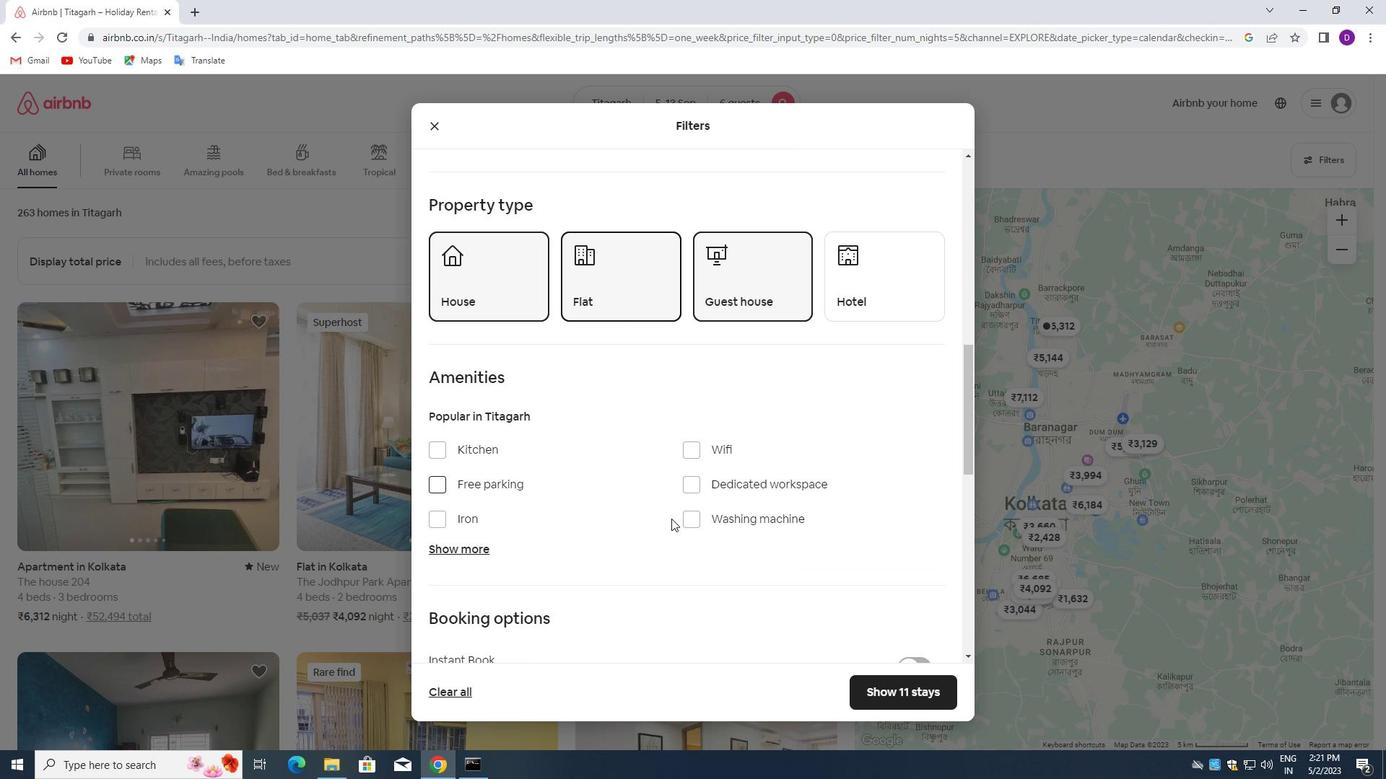 
Action: Mouse scrolled (678, 502) with delta (0, 0)
Screenshot: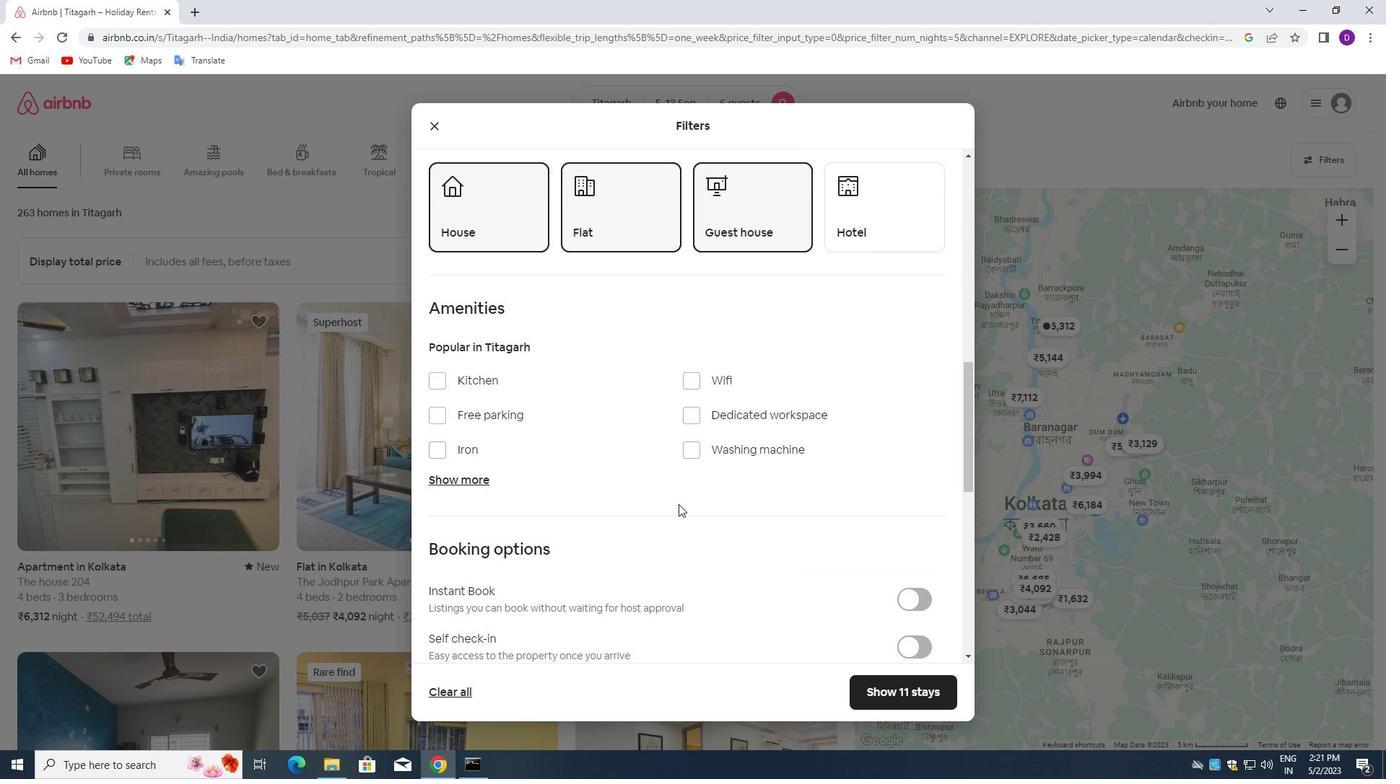 
Action: Mouse scrolled (678, 502) with delta (0, 0)
Screenshot: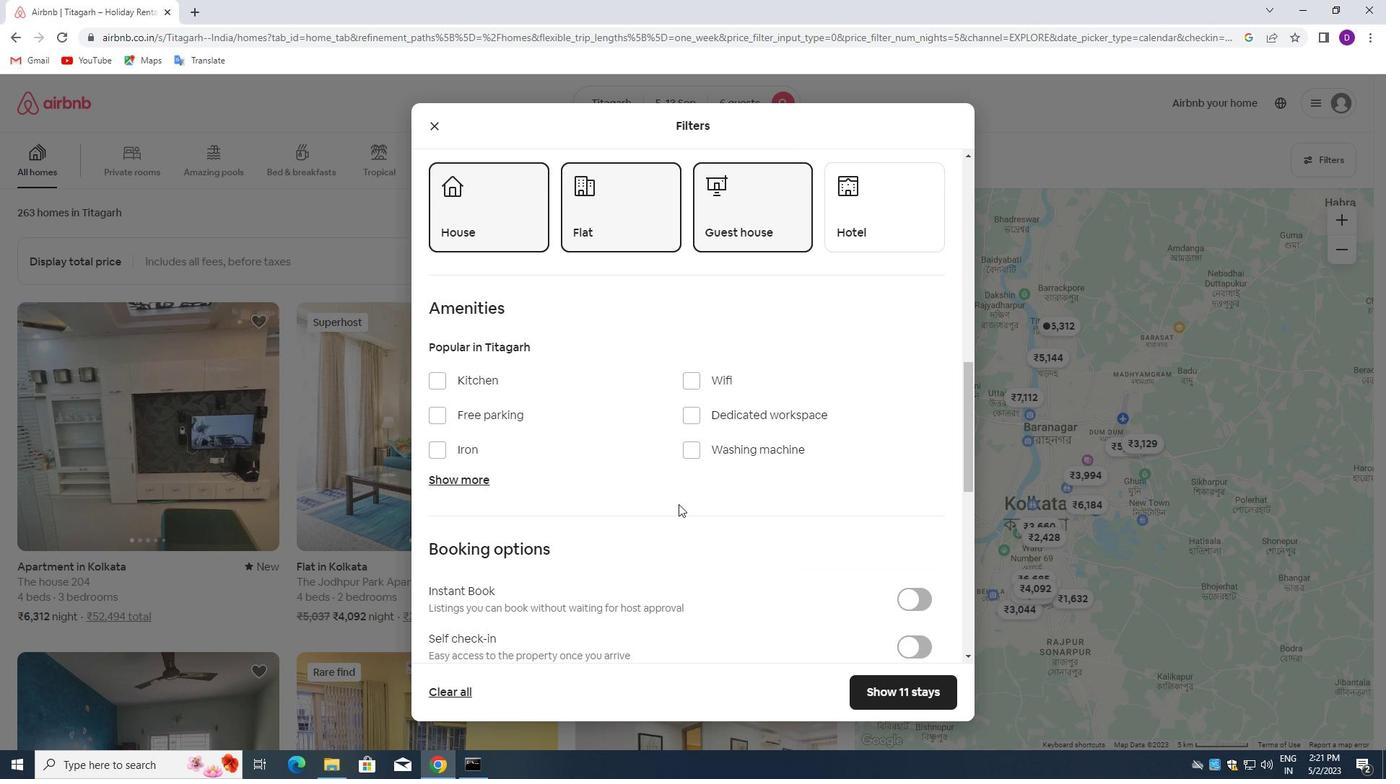 
Action: Mouse scrolled (678, 502) with delta (0, 0)
Screenshot: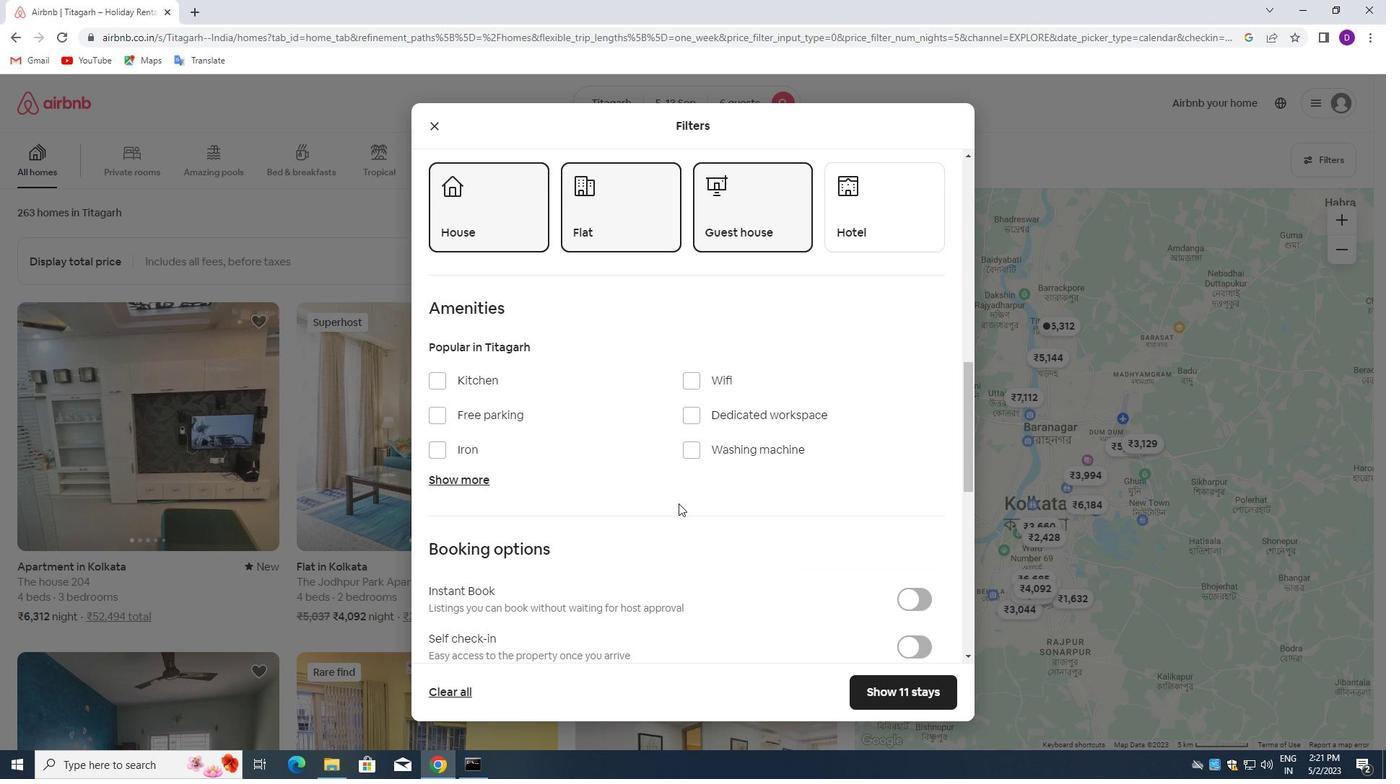 
Action: Mouse moved to (908, 431)
Screenshot: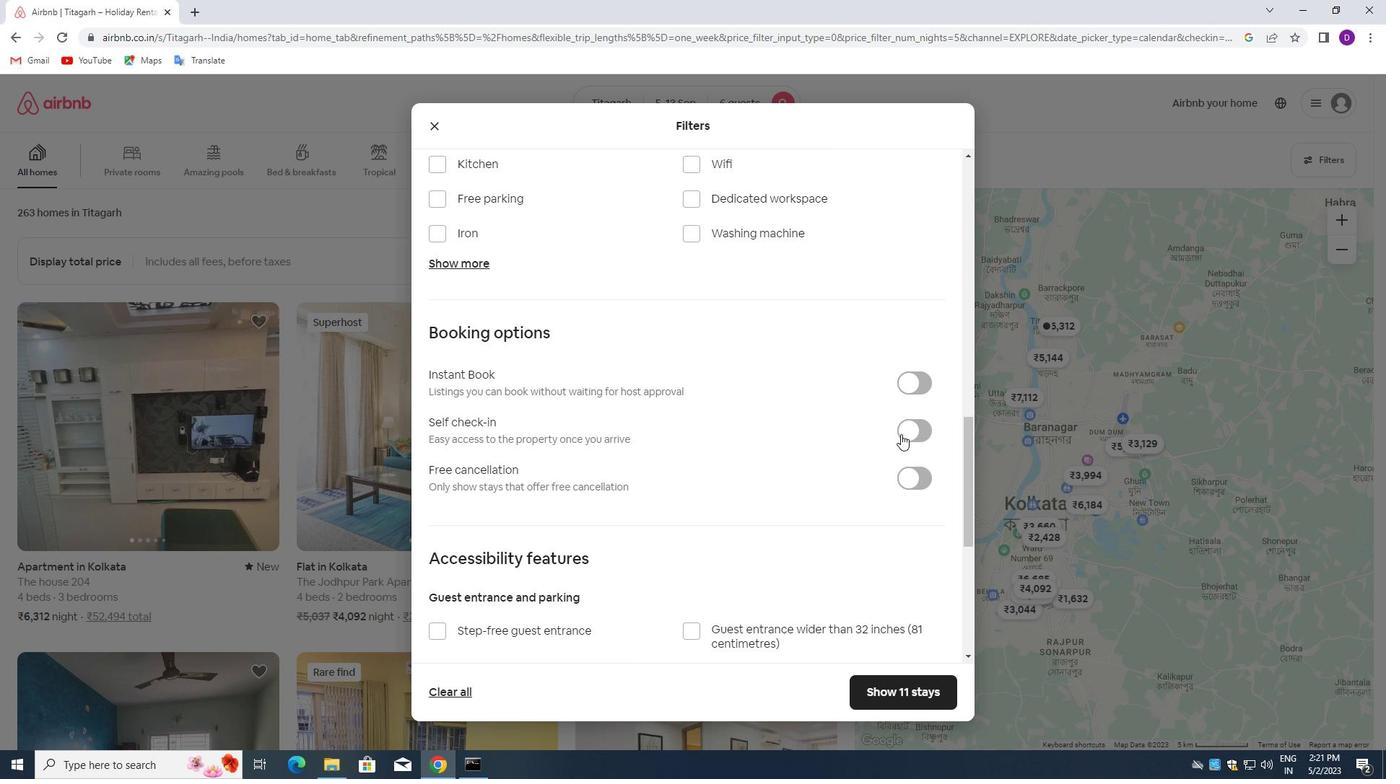 
Action: Mouse pressed left at (908, 431)
Screenshot: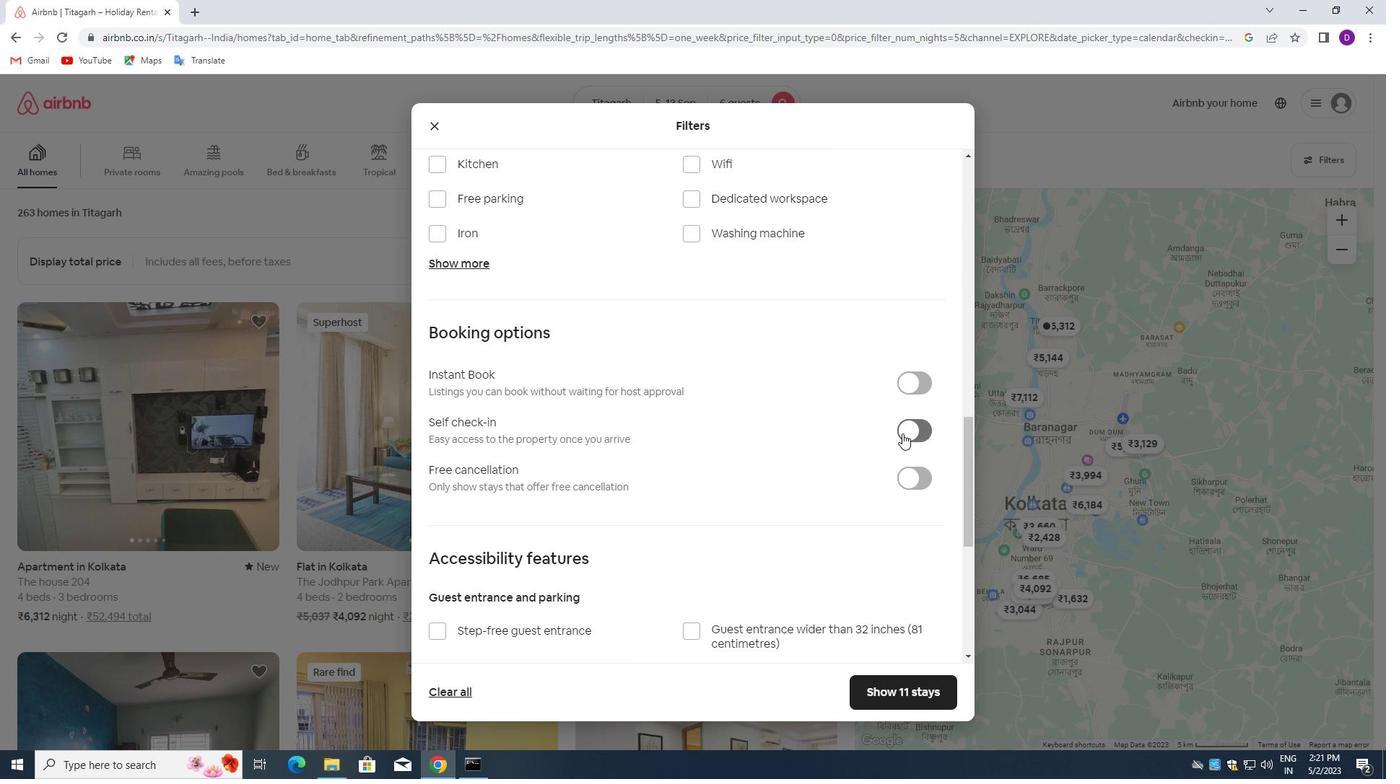 
Action: Mouse moved to (601, 529)
Screenshot: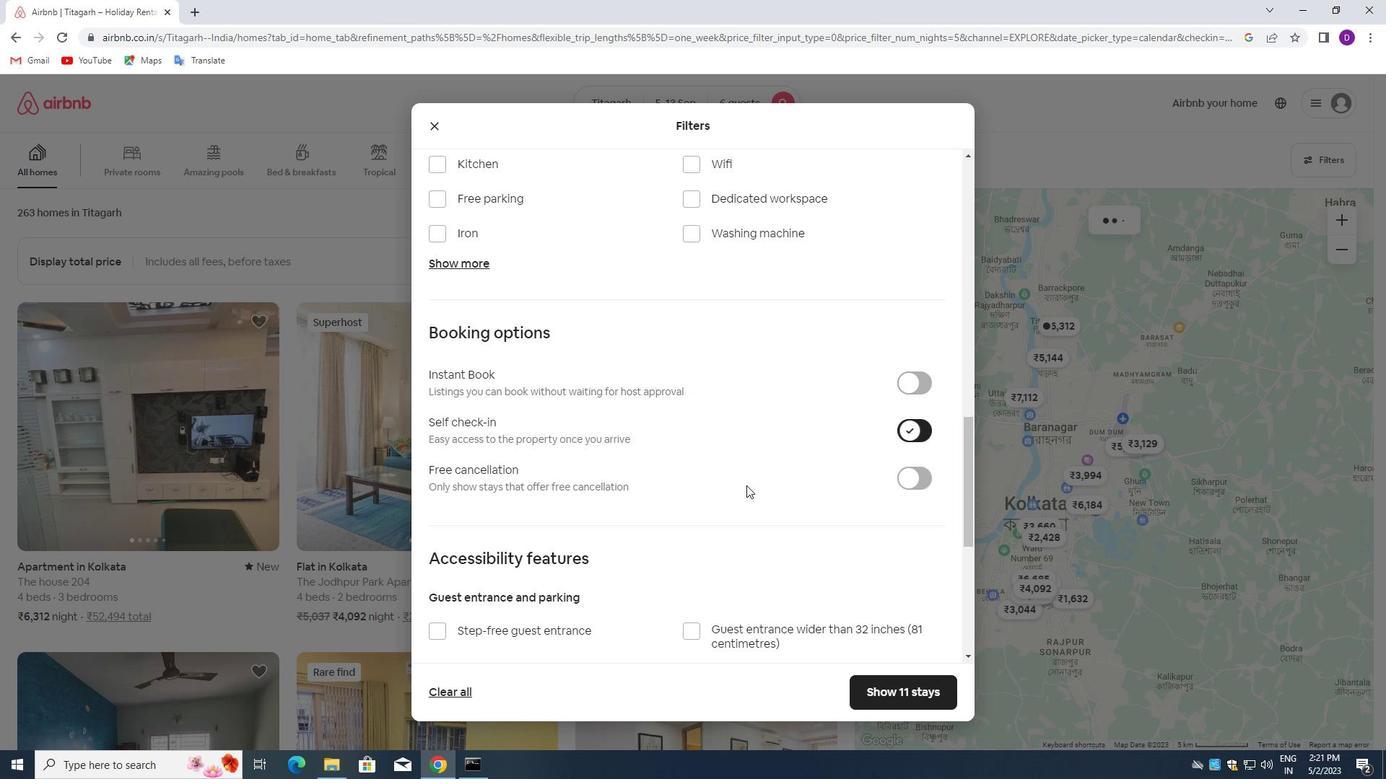 
Action: Mouse scrolled (601, 528) with delta (0, 0)
Screenshot: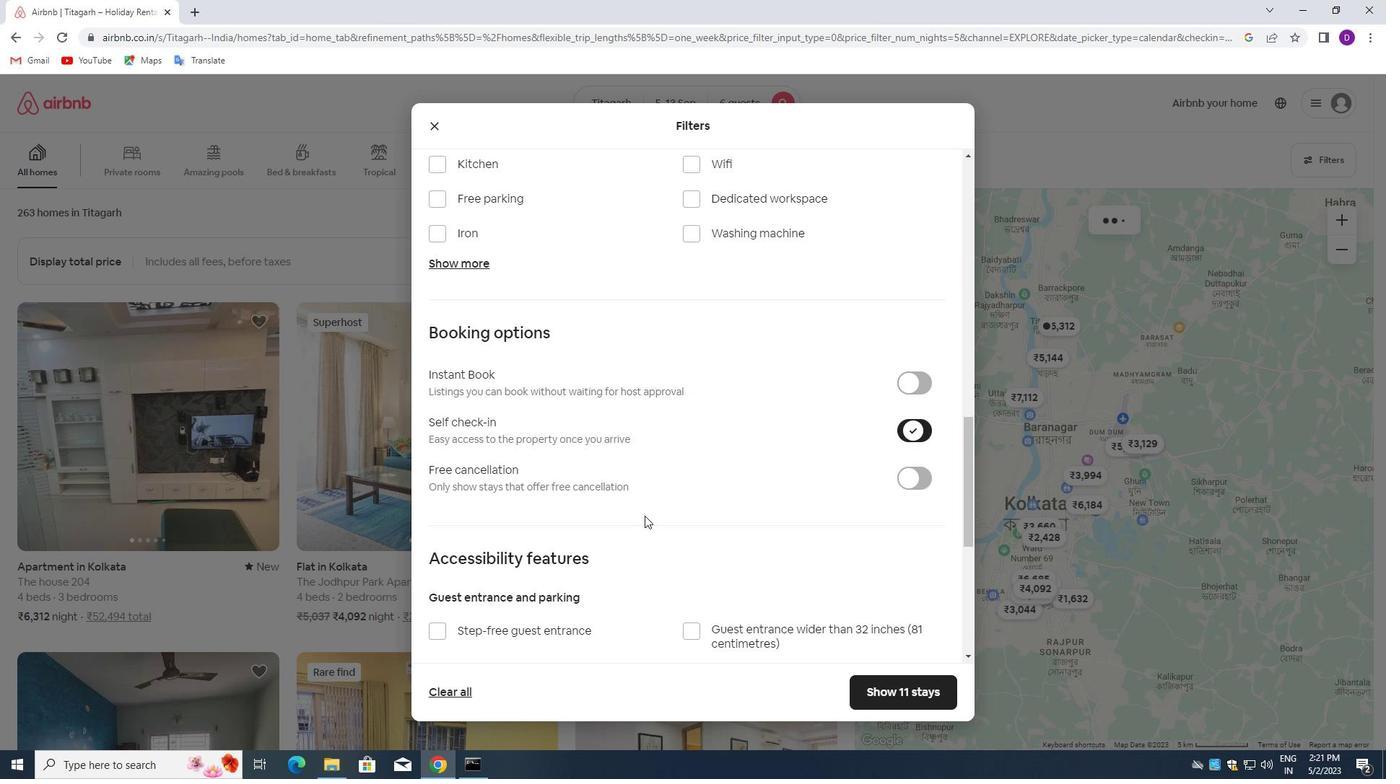 
Action: Mouse moved to (601, 529)
Screenshot: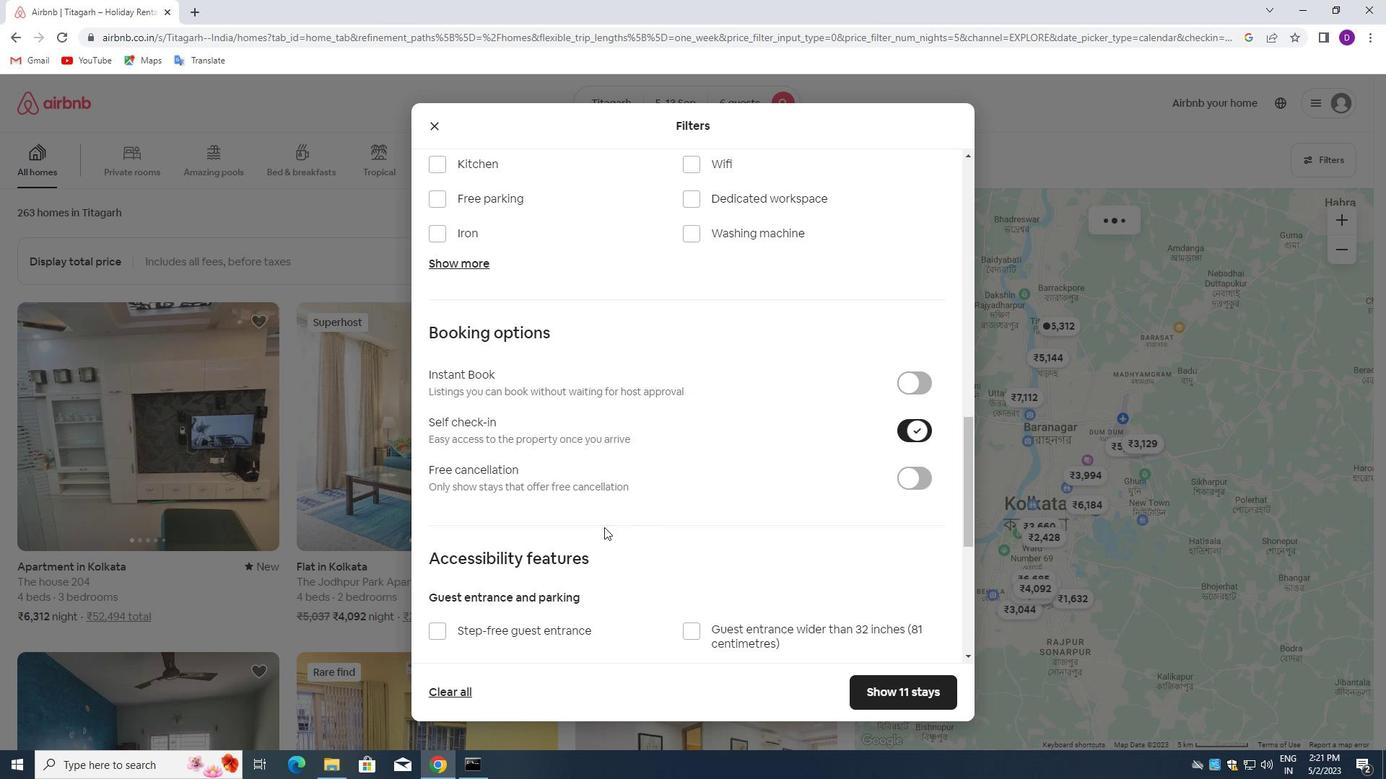 
Action: Mouse scrolled (601, 529) with delta (0, 0)
Screenshot: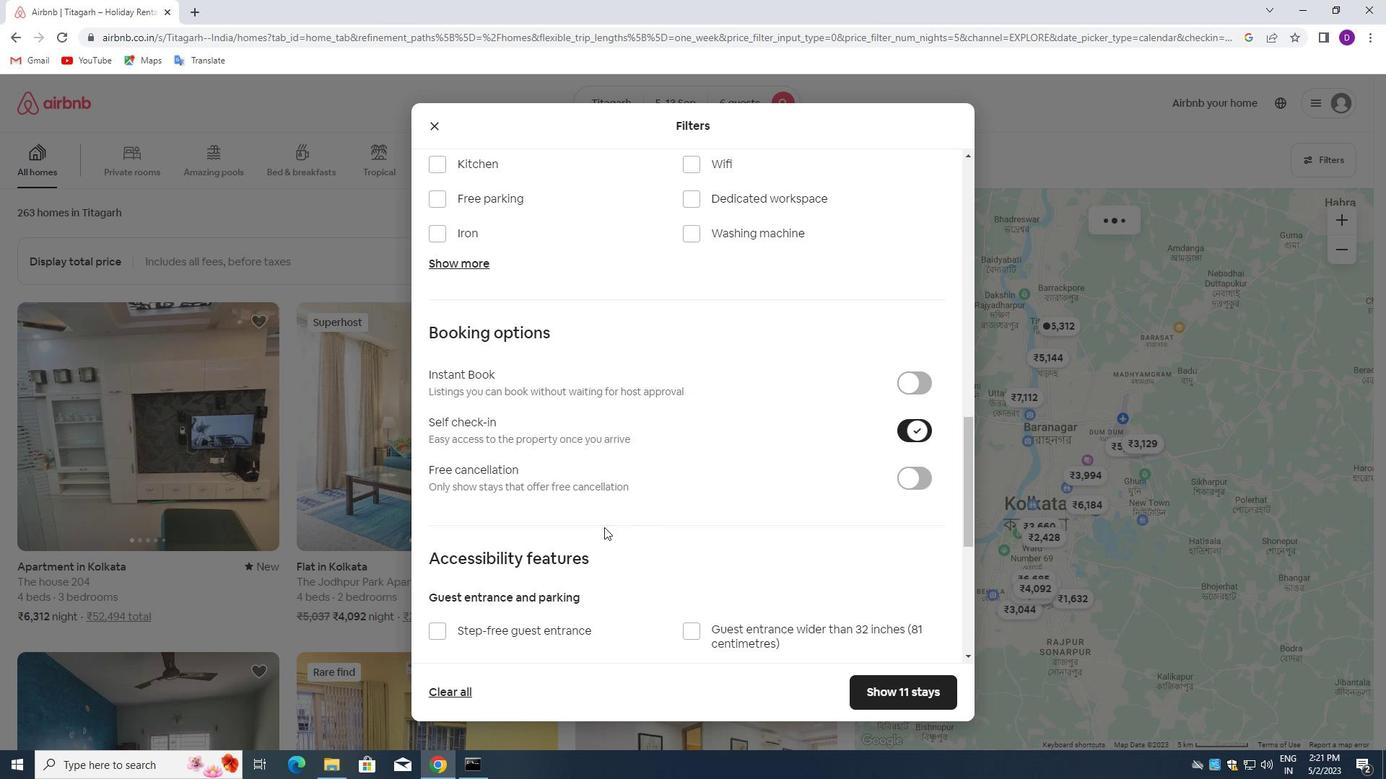 
Action: Mouse scrolled (601, 529) with delta (0, 0)
Screenshot: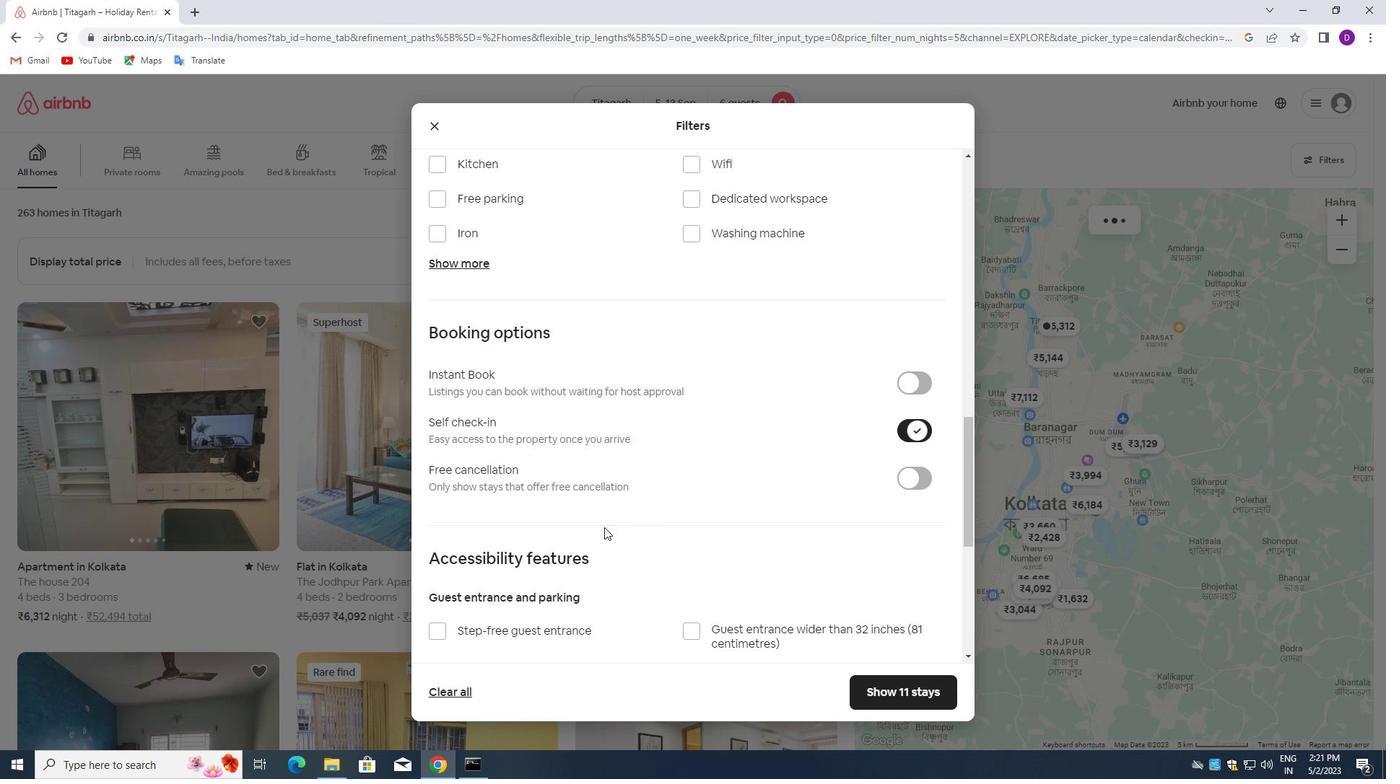 
Action: Mouse scrolled (601, 529) with delta (0, 0)
Screenshot: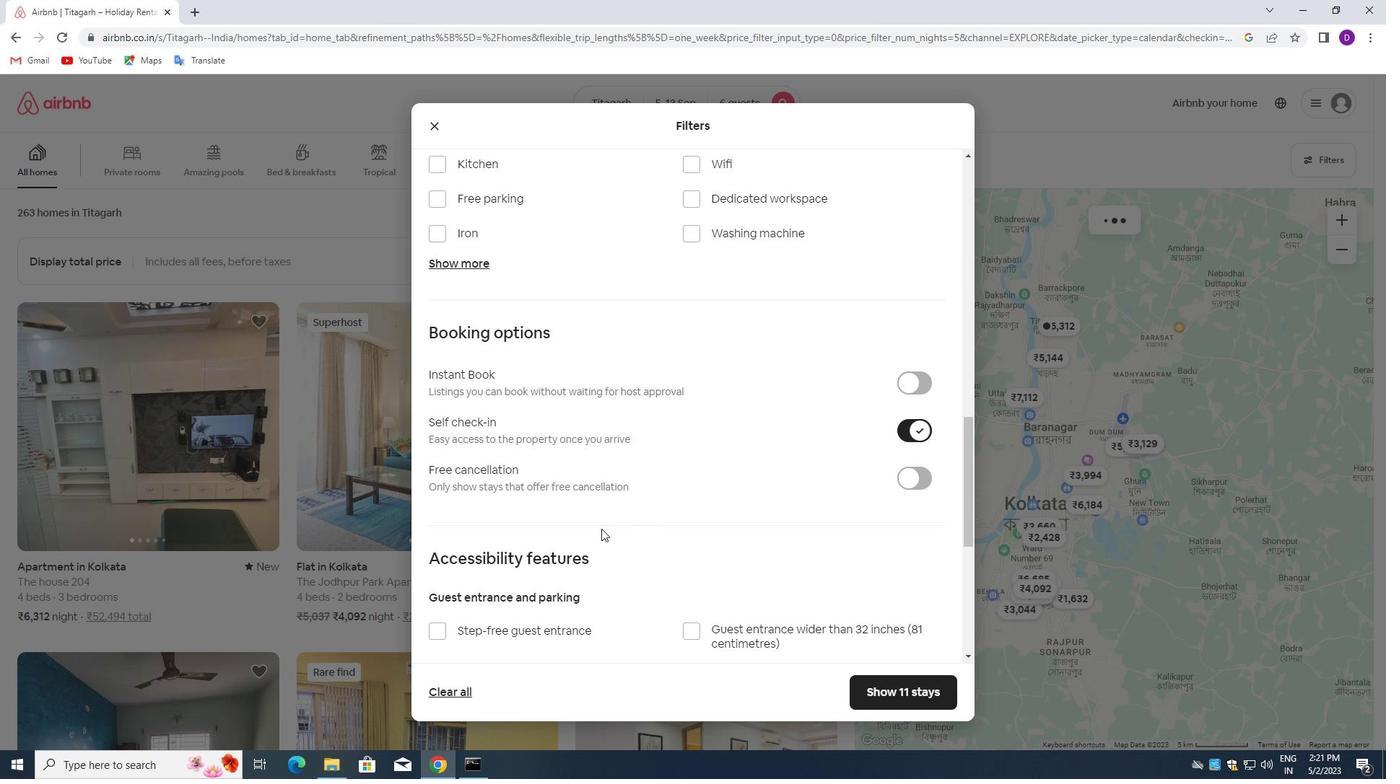 
Action: Mouse scrolled (601, 529) with delta (0, 0)
Screenshot: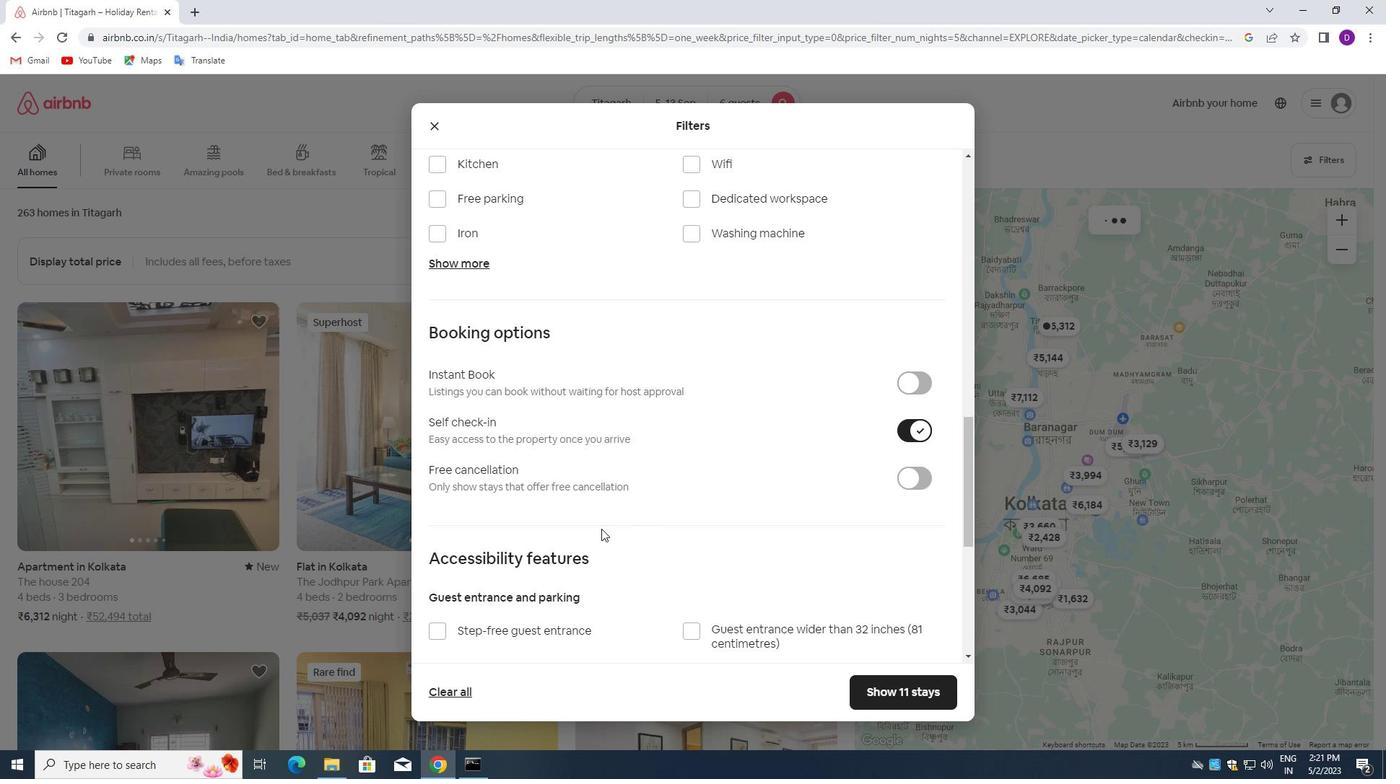 
Action: Mouse moved to (599, 530)
Screenshot: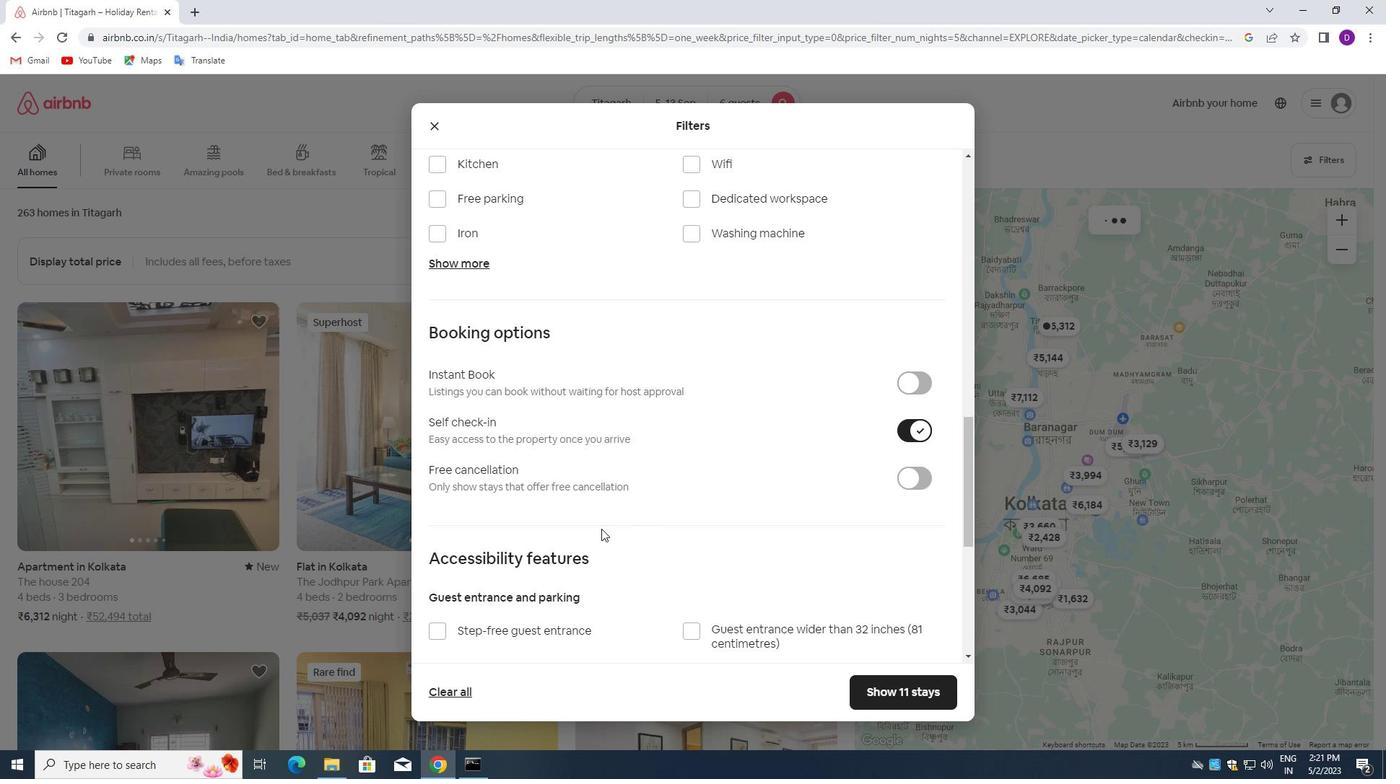 
Action: Mouse scrolled (599, 529) with delta (0, 0)
Screenshot: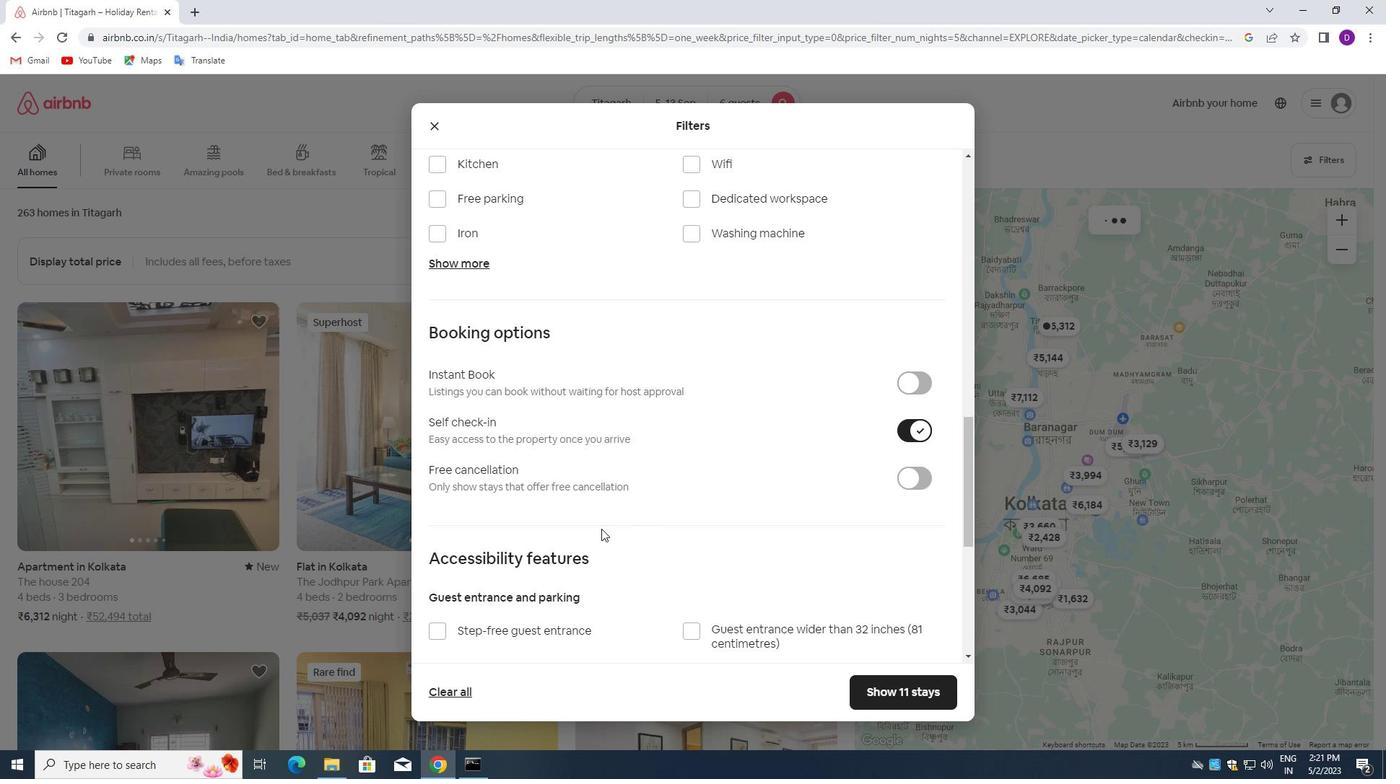 
Action: Mouse moved to (599, 530)
Screenshot: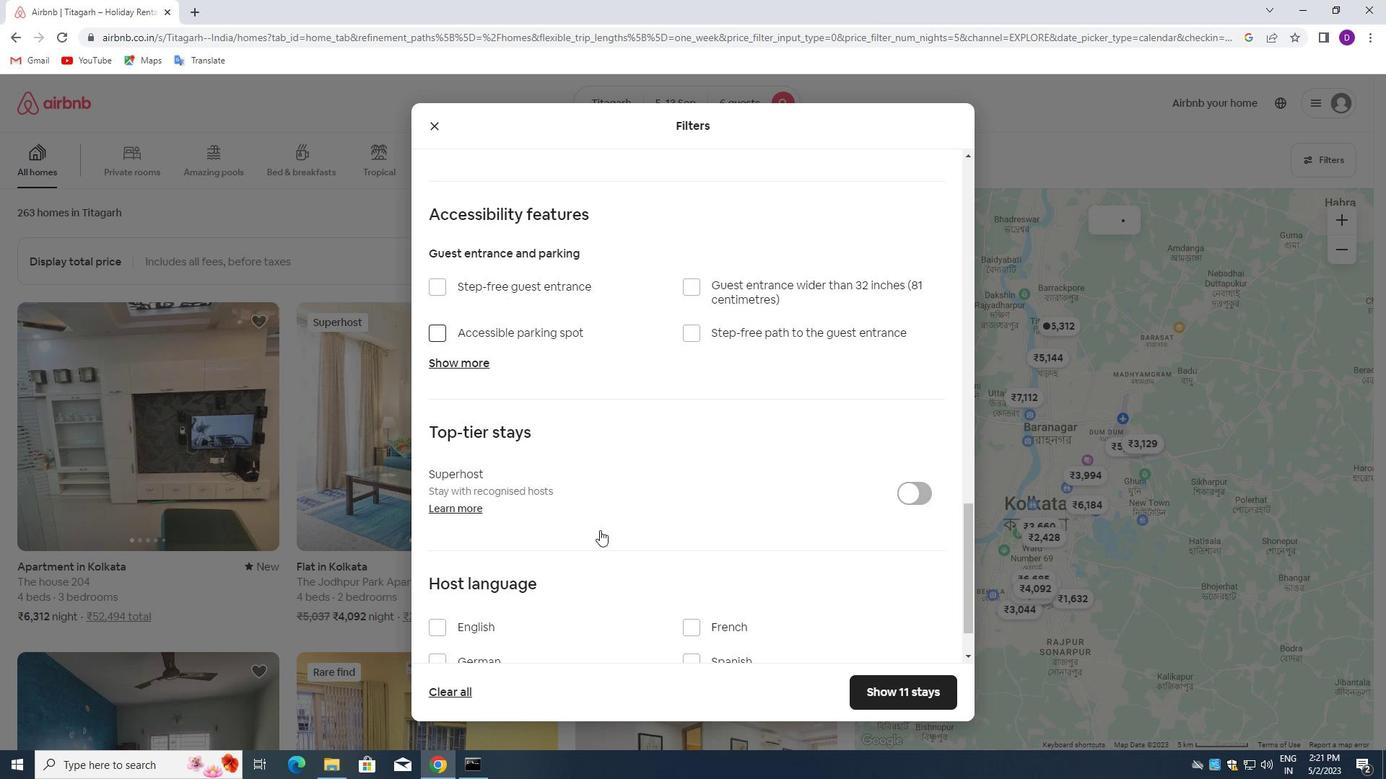 
Action: Mouse scrolled (599, 529) with delta (0, 0)
Screenshot: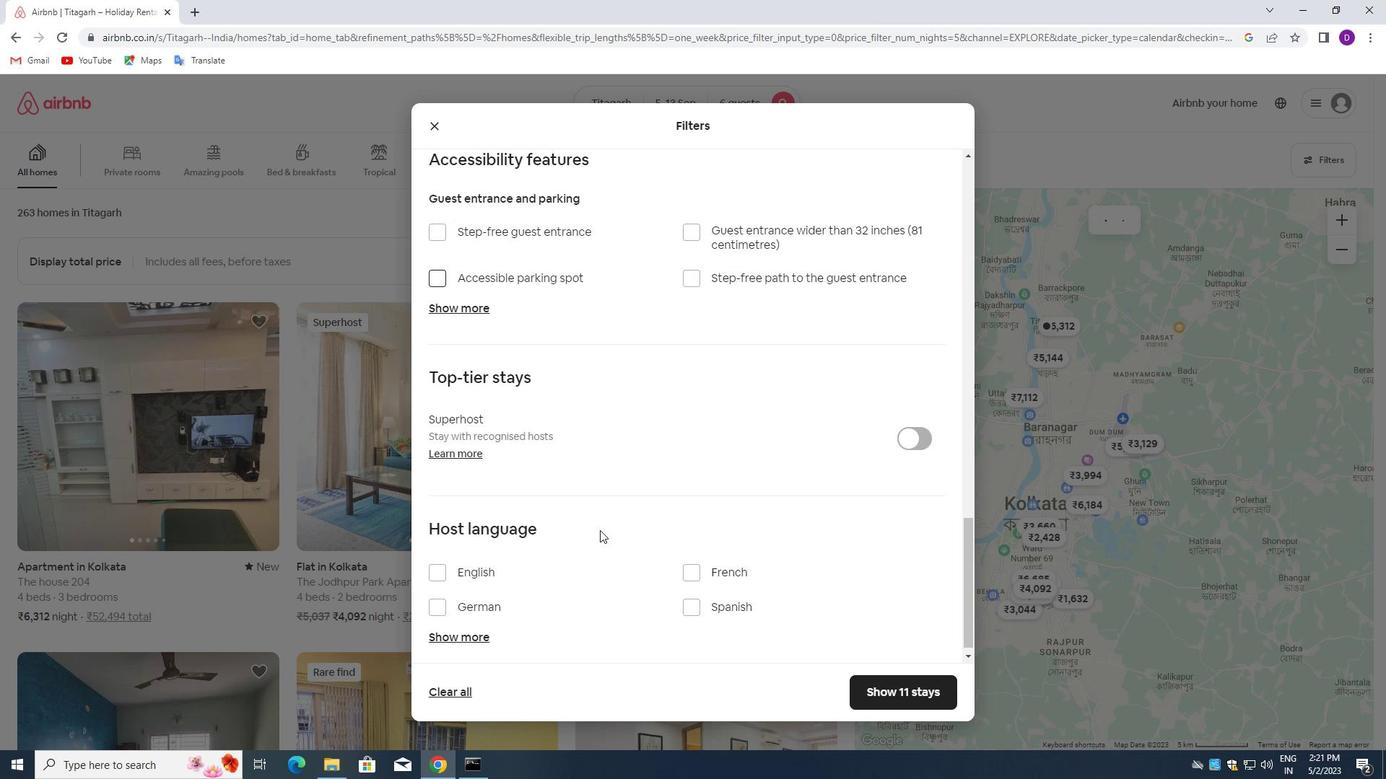 
Action: Mouse moved to (599, 531)
Screenshot: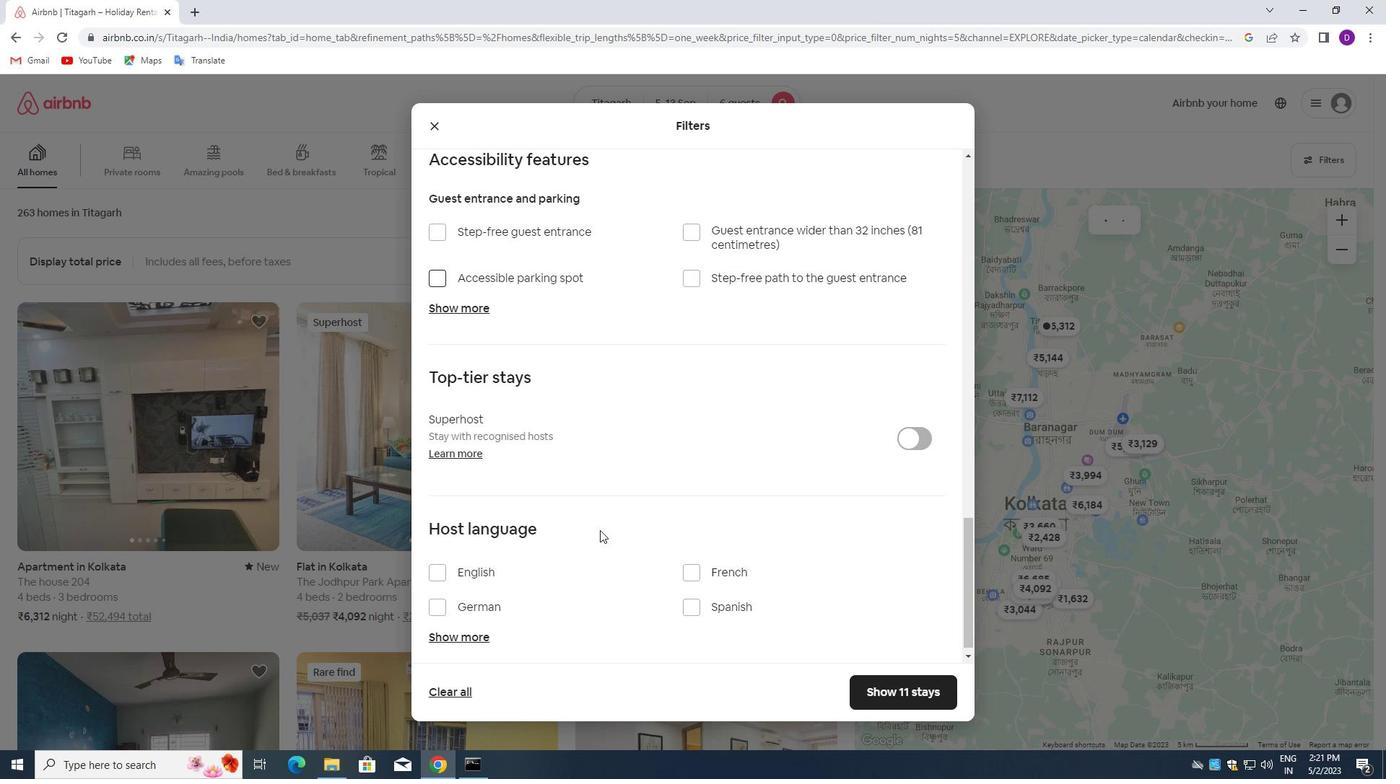 
Action: Mouse scrolled (599, 530) with delta (0, 0)
Screenshot: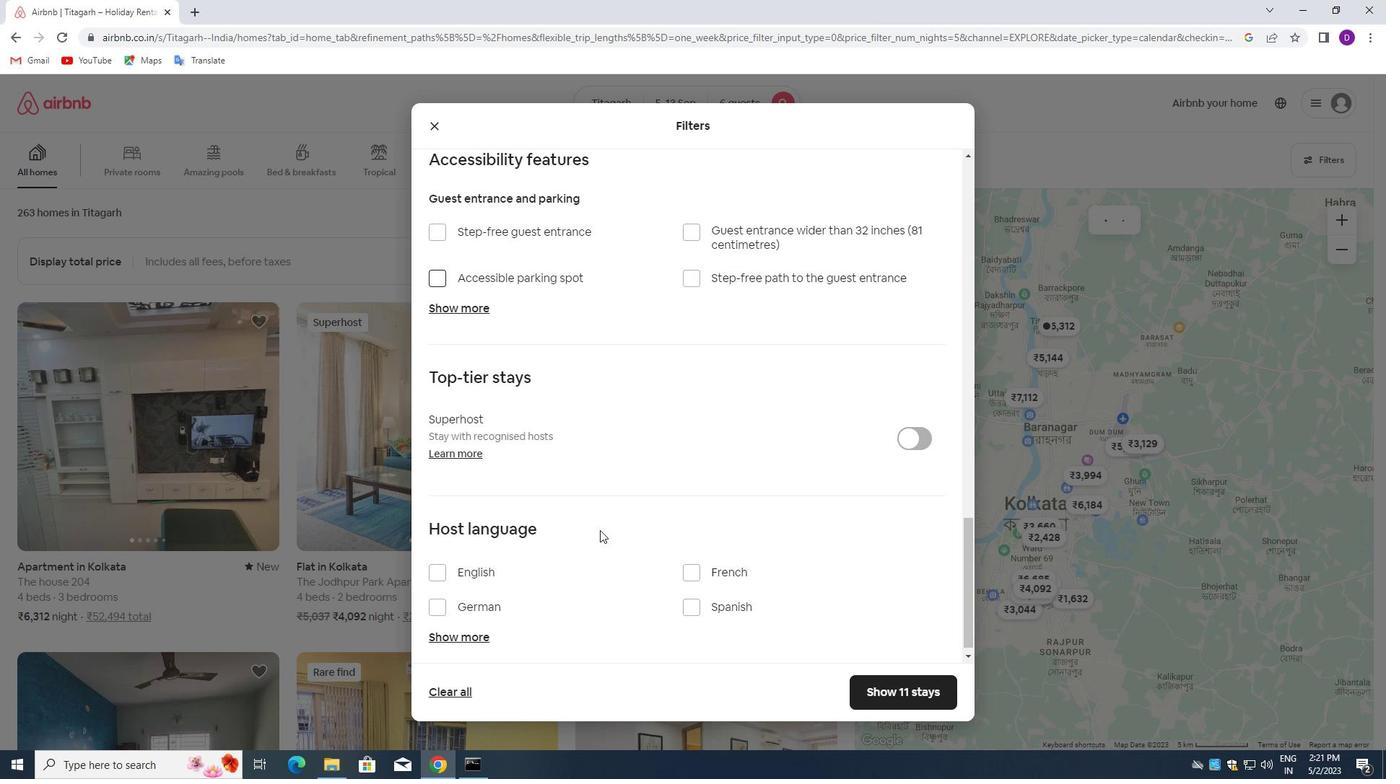 
Action: Mouse moved to (599, 533)
Screenshot: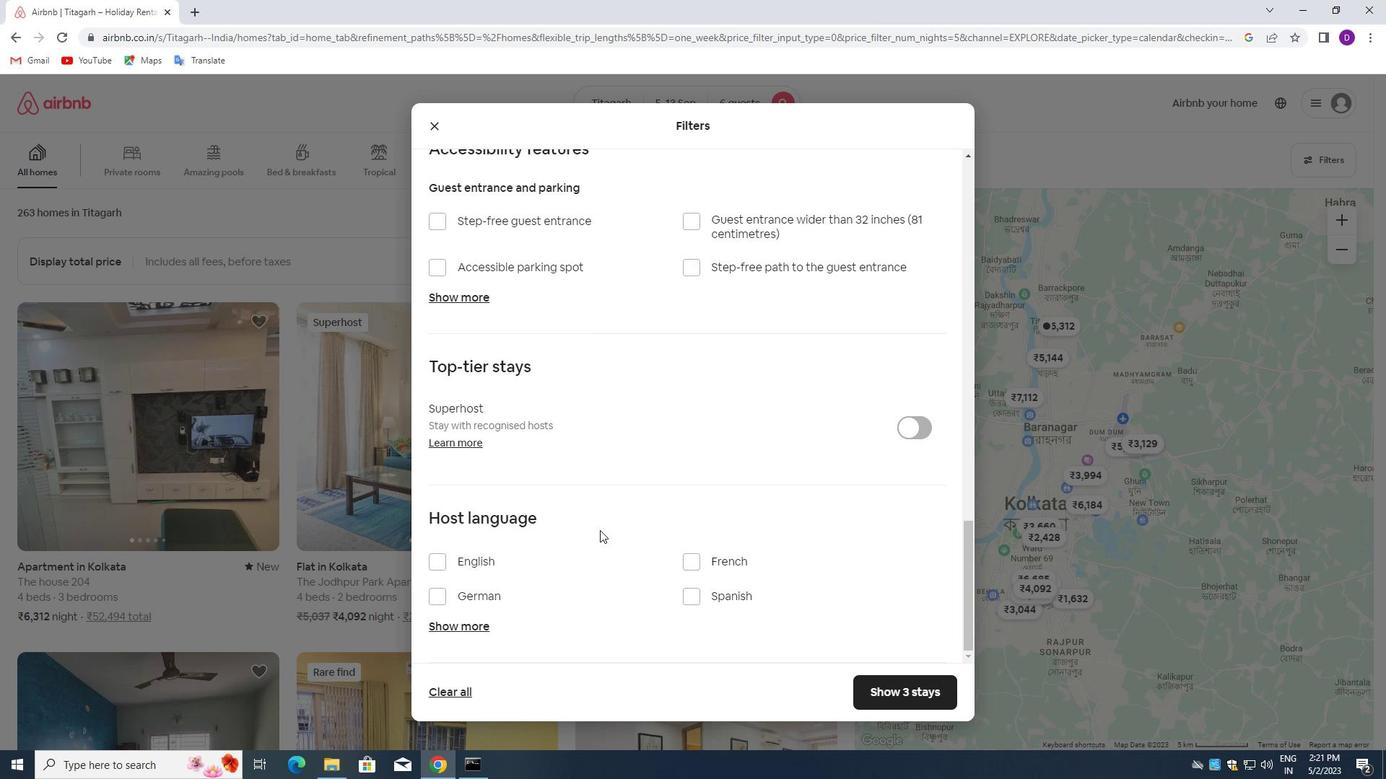 
Action: Mouse scrolled (599, 532) with delta (0, 0)
Screenshot: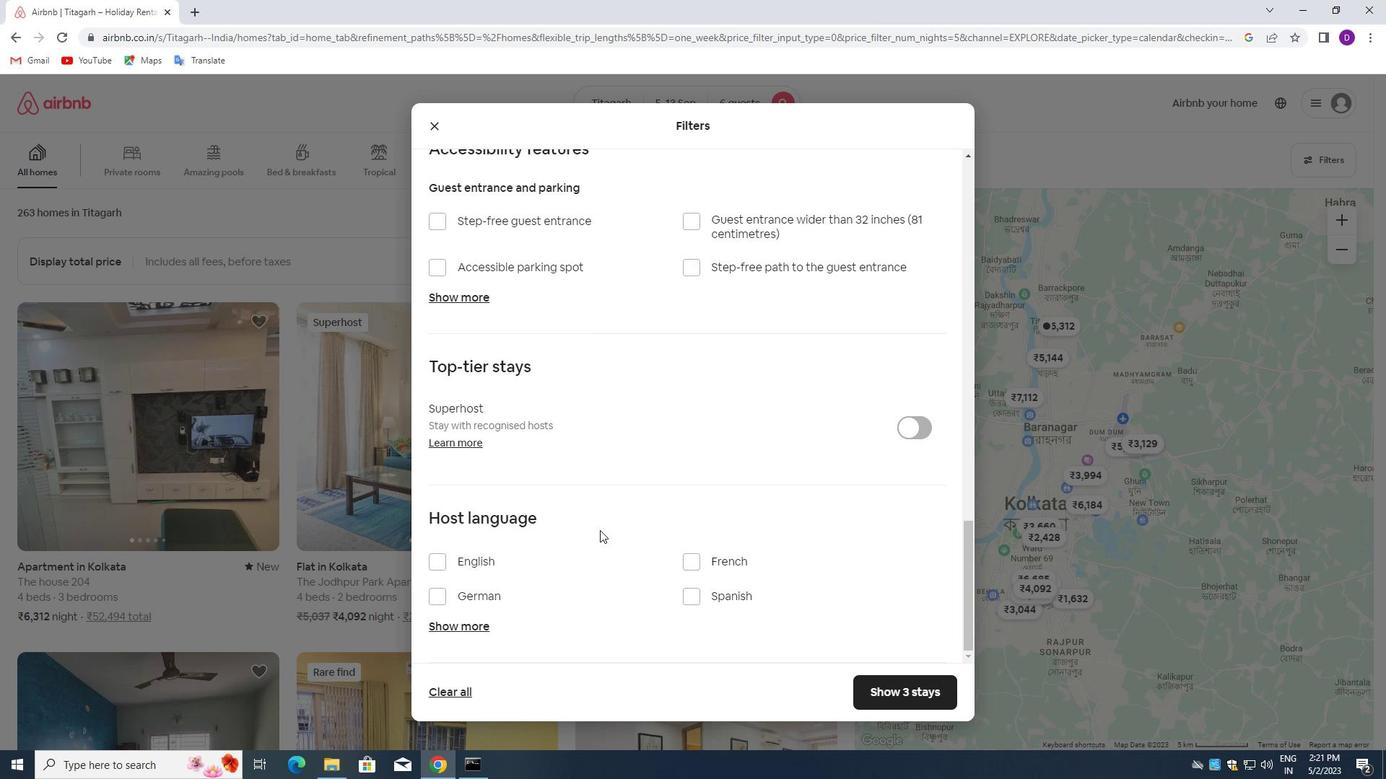 
Action: Mouse moved to (599, 536)
Screenshot: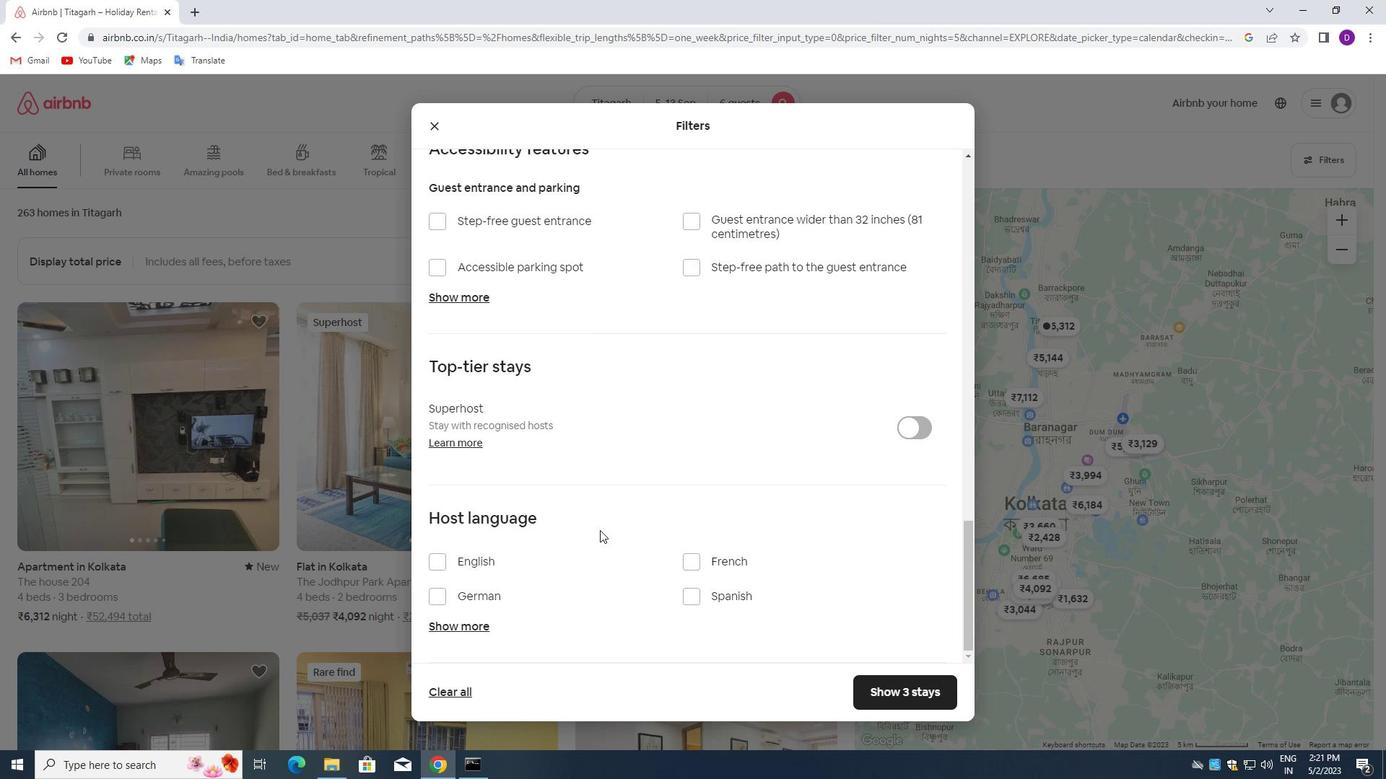 
Action: Mouse scrolled (599, 535) with delta (0, 0)
Screenshot: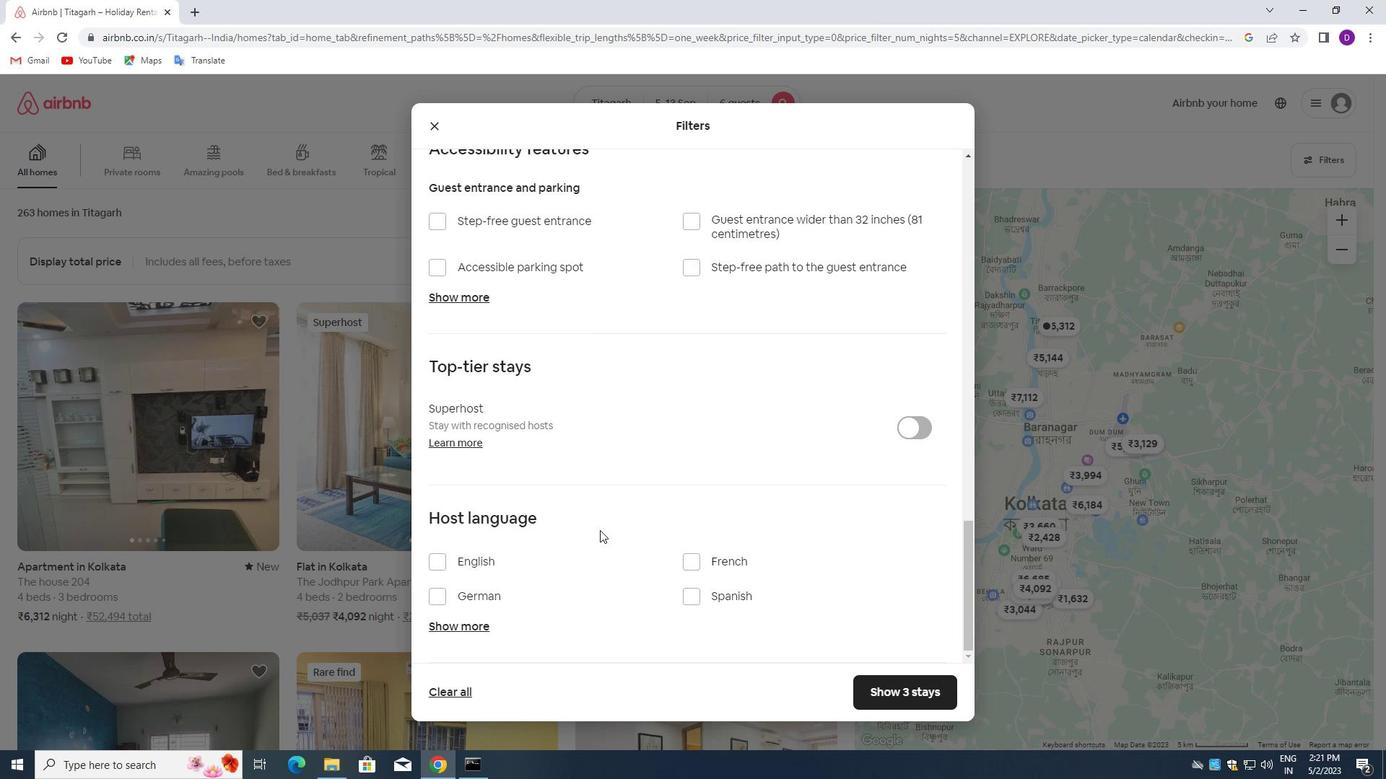 
Action: Mouse moved to (596, 540)
Screenshot: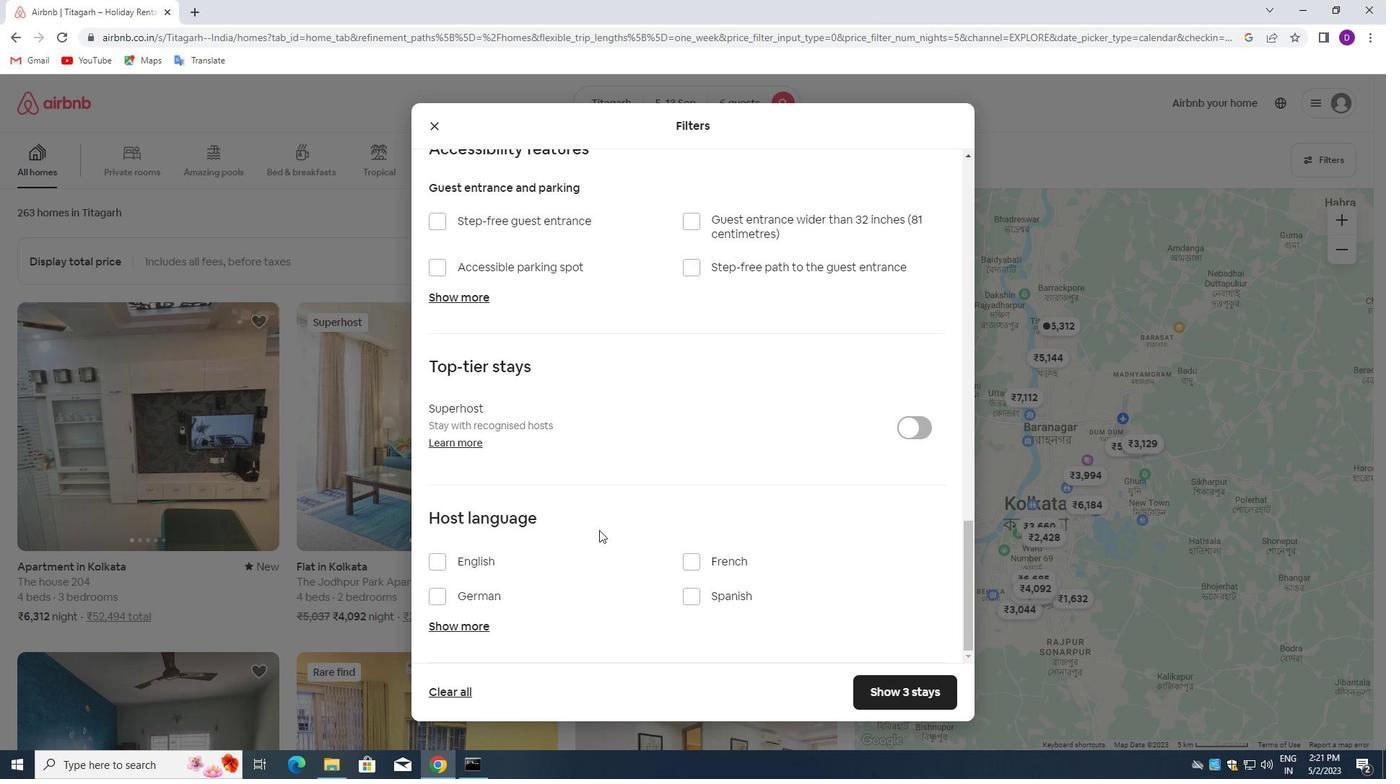 
Action: Mouse scrolled (596, 539) with delta (0, 0)
Screenshot: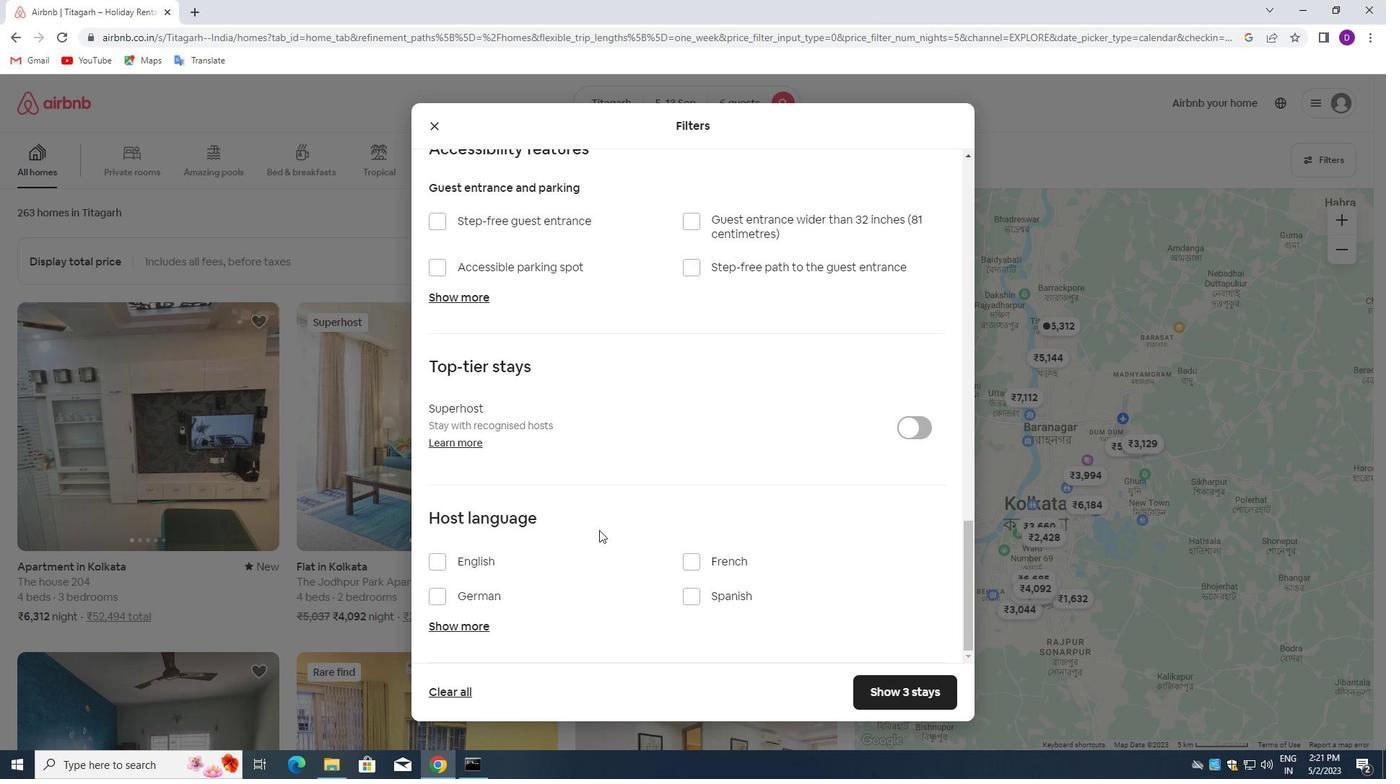
Action: Mouse moved to (586, 545)
Screenshot: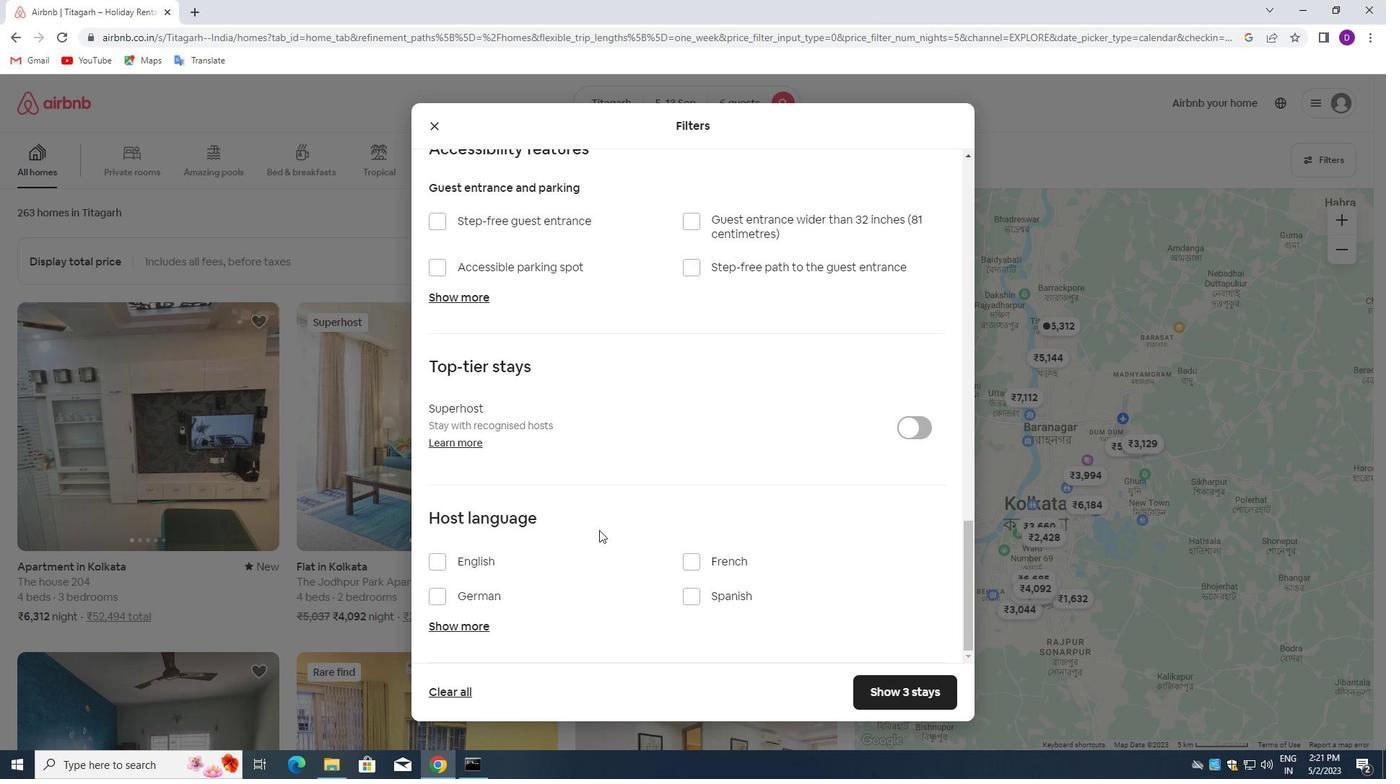 
Action: Mouse scrolled (586, 545) with delta (0, 0)
Screenshot: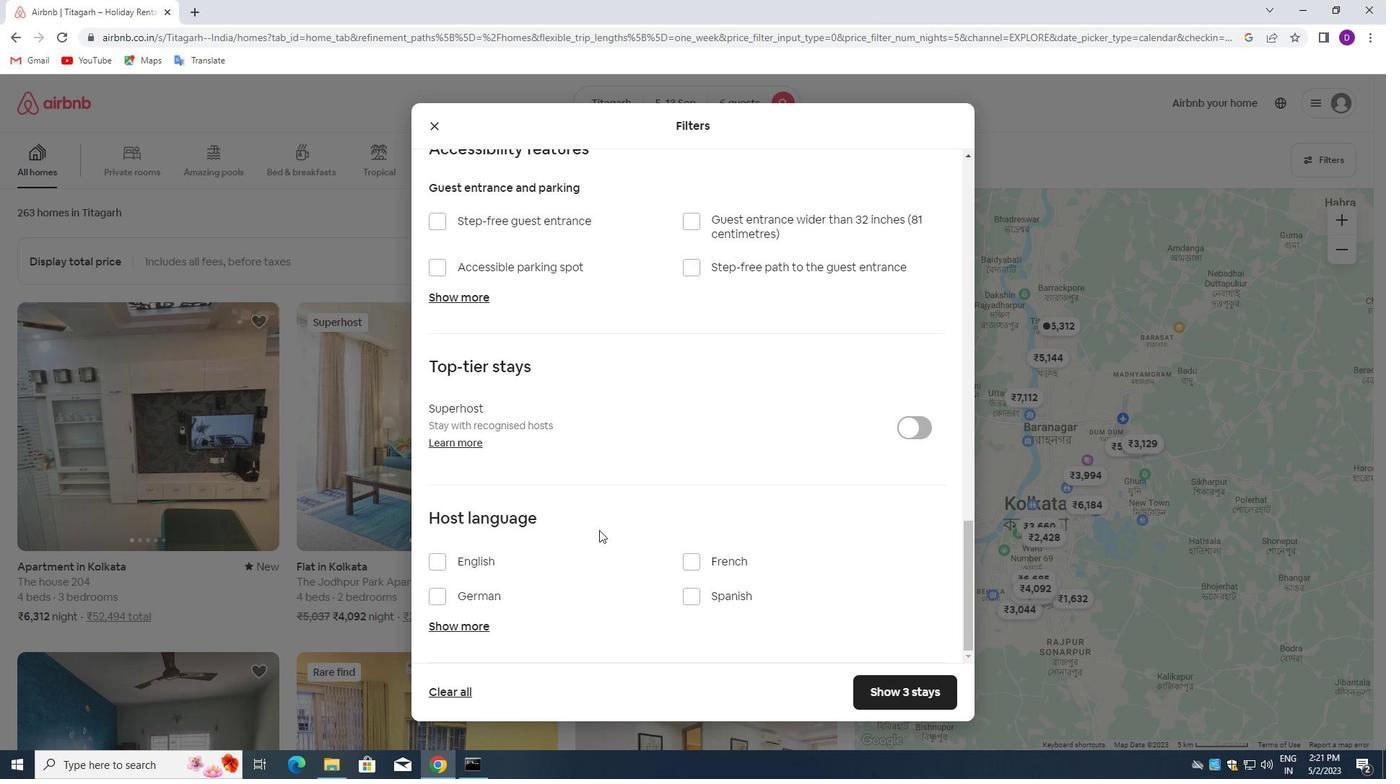 
Action: Mouse moved to (439, 565)
Screenshot: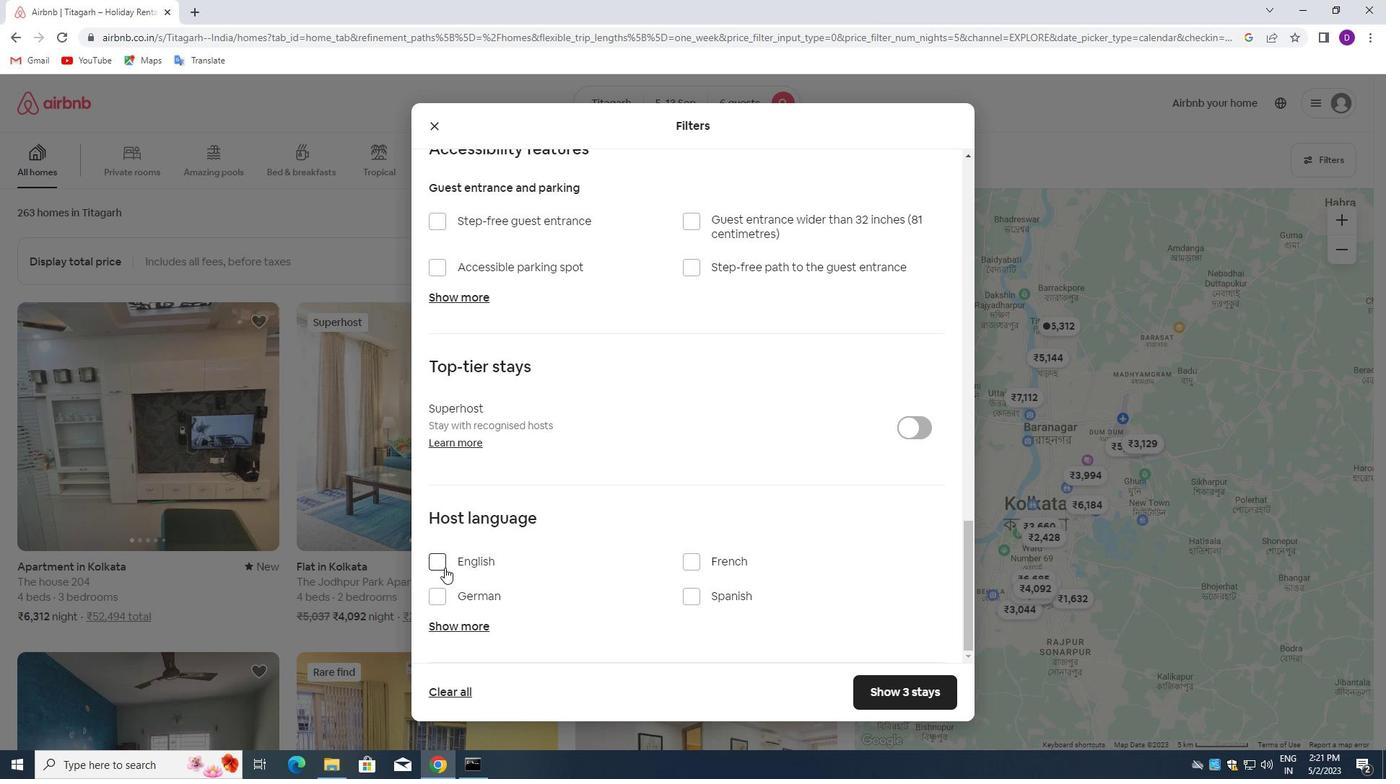 
Action: Mouse pressed left at (439, 565)
Screenshot: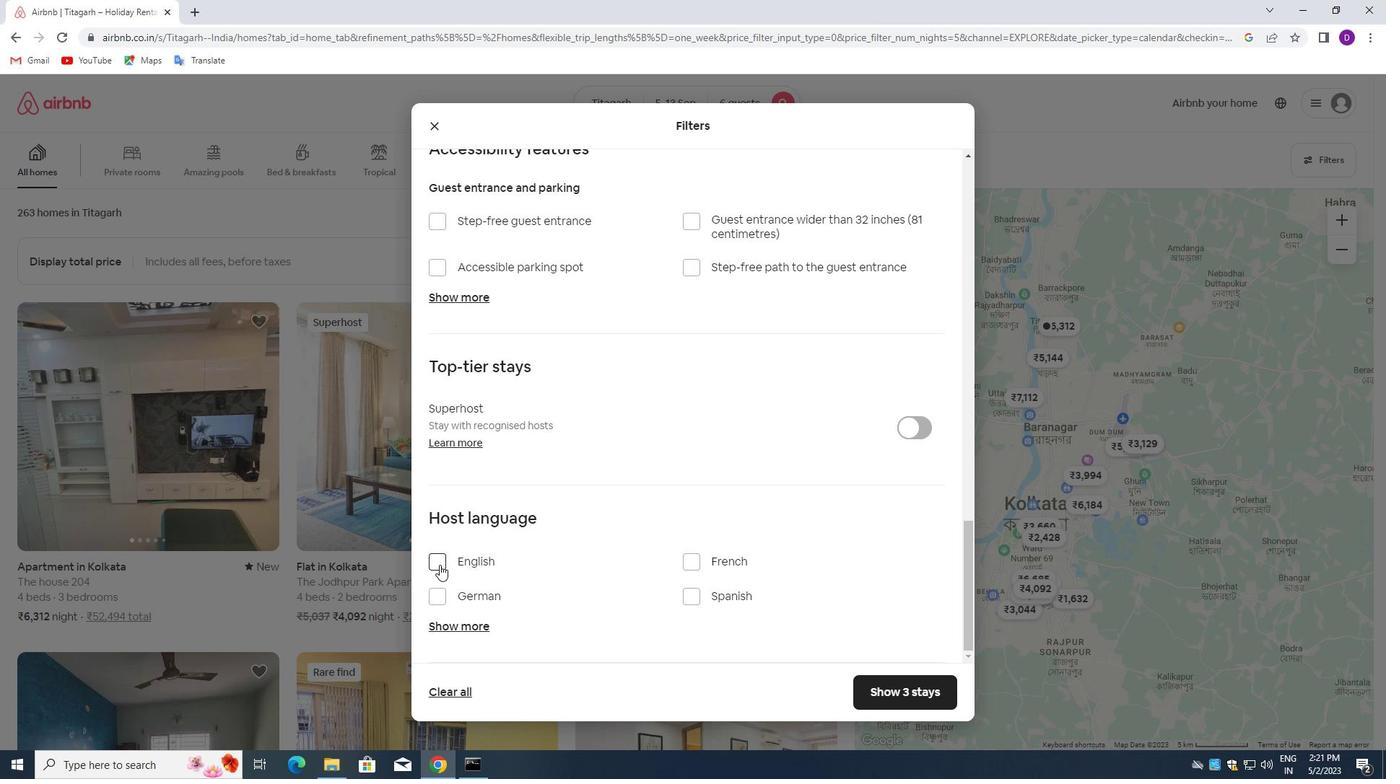 
Action: Mouse moved to (860, 693)
Screenshot: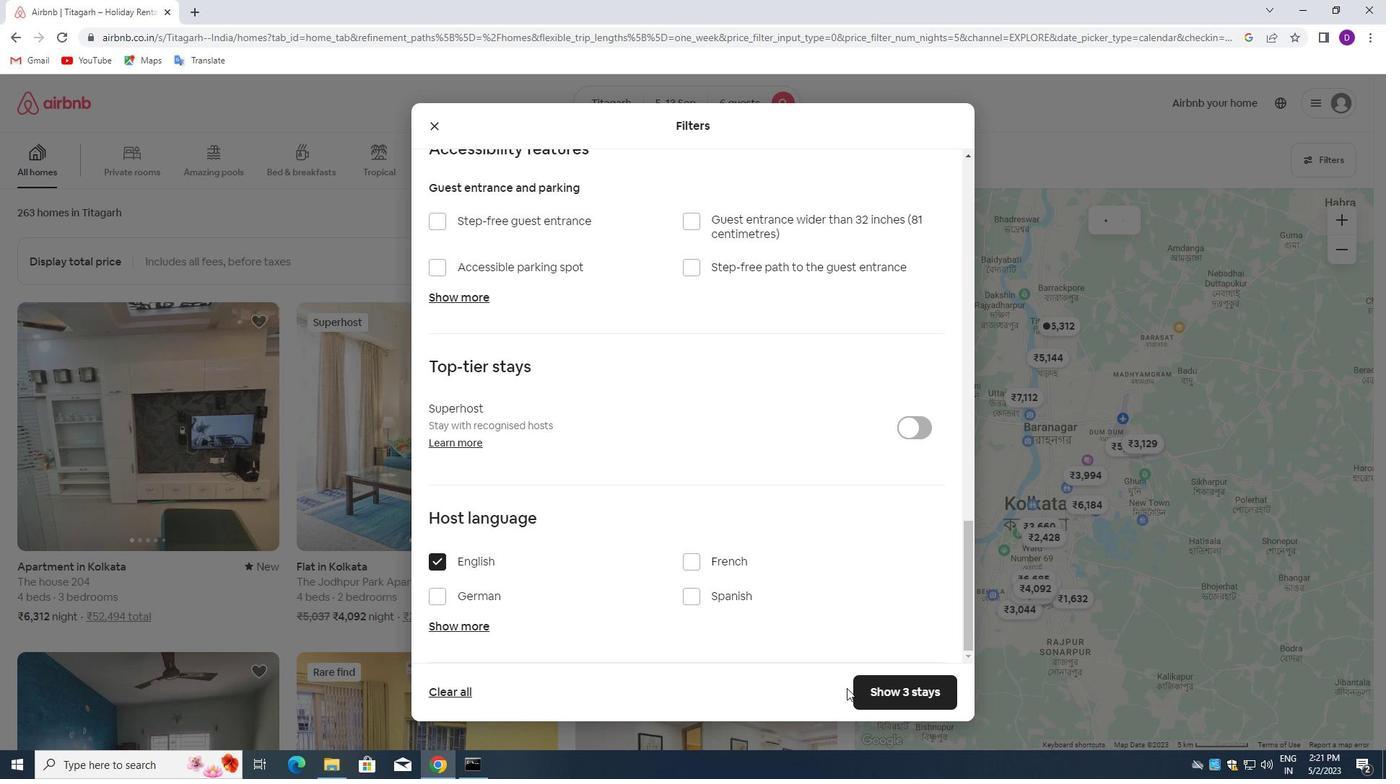 
Action: Mouse pressed left at (860, 693)
Screenshot: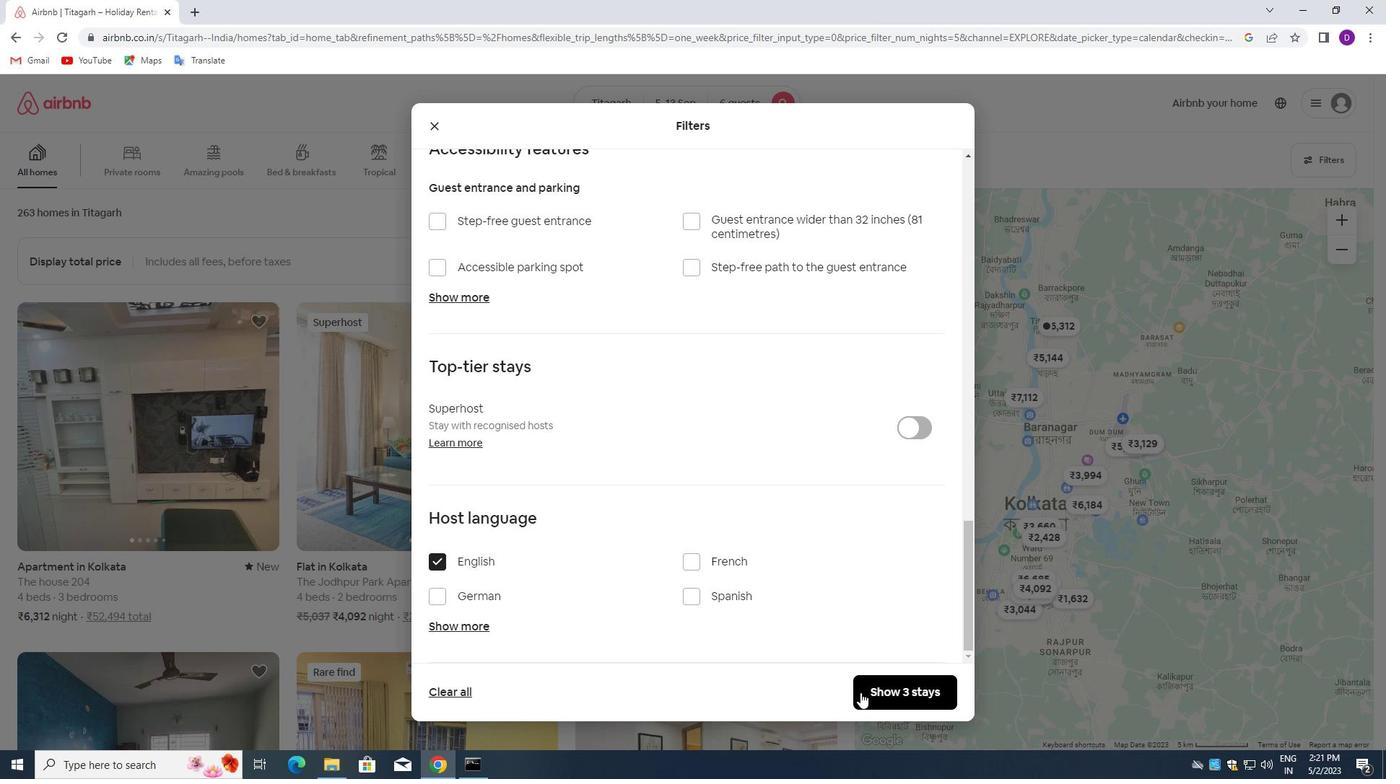 
